 Task: Look for space in Jaisalmer, India from 2nd September, 2023 to 5th September, 2023 for 1 adult in price range Rs.5000 to Rs.10000. Place can be private room with 1  bedroom having 1 bed and 1 bathroom. Property type can be house, flat, guest house, hotel. Booking option can be shelf check-in. Required host language is English.
Action: Mouse moved to (558, 140)
Screenshot: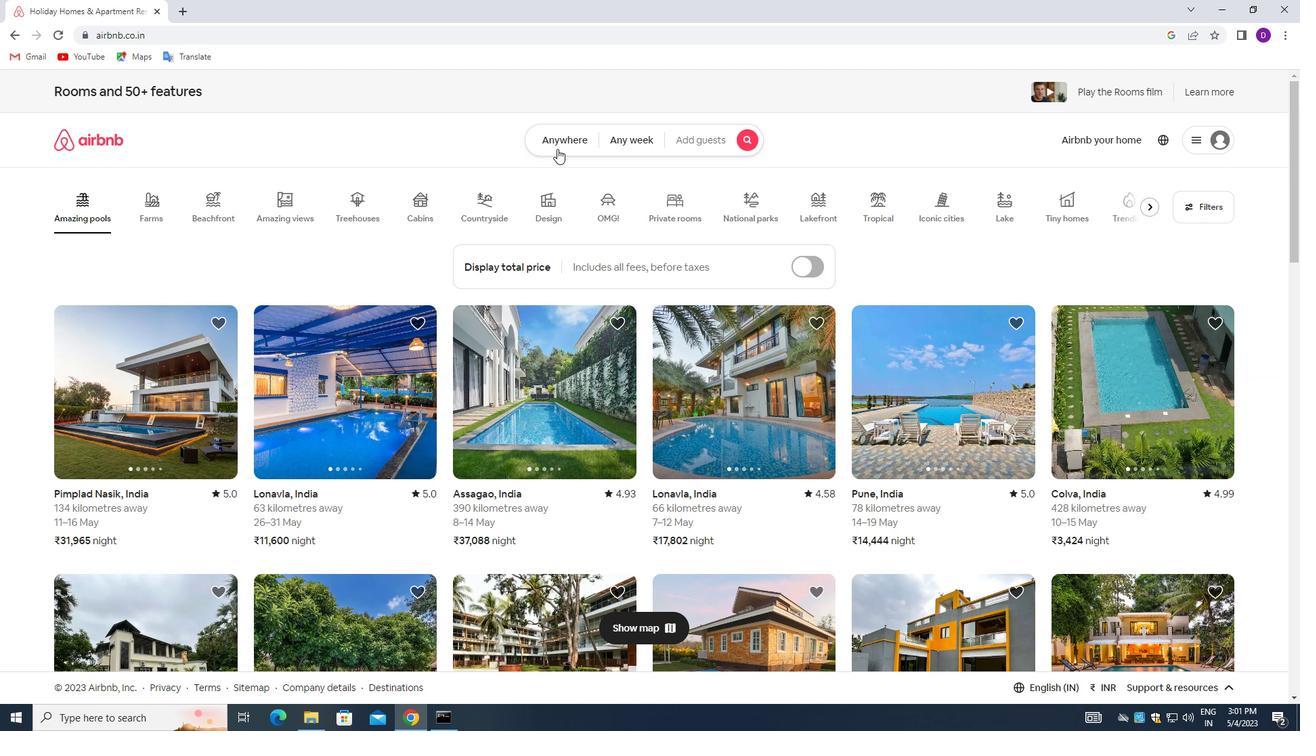 
Action: Mouse pressed left at (558, 140)
Screenshot: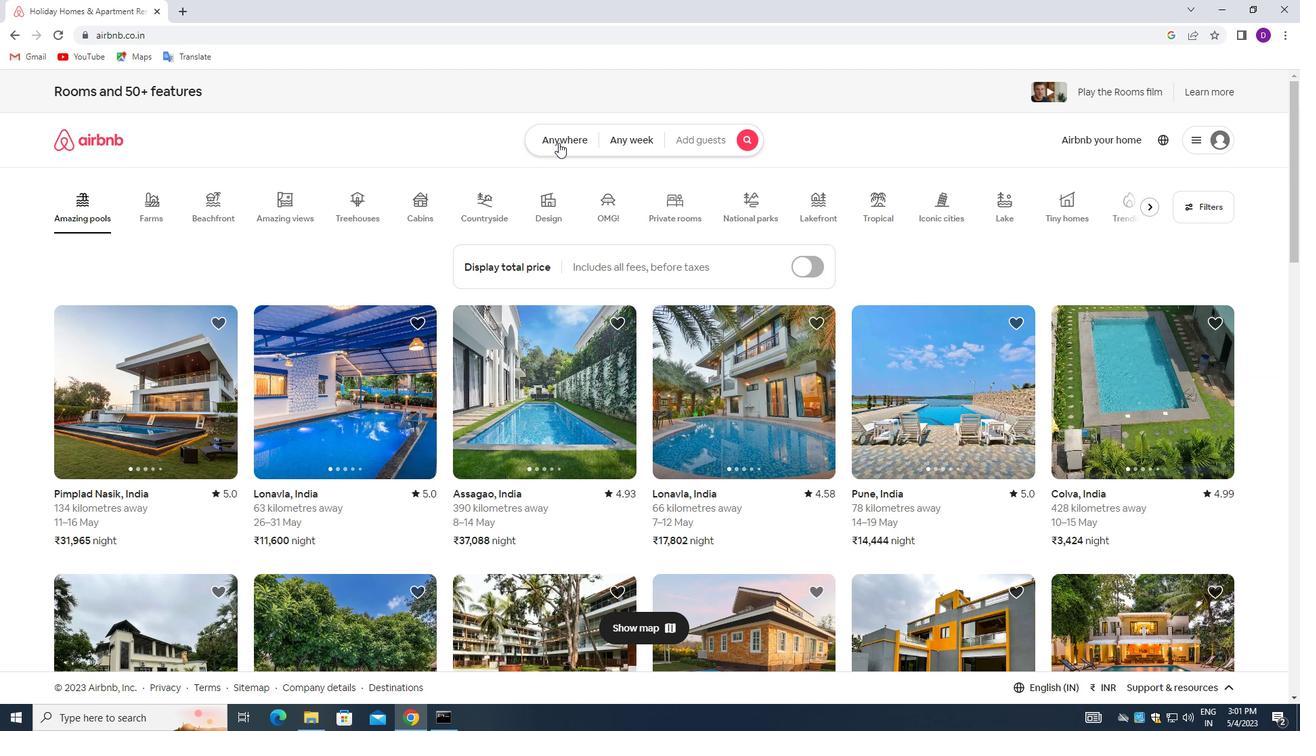 
Action: Mouse moved to (503, 192)
Screenshot: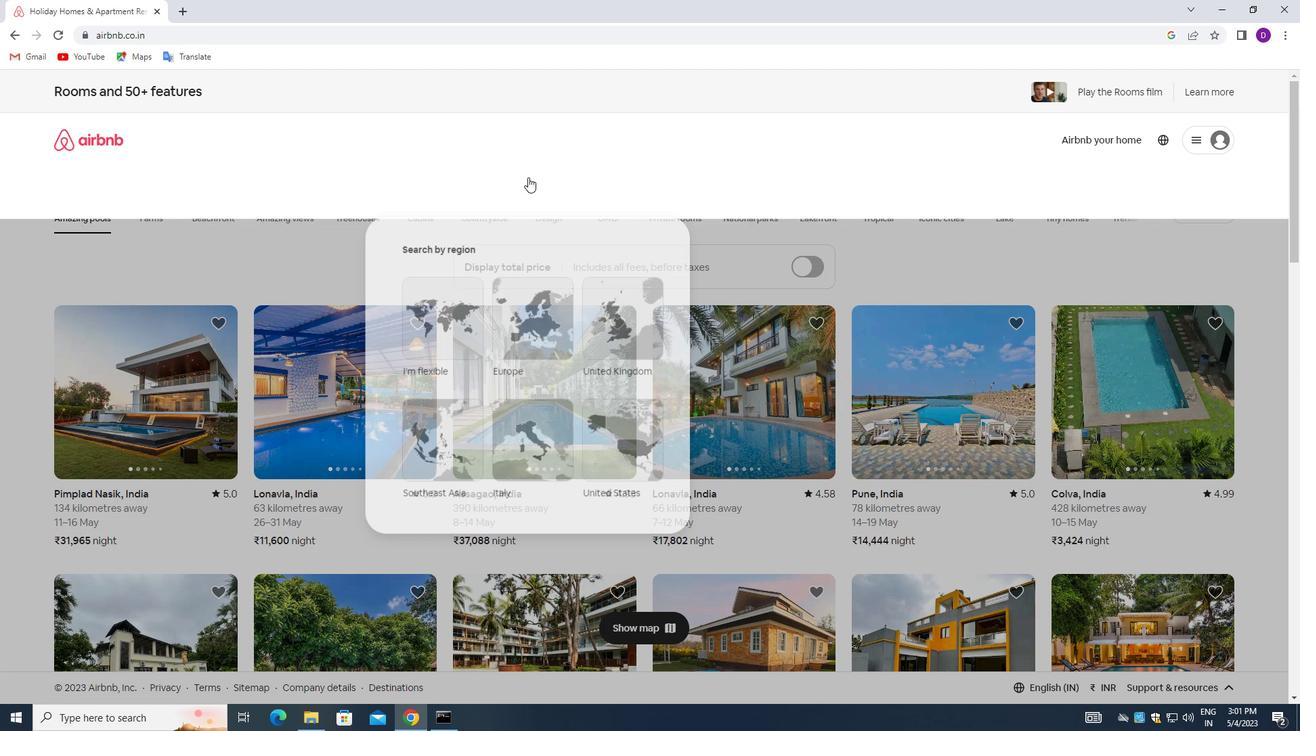 
Action: Mouse pressed left at (503, 192)
Screenshot: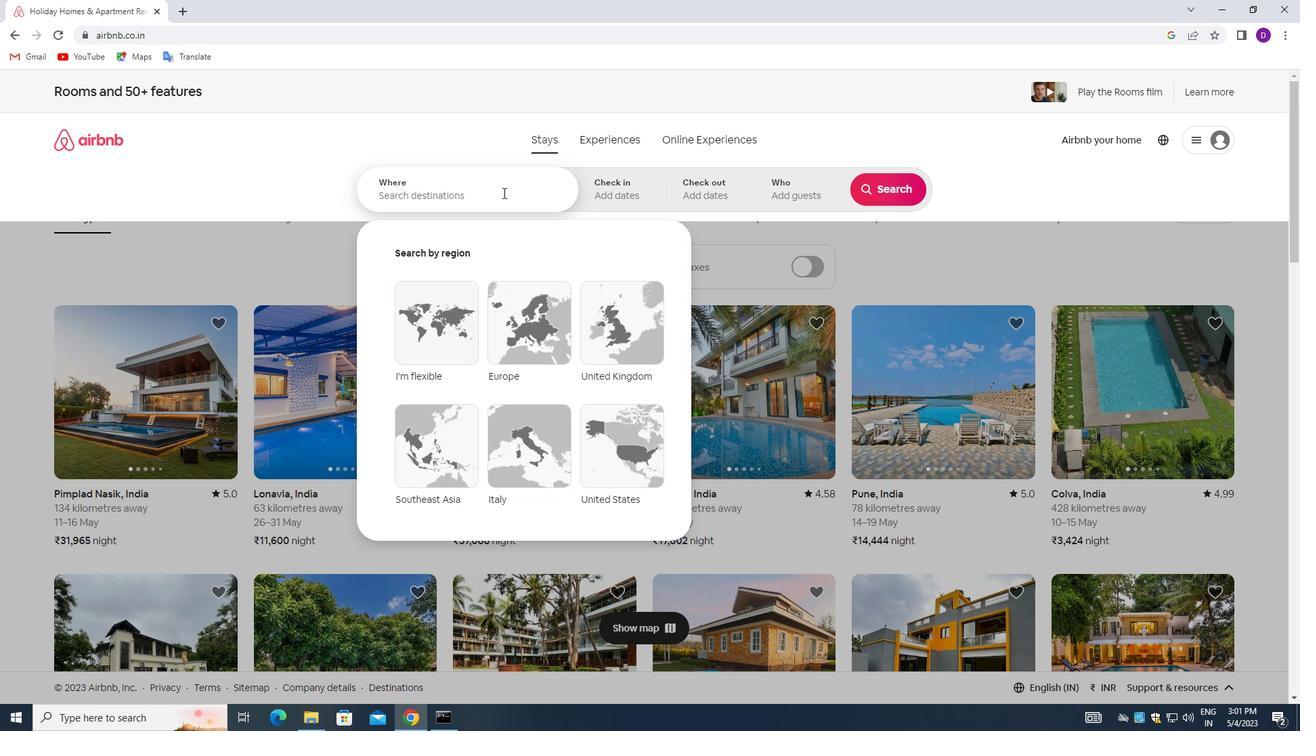 
Action: Mouse moved to (251, 159)
Screenshot: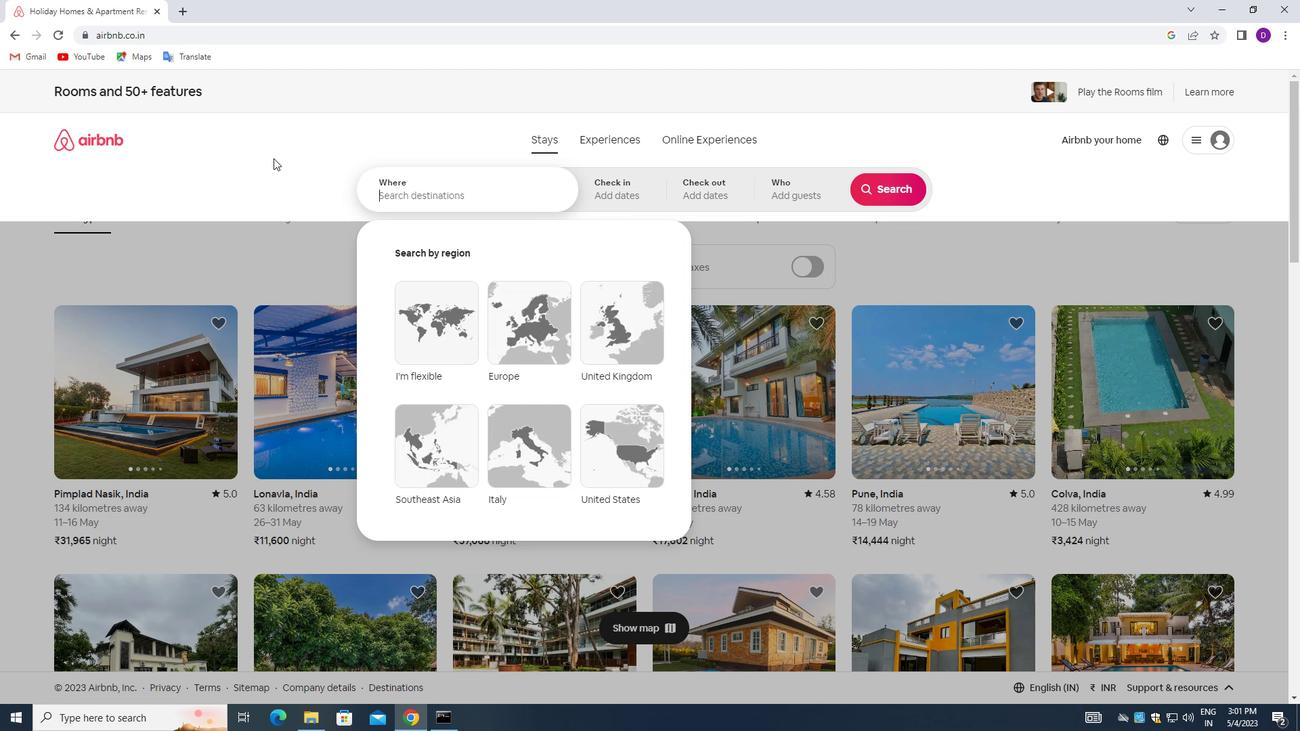 
Action: Key pressed <Key.shift>JAISALMER,<Key.space><Key.shift>INDIA<Key.enter>
Screenshot: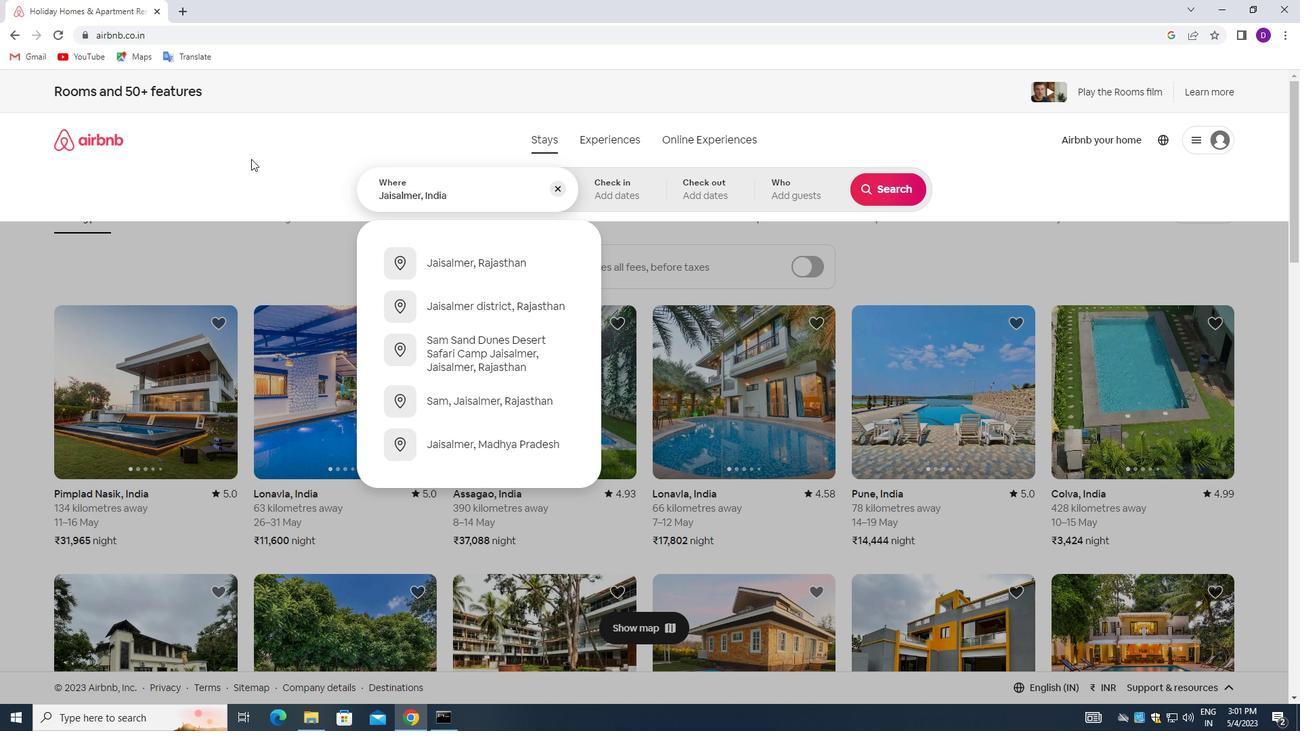 
Action: Mouse moved to (882, 295)
Screenshot: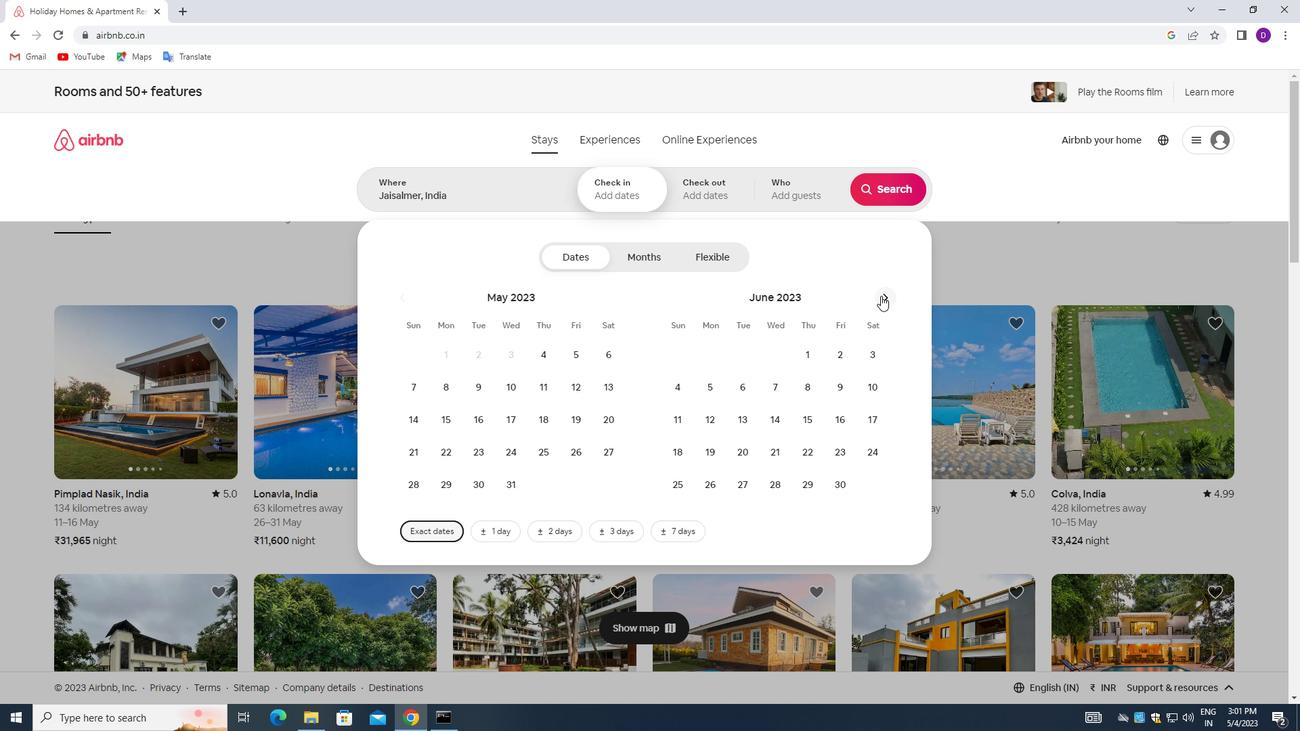 
Action: Mouse pressed left at (882, 295)
Screenshot: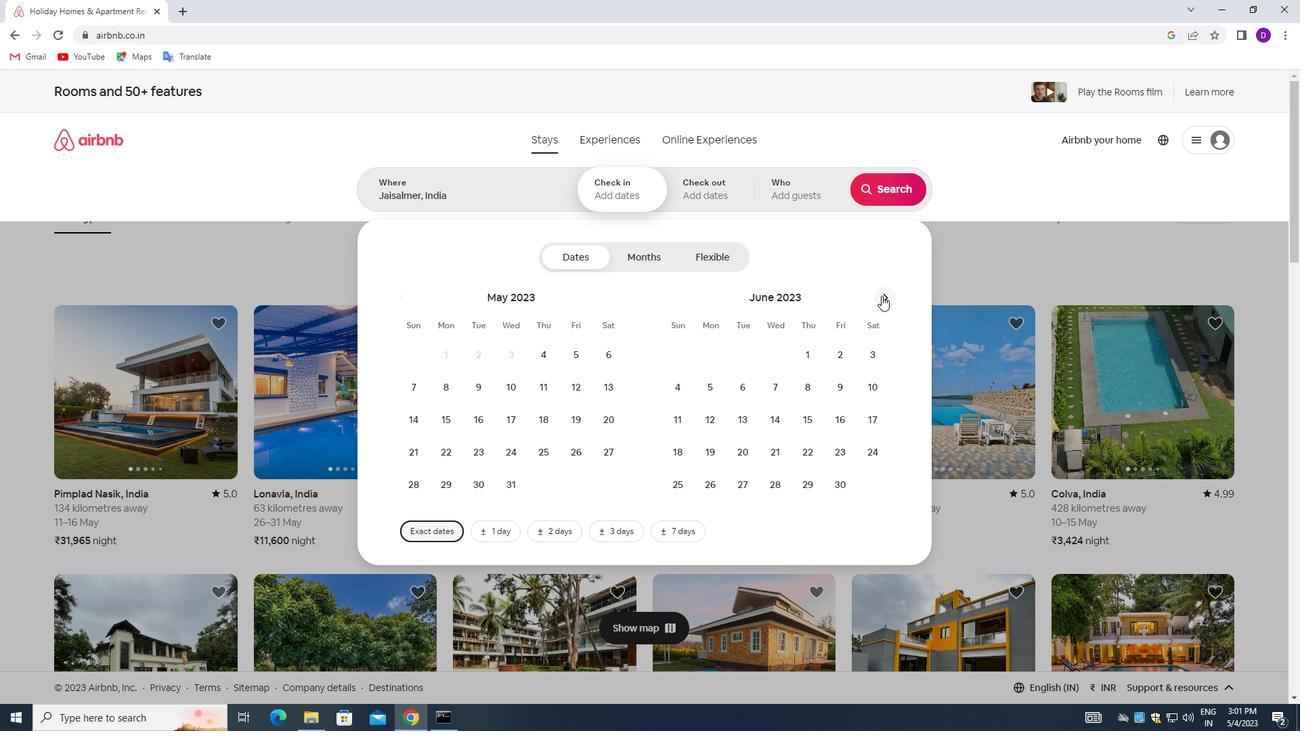 
Action: Mouse pressed left at (882, 295)
Screenshot: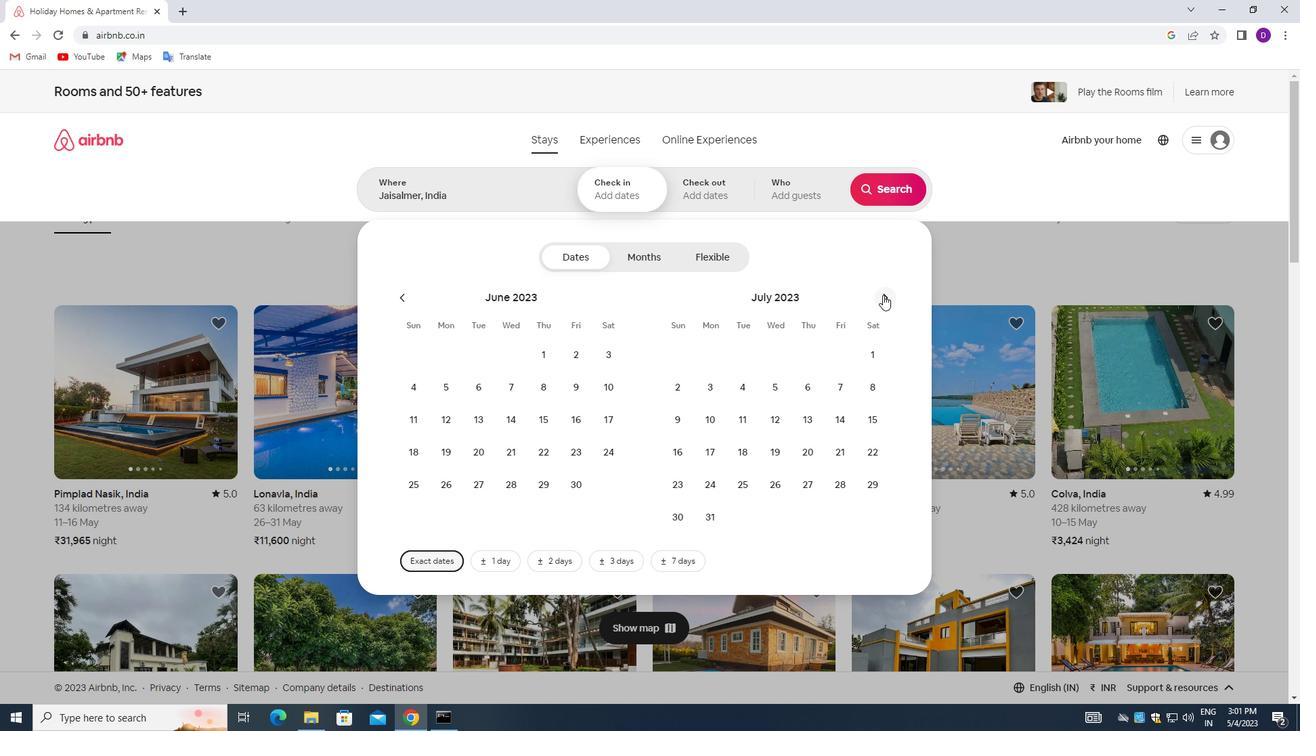 
Action: Mouse pressed left at (882, 295)
Screenshot: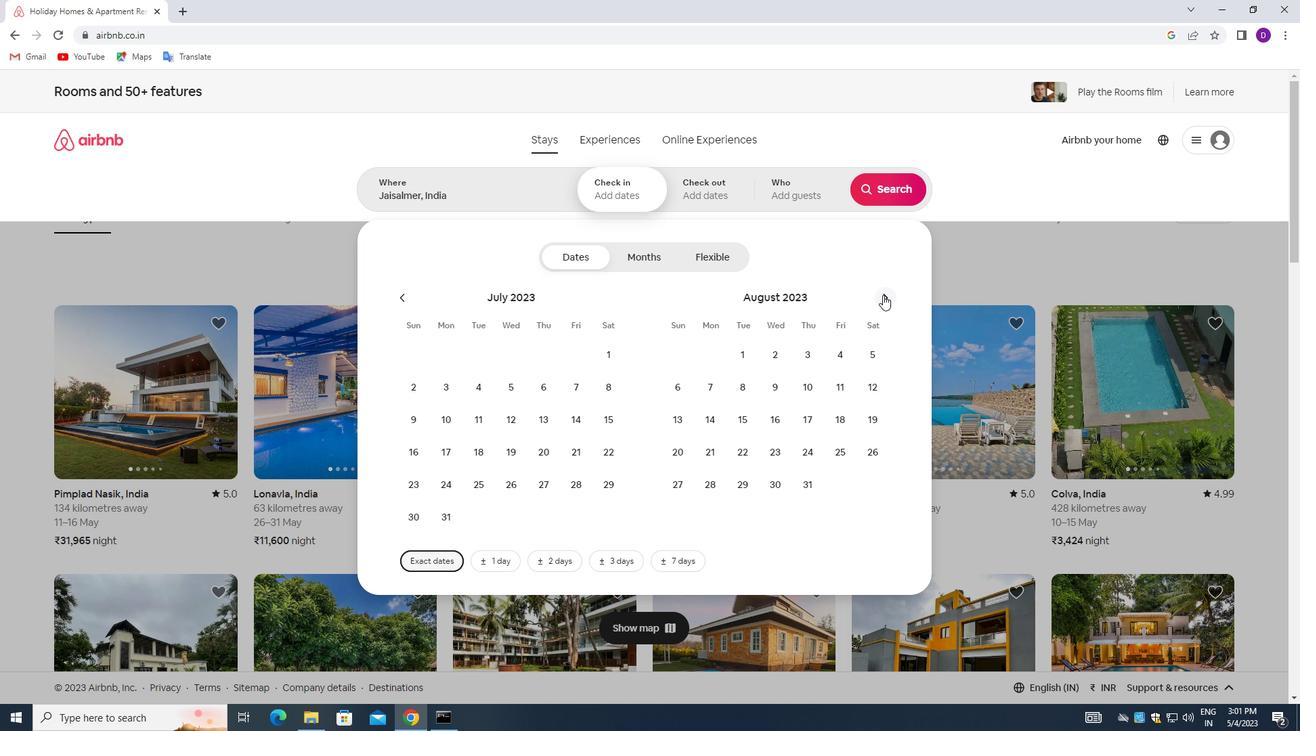 
Action: Mouse moved to (878, 348)
Screenshot: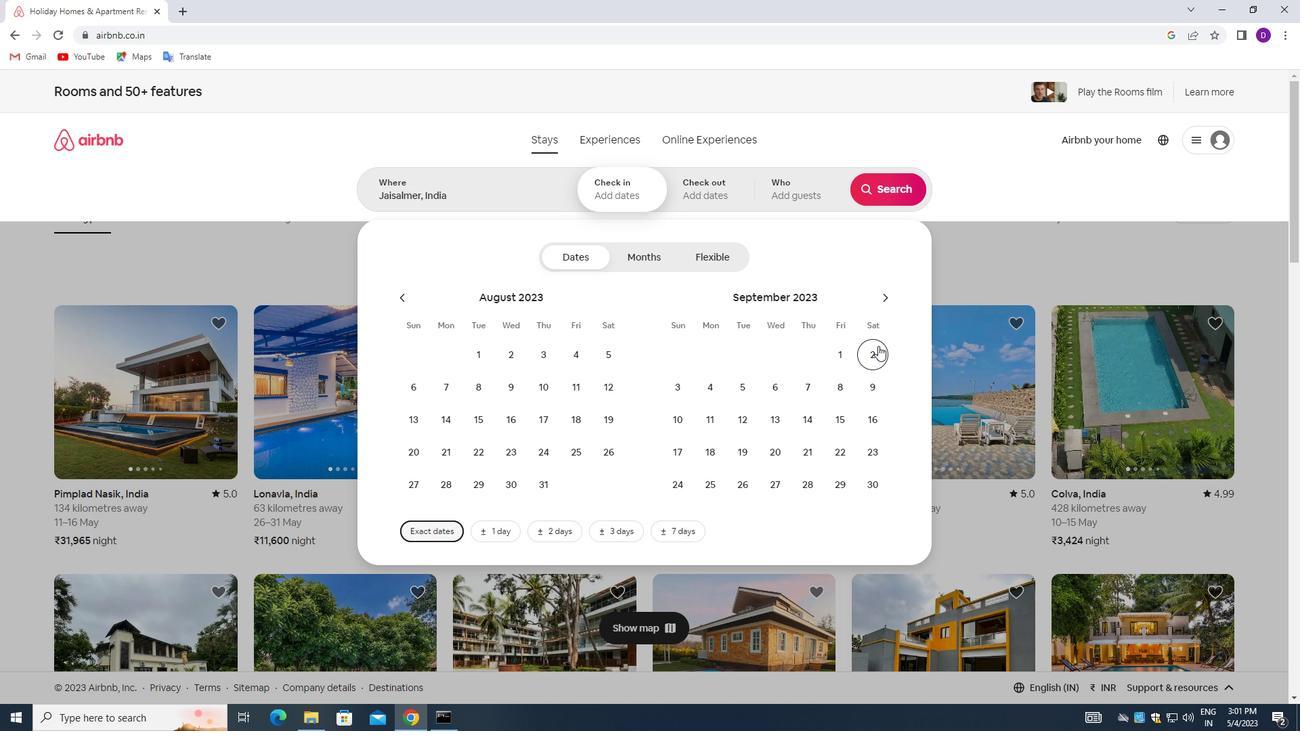 
Action: Mouse pressed left at (878, 348)
Screenshot: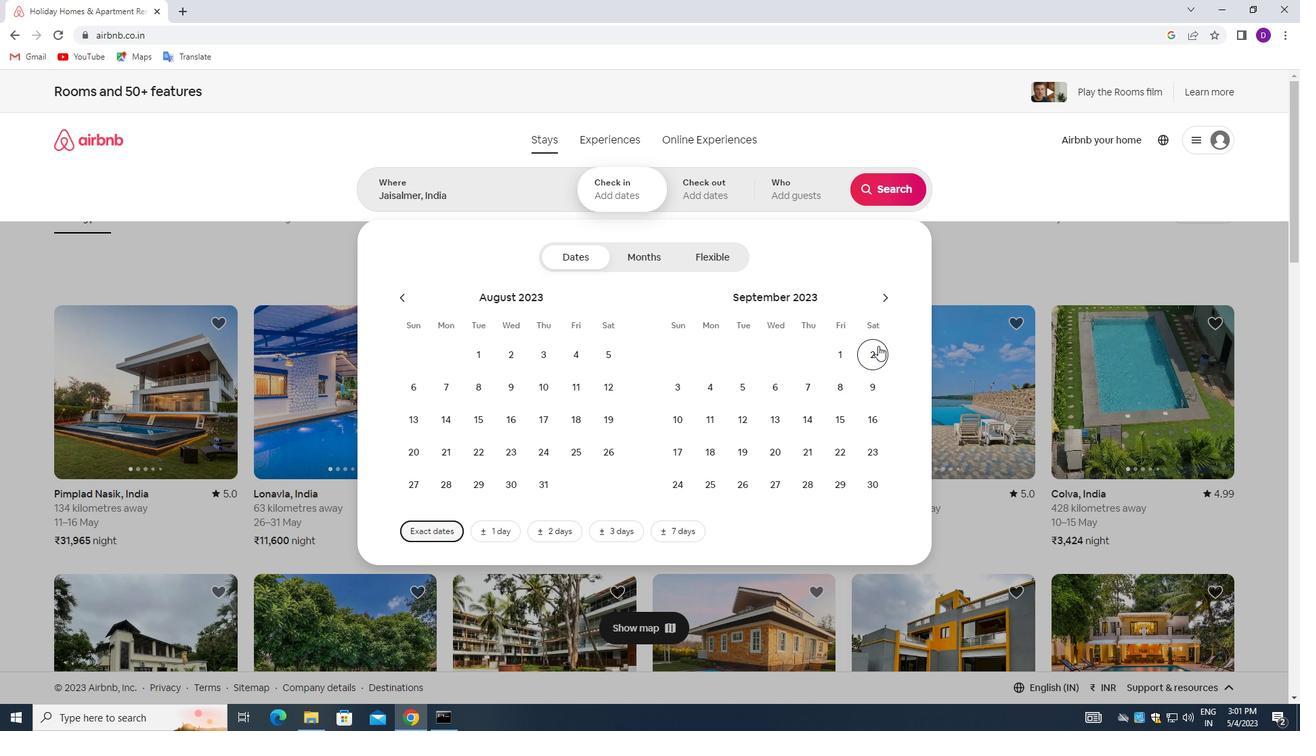 
Action: Mouse moved to (749, 383)
Screenshot: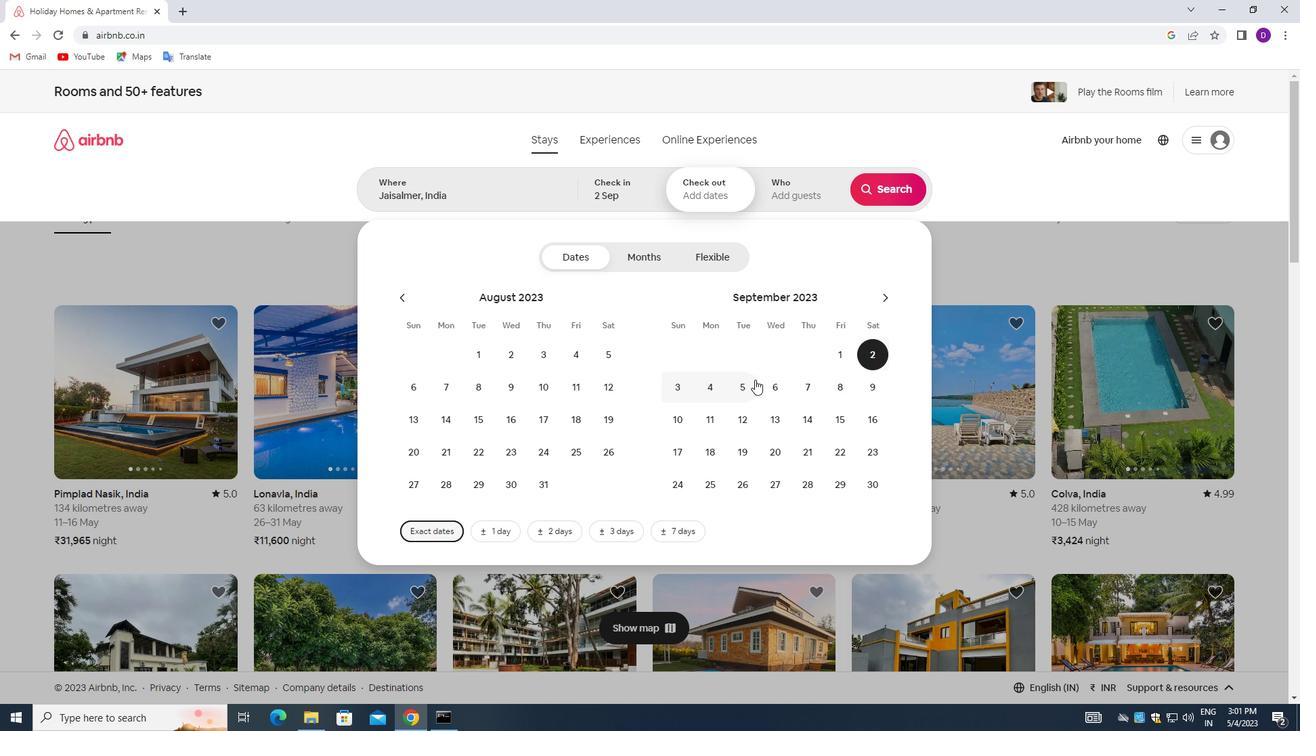 
Action: Mouse pressed left at (749, 383)
Screenshot: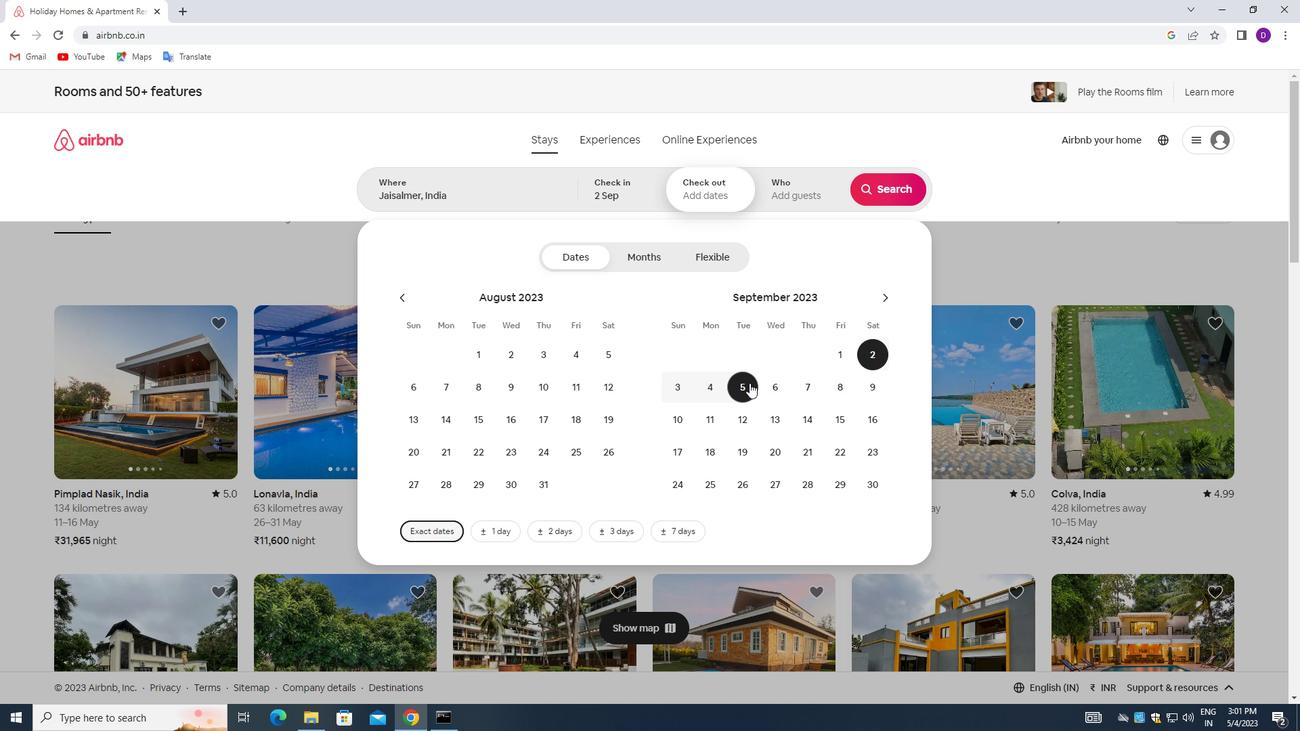 
Action: Mouse moved to (796, 185)
Screenshot: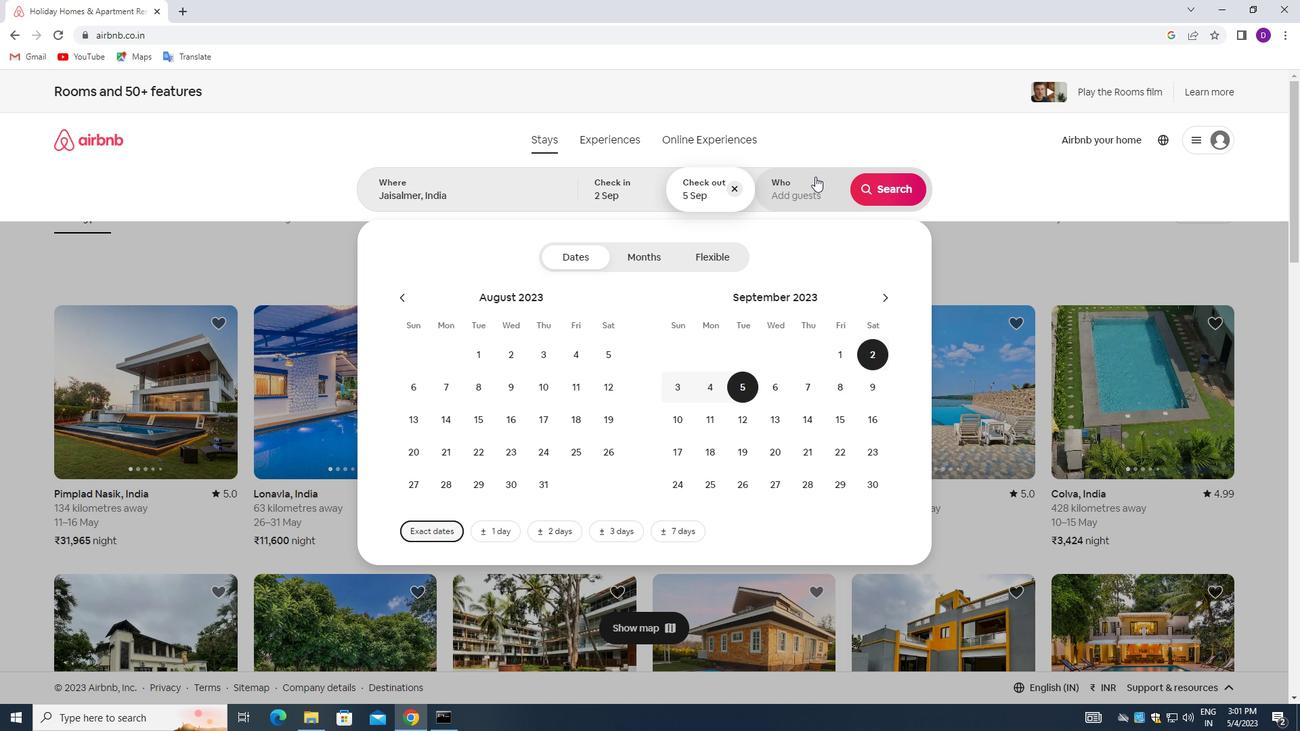 
Action: Mouse pressed left at (796, 185)
Screenshot: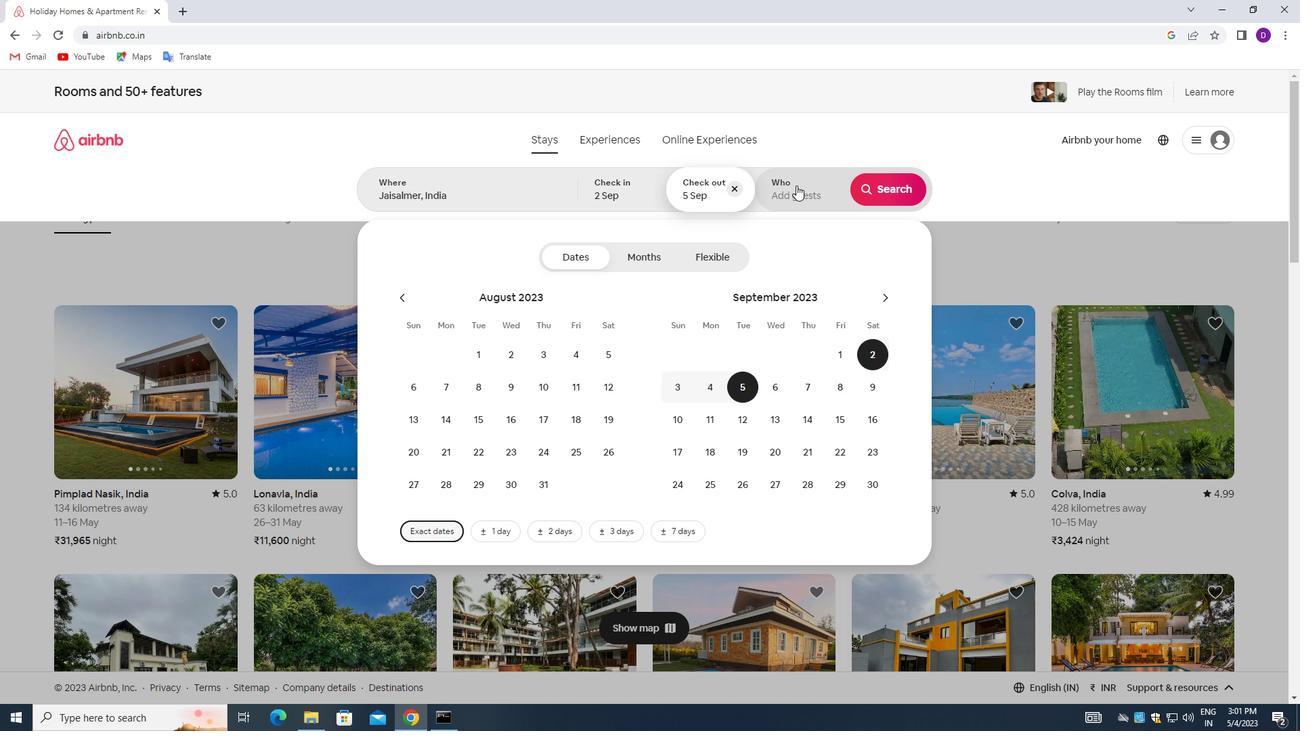 
Action: Mouse moved to (885, 261)
Screenshot: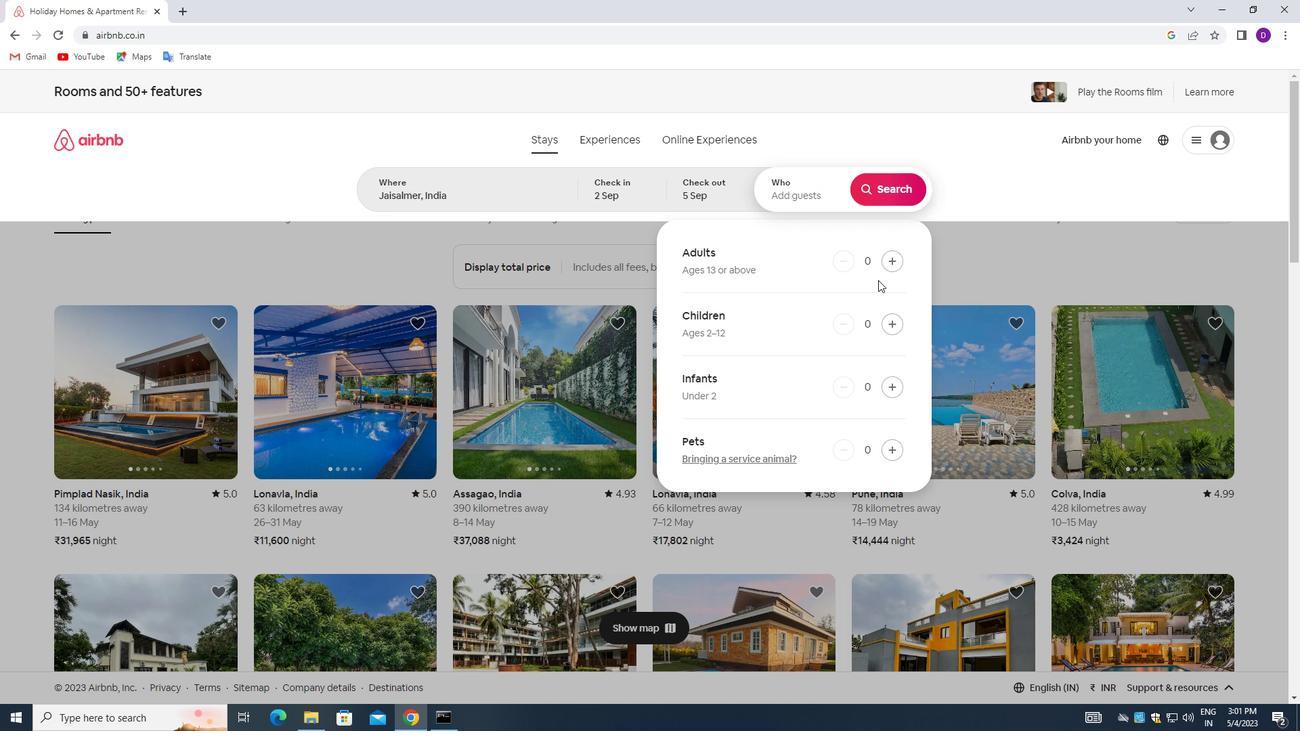 
Action: Mouse pressed left at (885, 261)
Screenshot: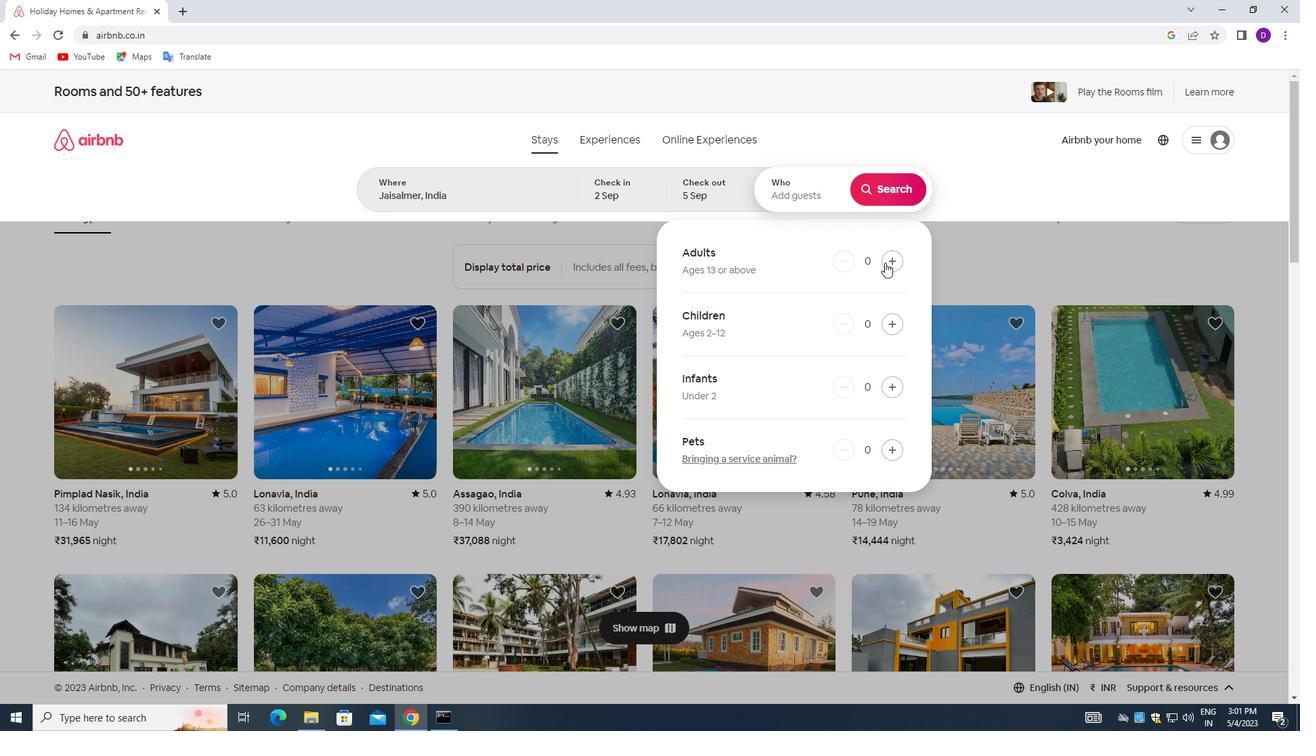 
Action: Mouse moved to (882, 186)
Screenshot: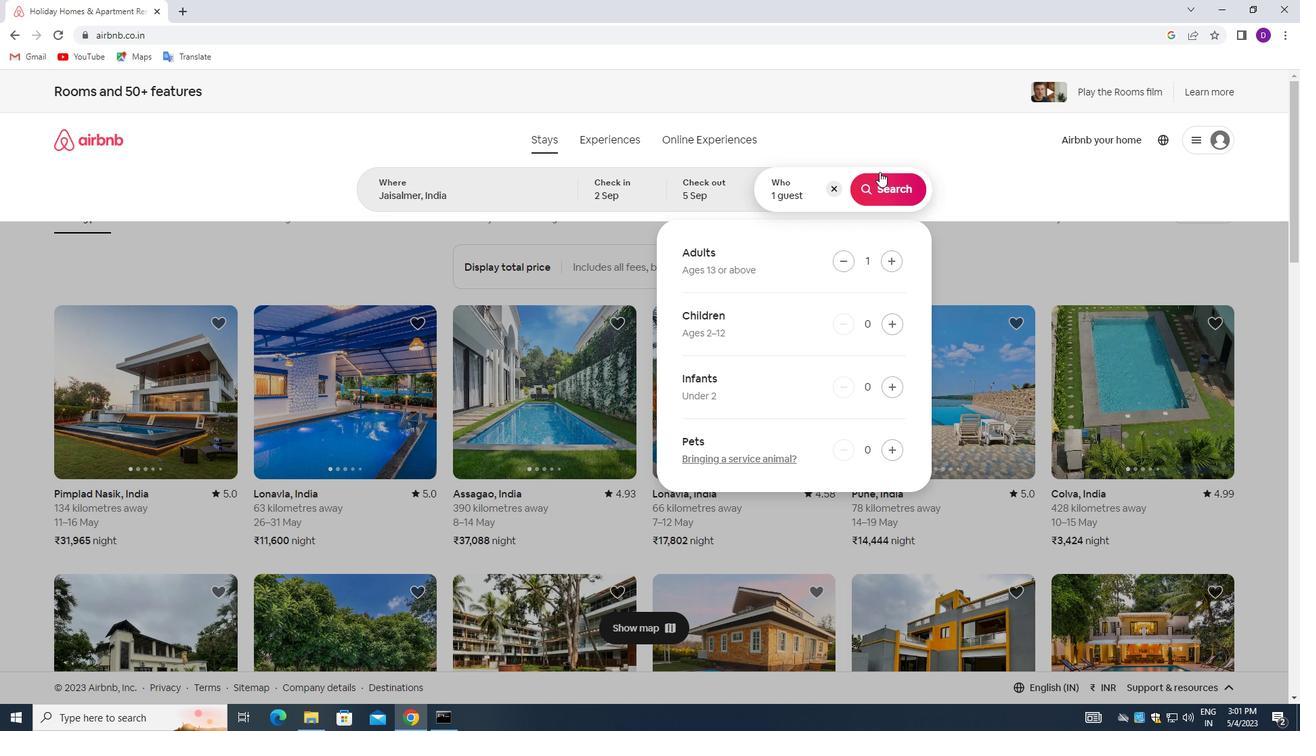 
Action: Mouse pressed left at (882, 186)
Screenshot: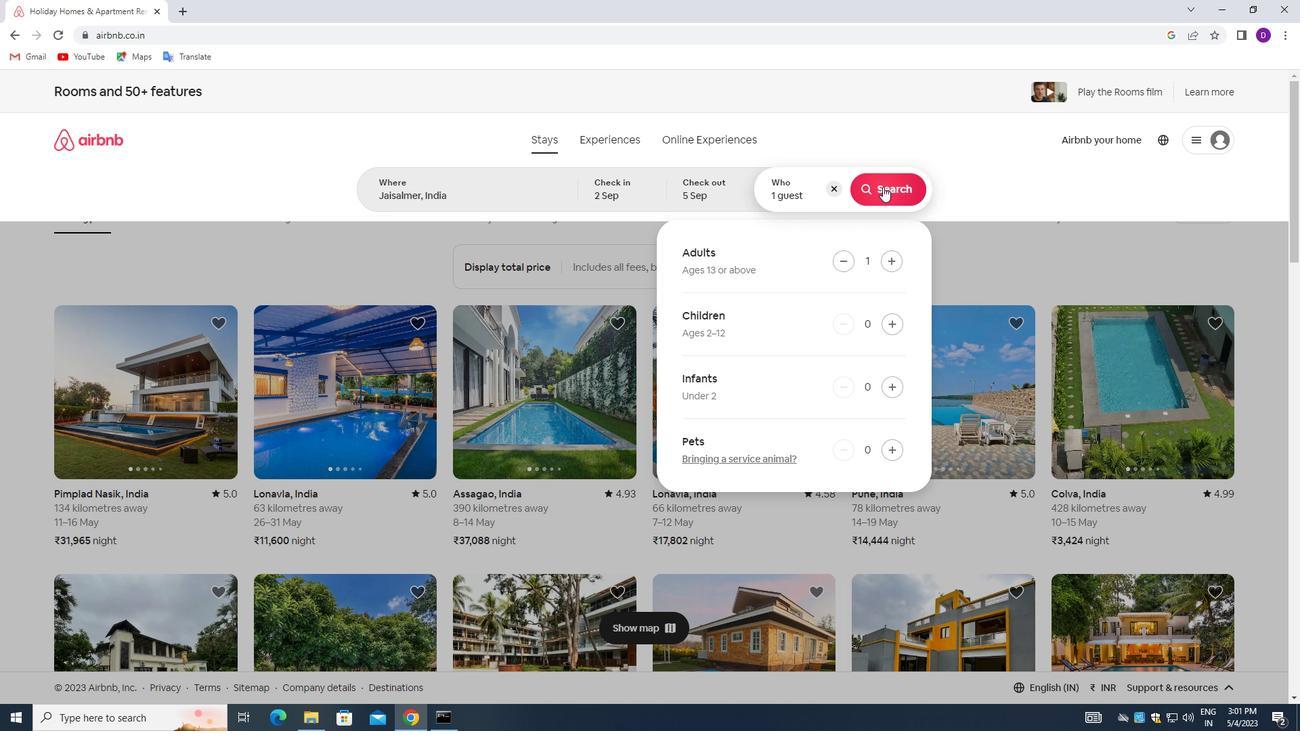
Action: Mouse moved to (1224, 146)
Screenshot: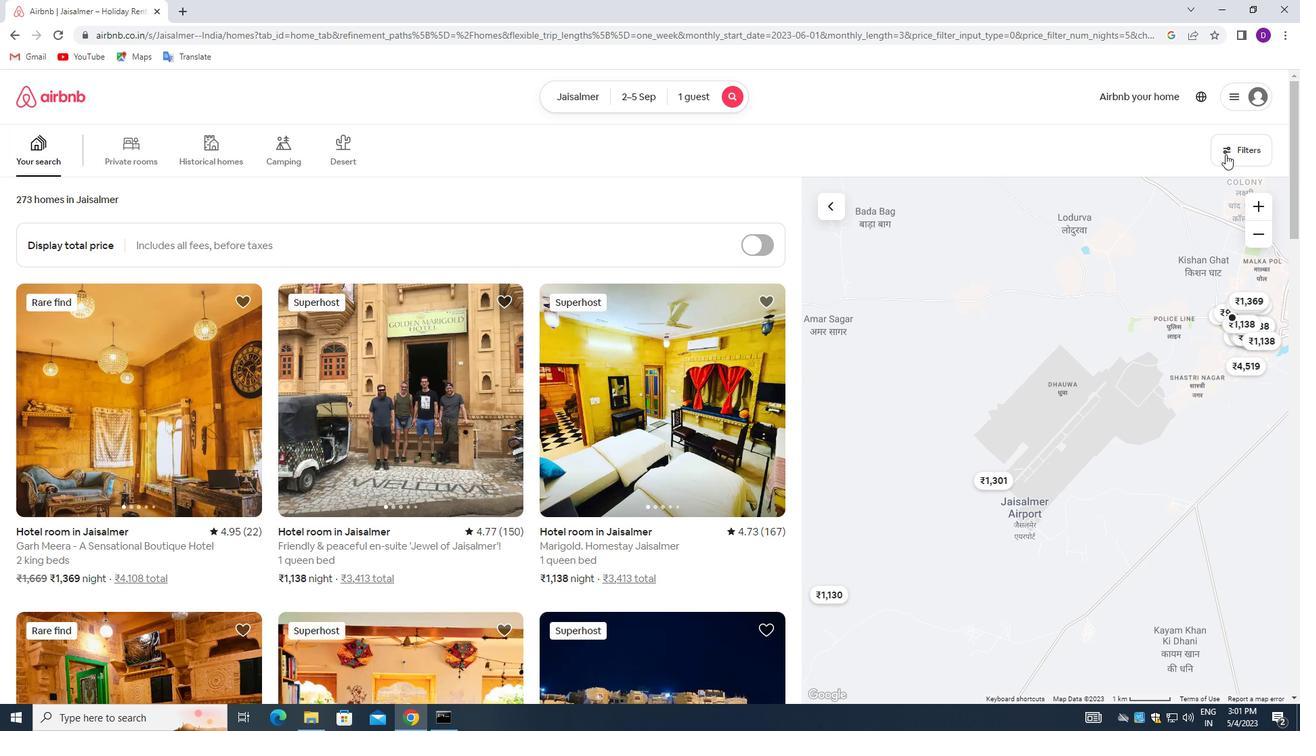 
Action: Mouse pressed left at (1224, 146)
Screenshot: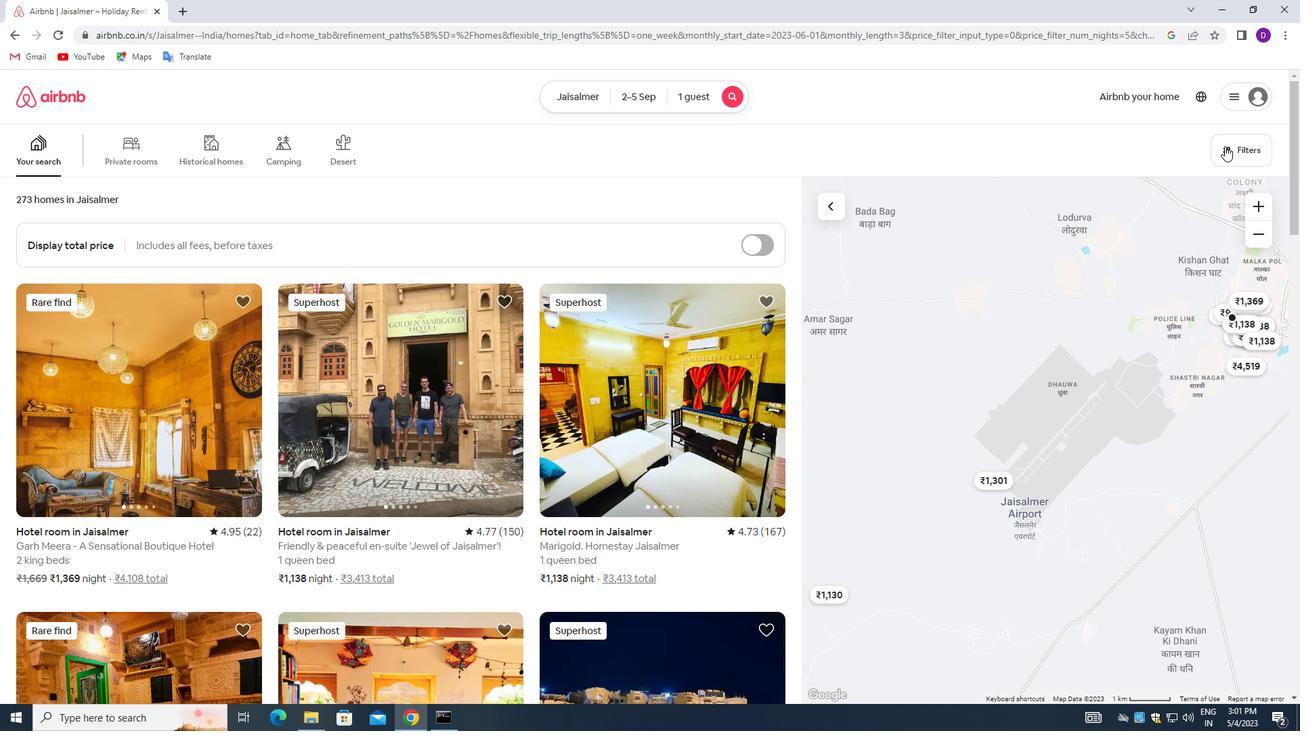 
Action: Mouse moved to (469, 320)
Screenshot: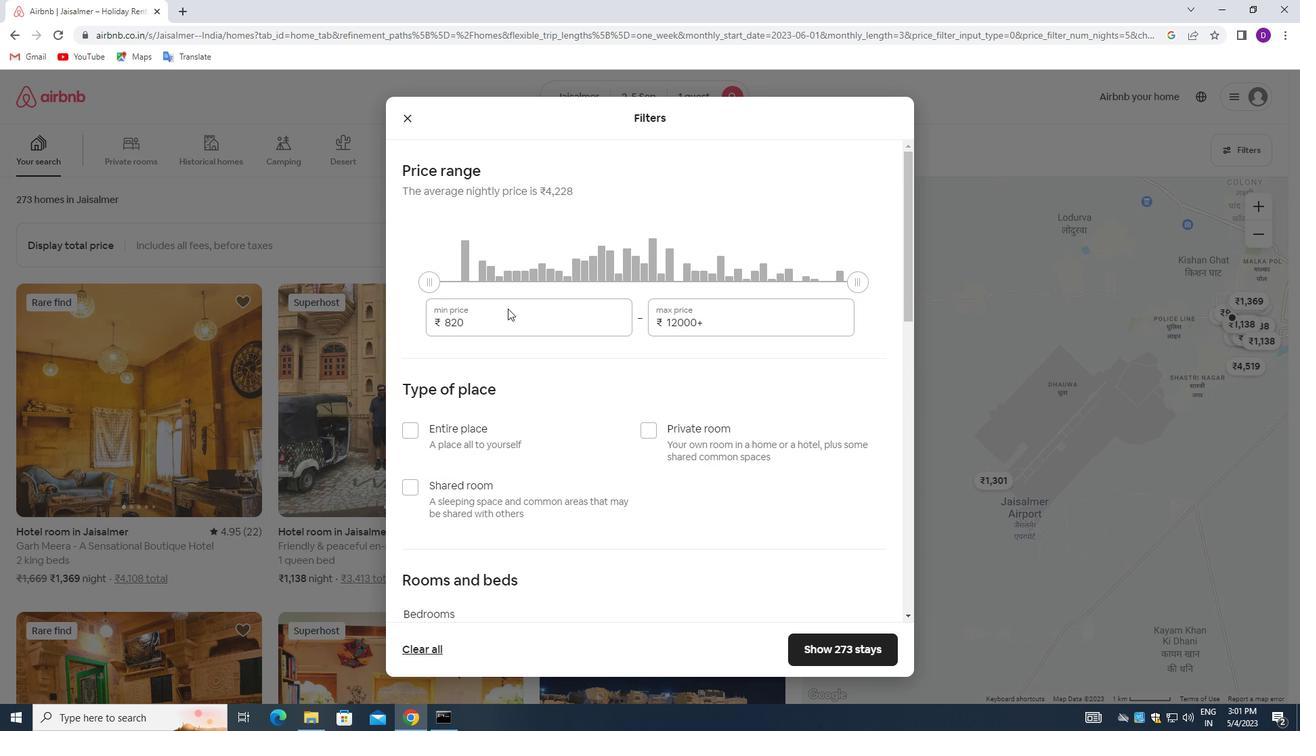 
Action: Mouse pressed left at (469, 320)
Screenshot: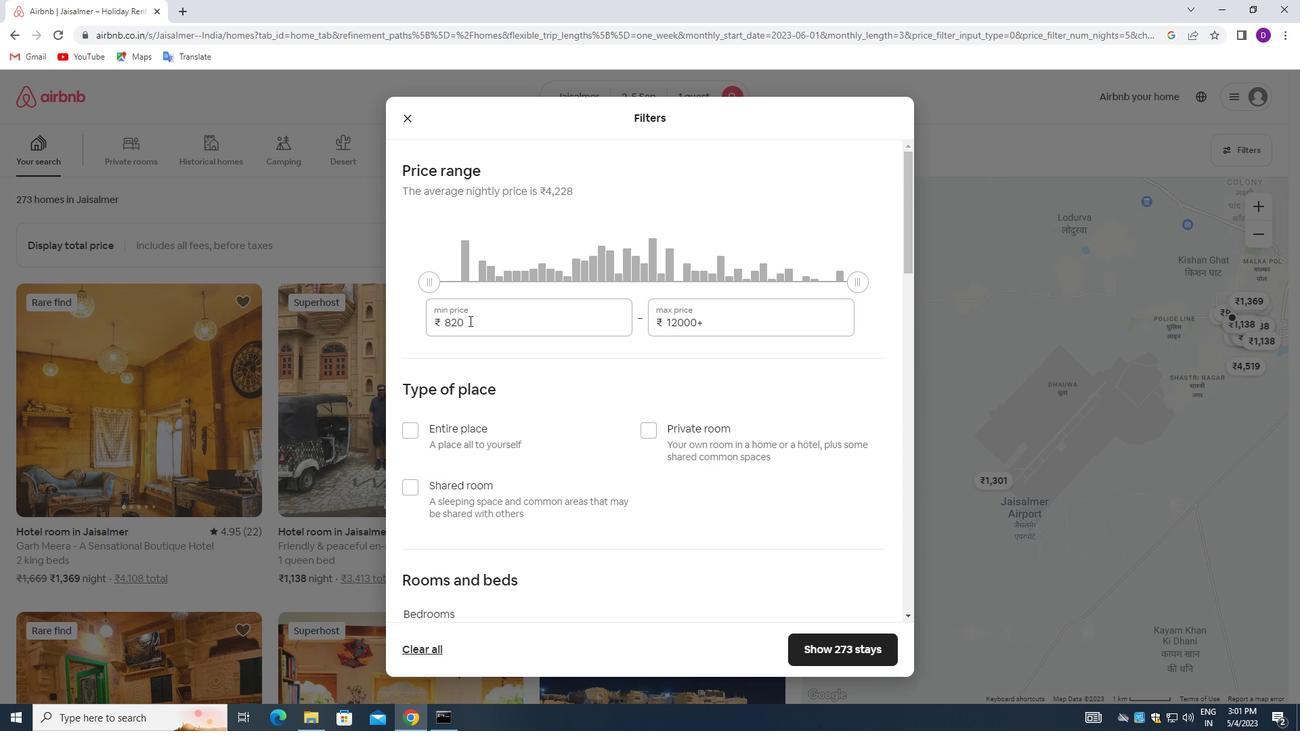 
Action: Mouse pressed left at (469, 320)
Screenshot: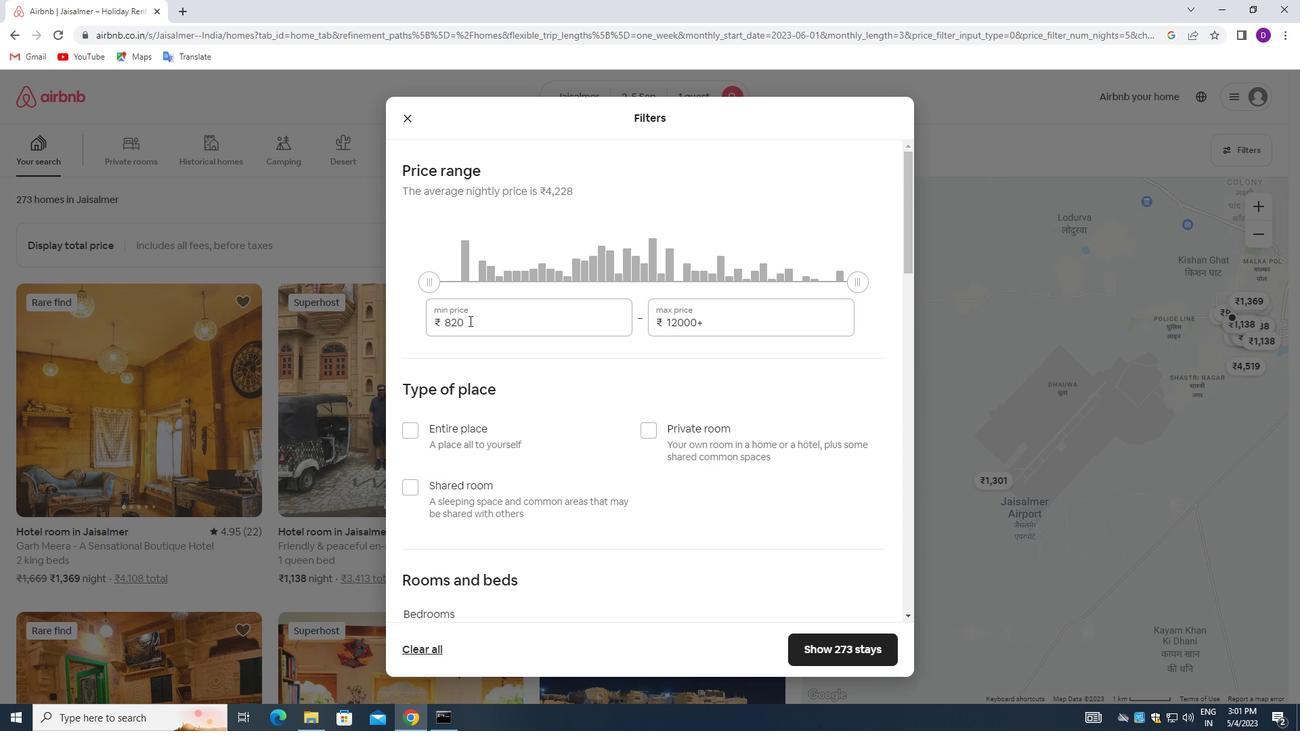 
Action: Mouse moved to (468, 322)
Screenshot: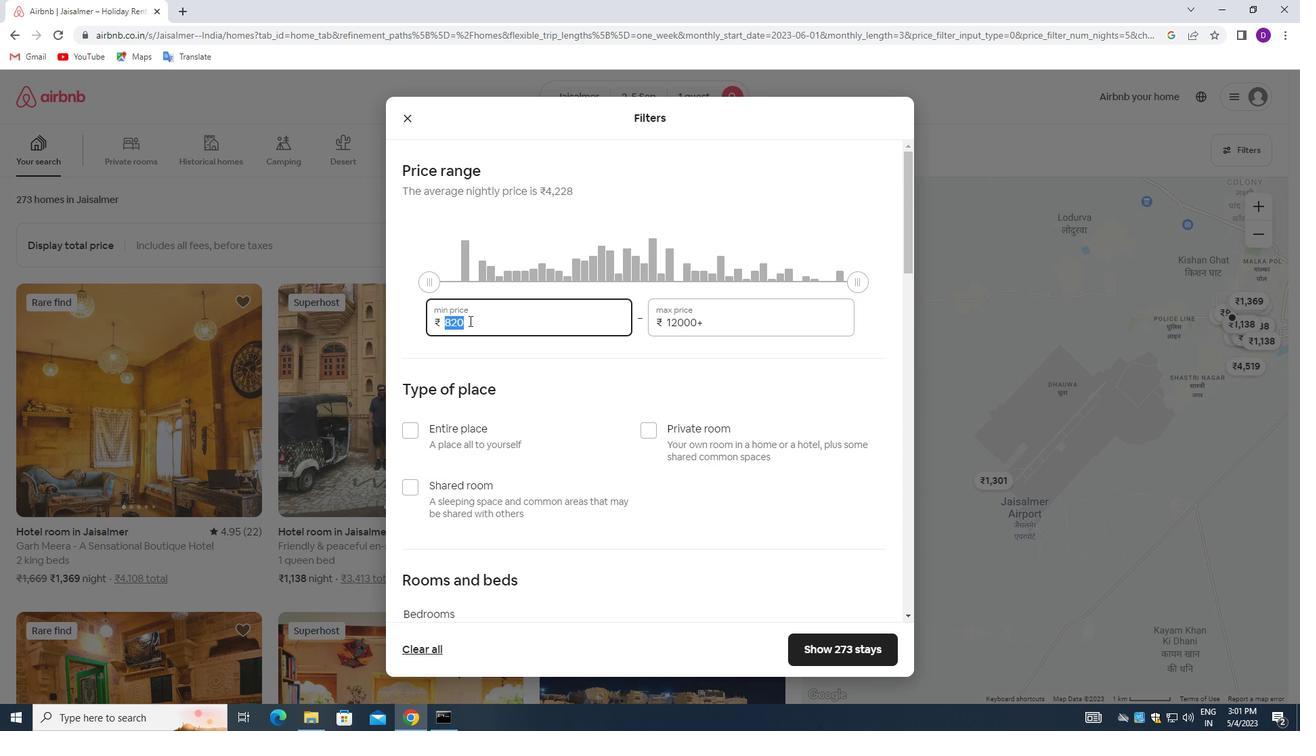 
Action: Key pressed 5000<Key.tab>10000
Screenshot: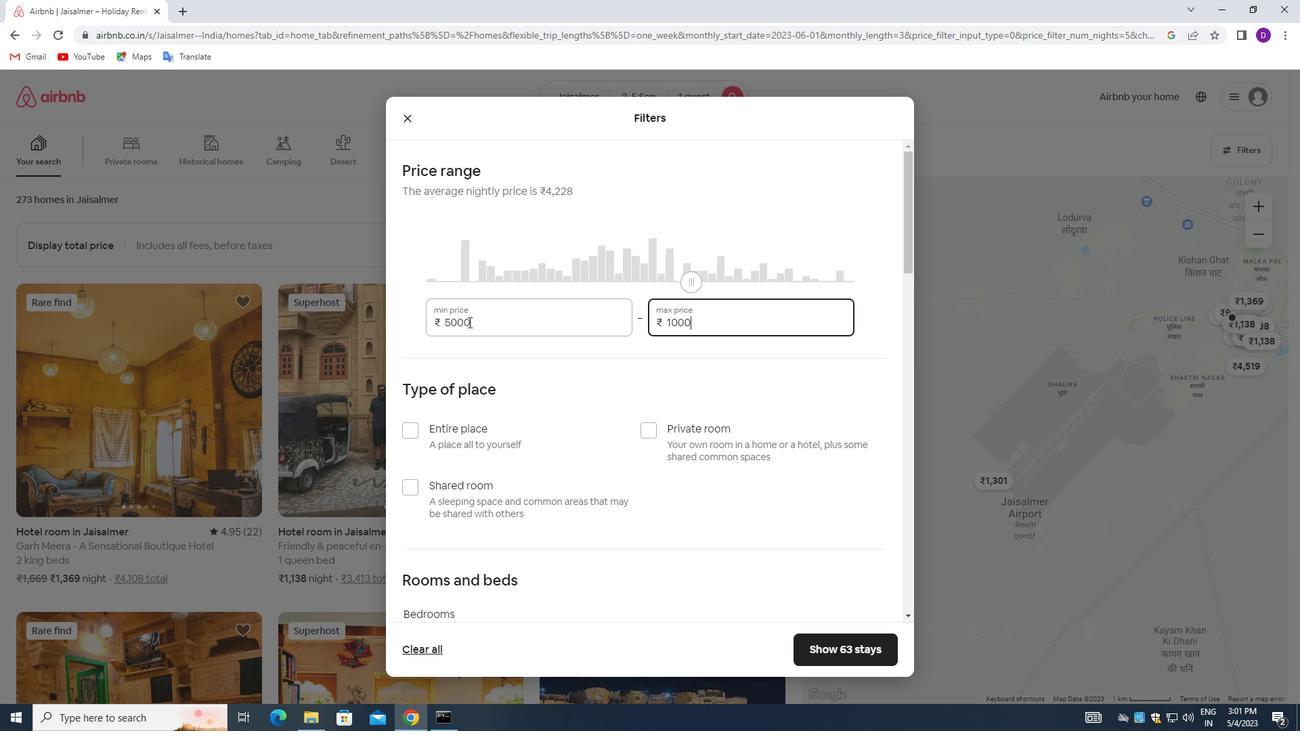 
Action: Mouse moved to (648, 432)
Screenshot: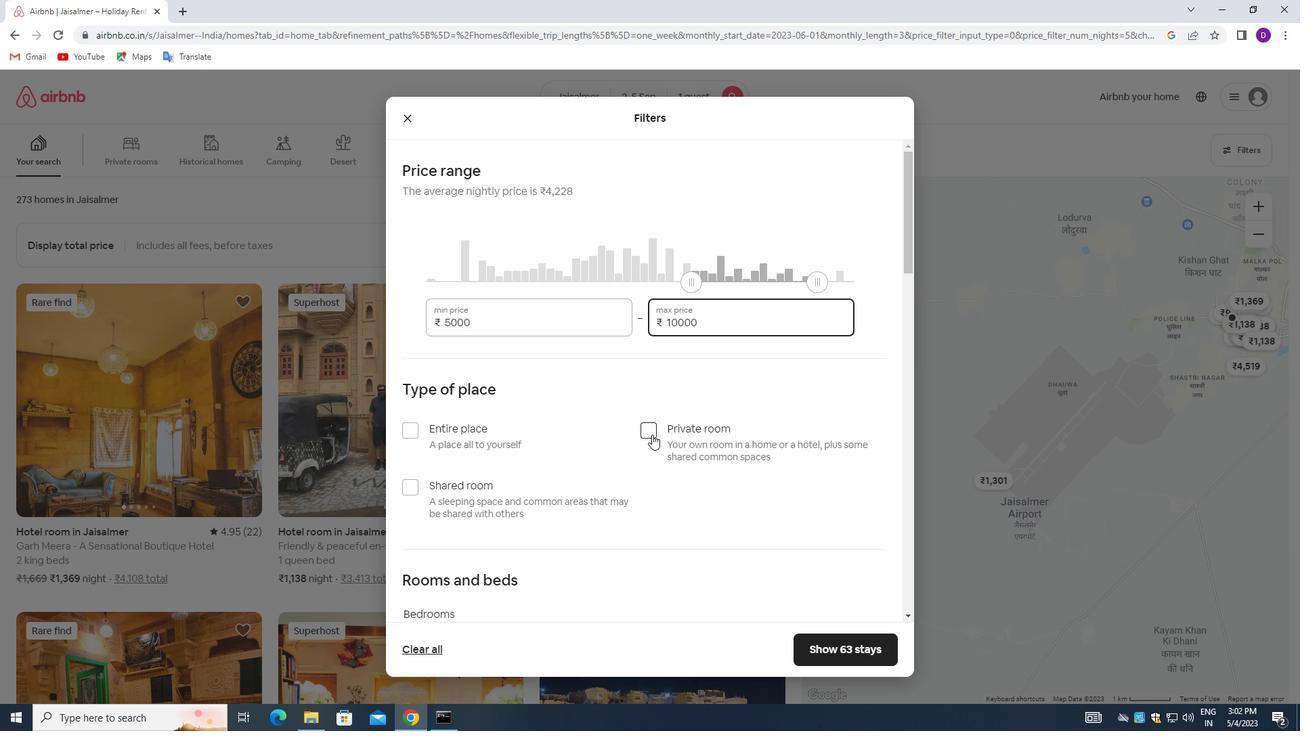 
Action: Mouse pressed left at (648, 432)
Screenshot: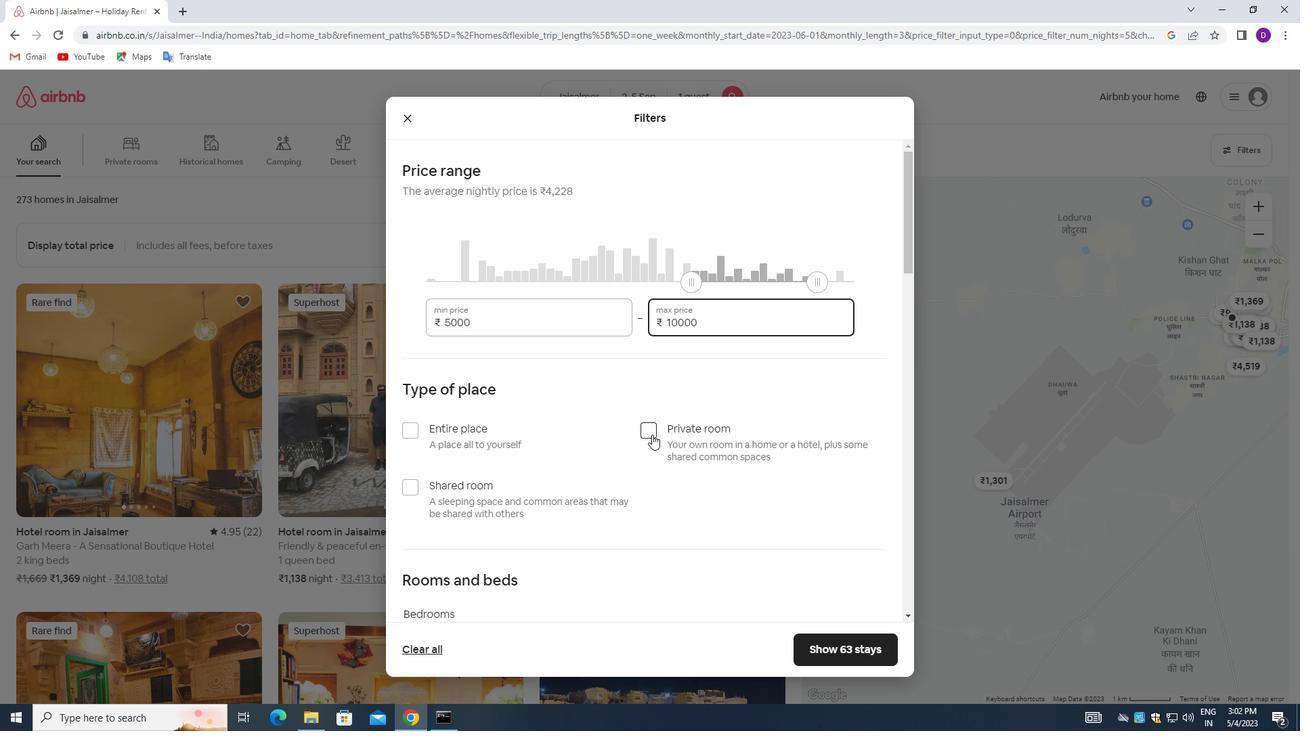 
Action: Mouse moved to (654, 433)
Screenshot: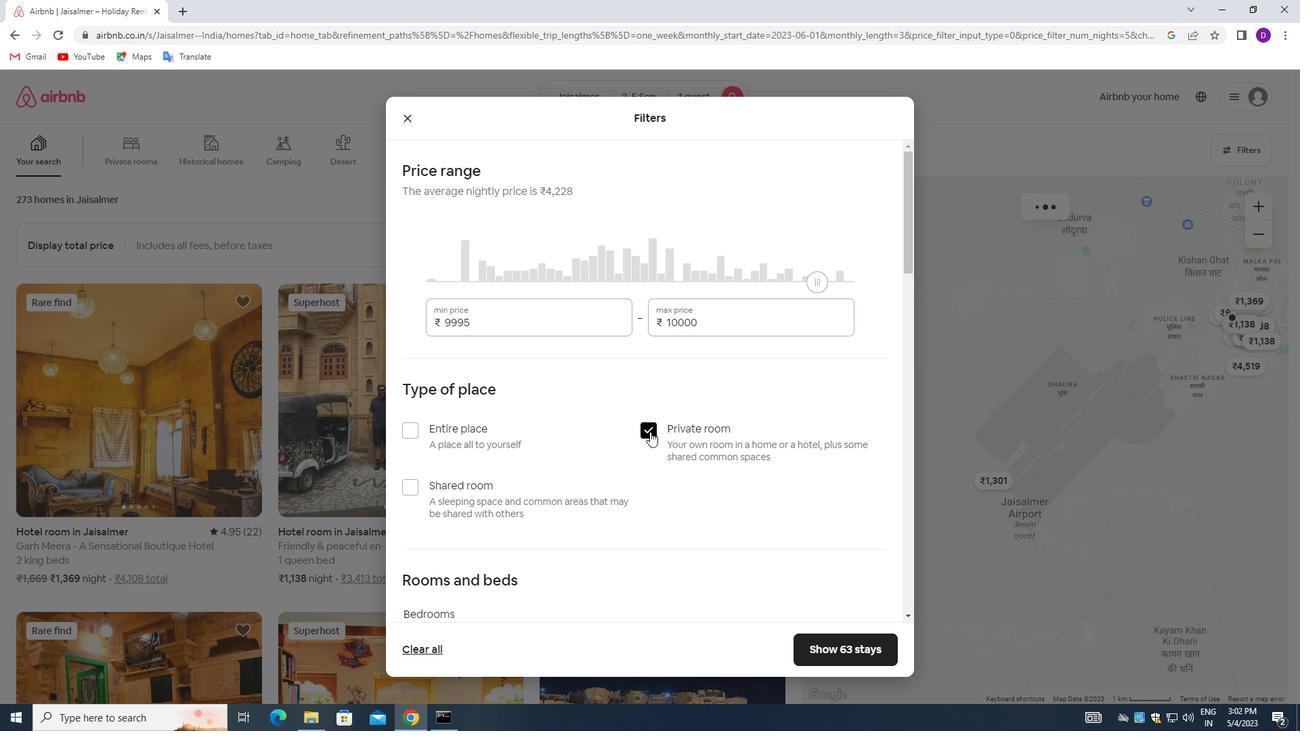 
Action: Mouse scrolled (654, 432) with delta (0, 0)
Screenshot: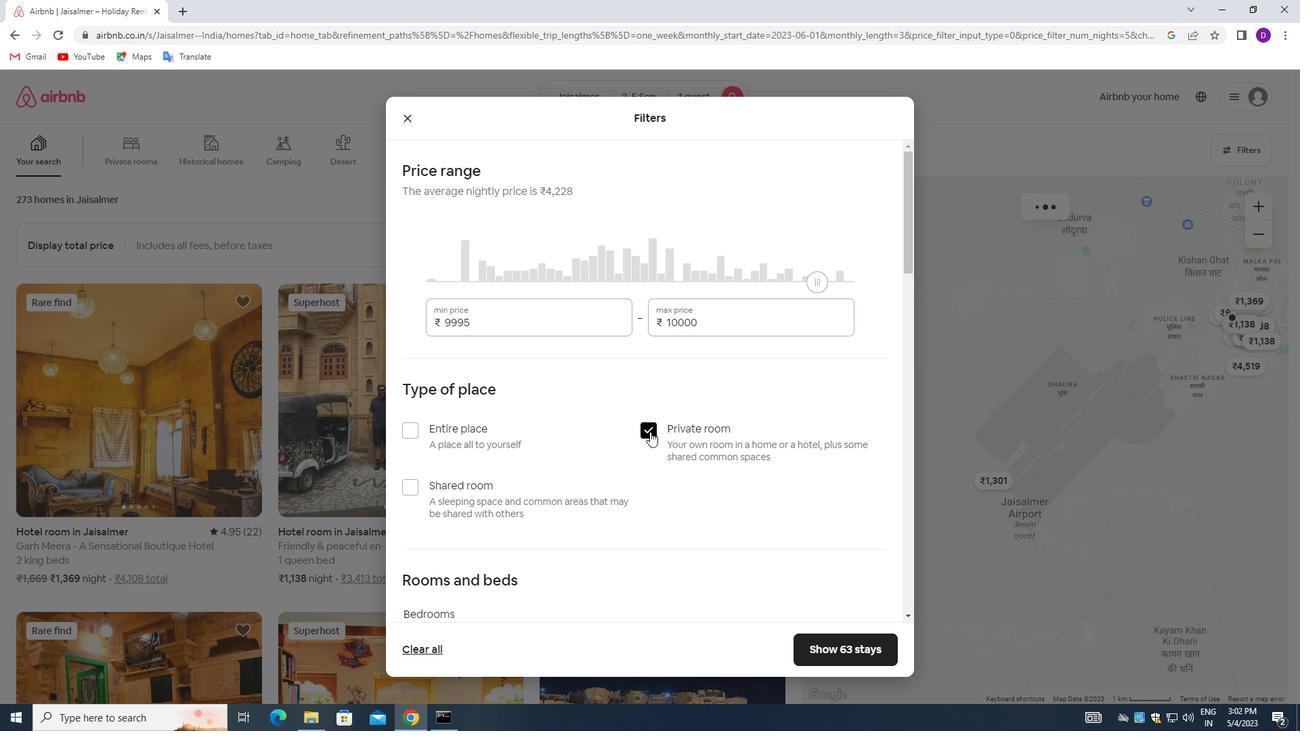 
Action: Mouse scrolled (654, 432) with delta (0, 0)
Screenshot: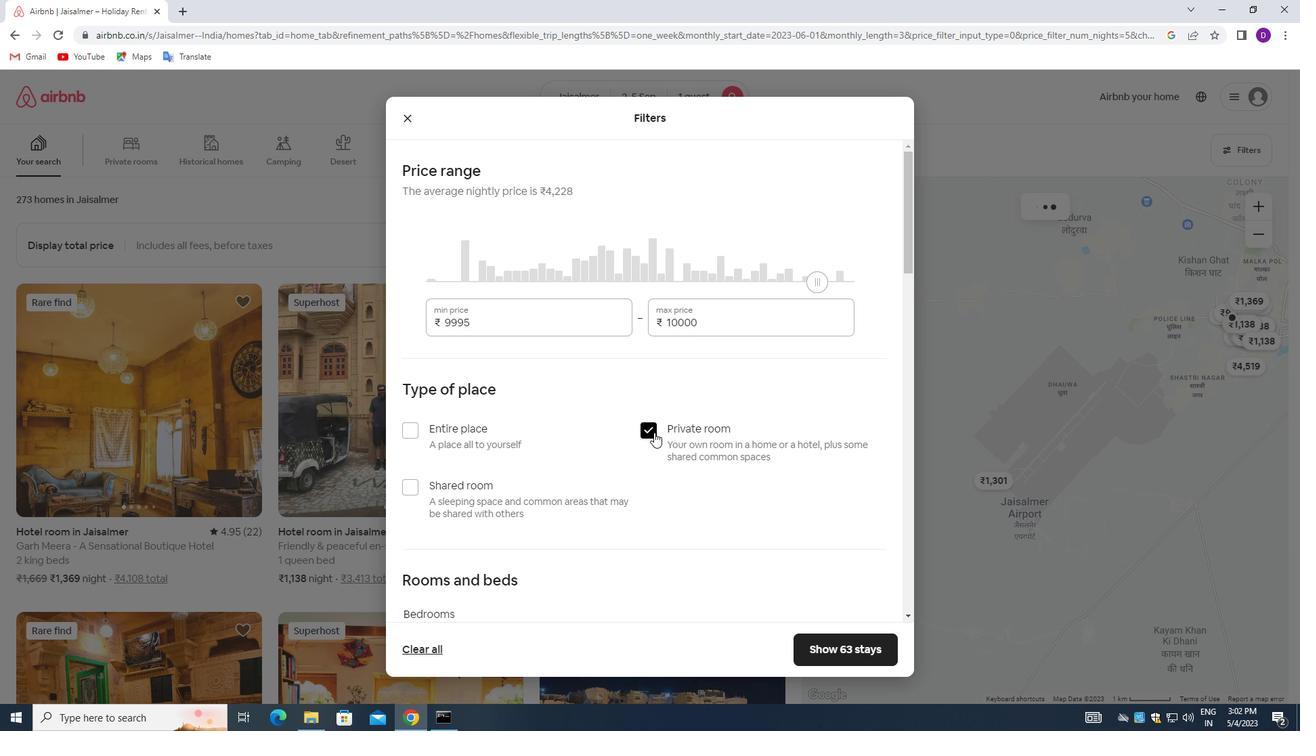 
Action: Mouse moved to (654, 433)
Screenshot: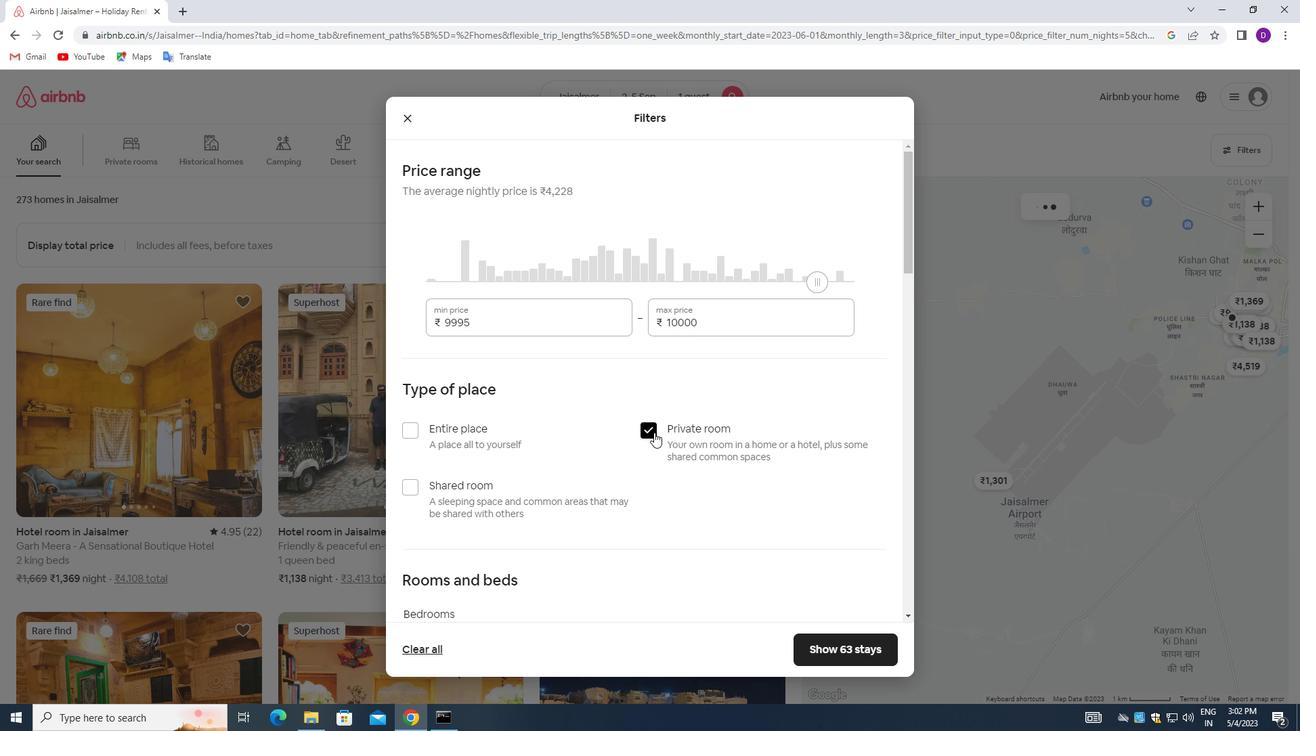 
Action: Mouse scrolled (654, 432) with delta (0, 0)
Screenshot: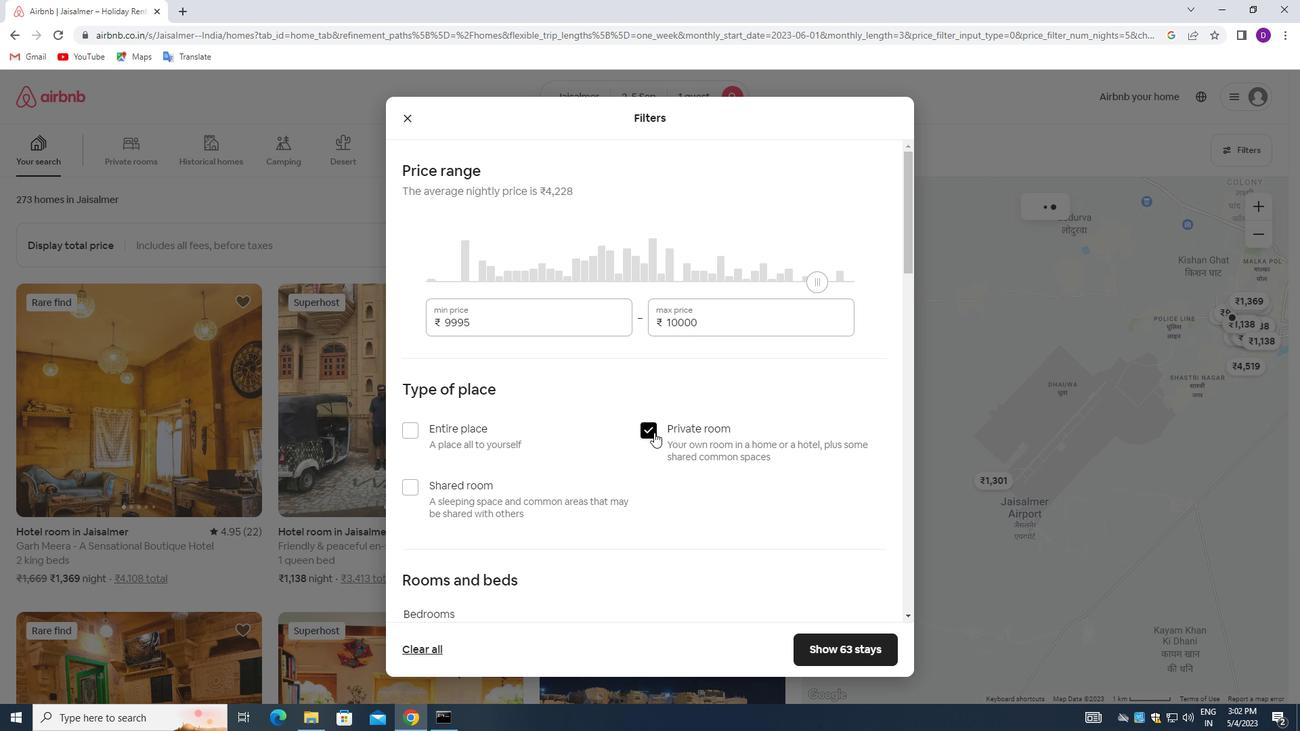 
Action: Mouse scrolled (654, 432) with delta (0, 0)
Screenshot: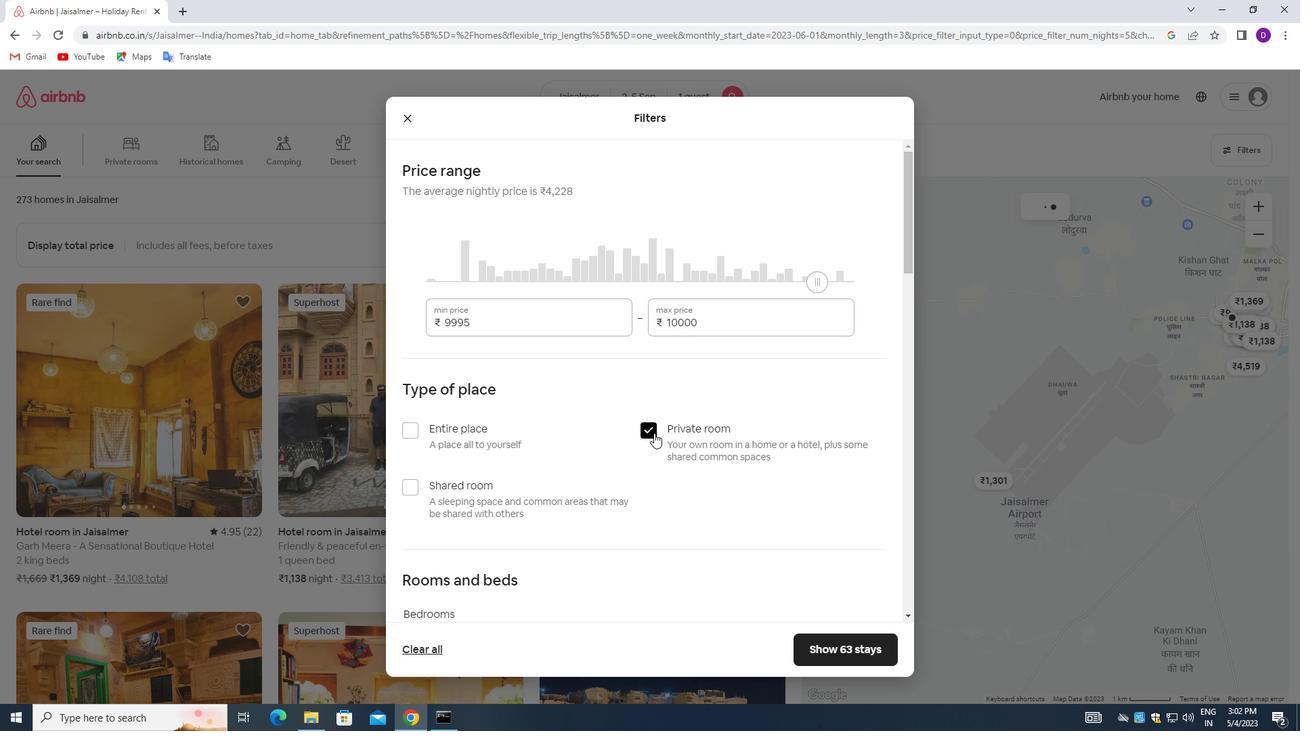 
Action: Mouse scrolled (654, 432) with delta (0, 0)
Screenshot: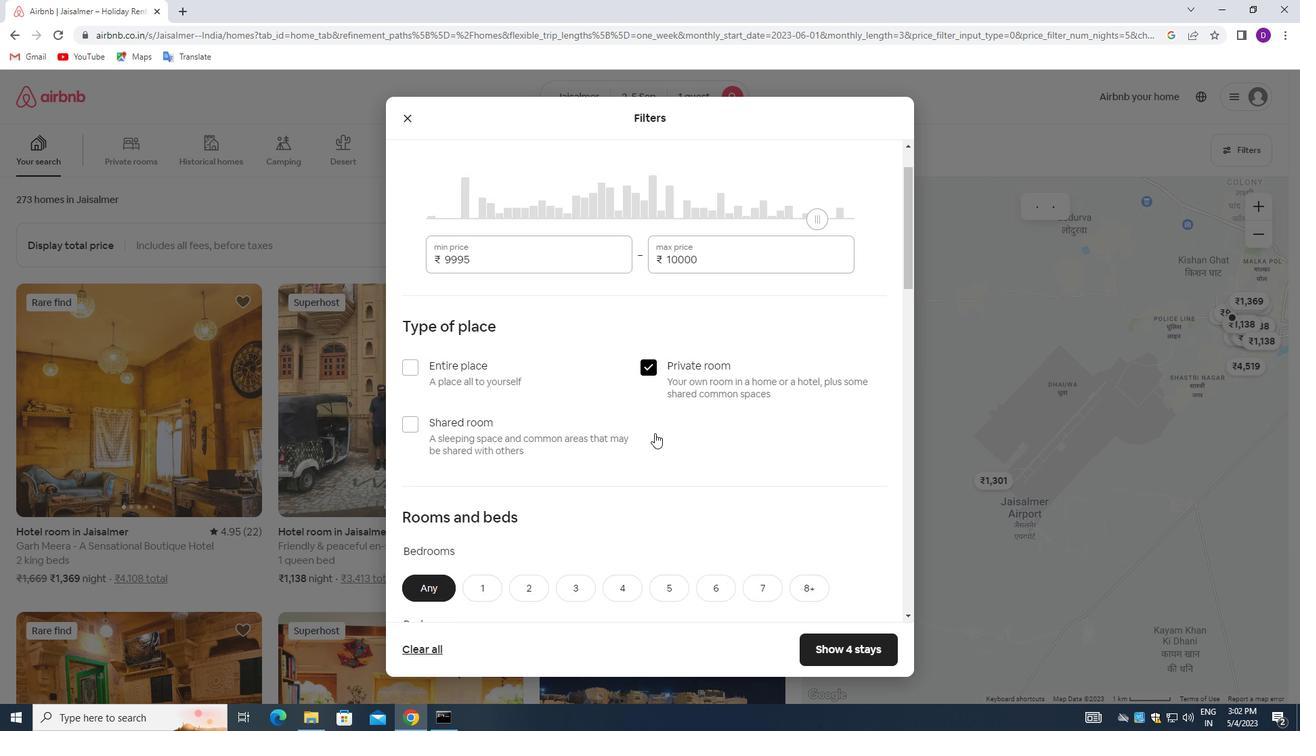 
Action: Mouse moved to (469, 312)
Screenshot: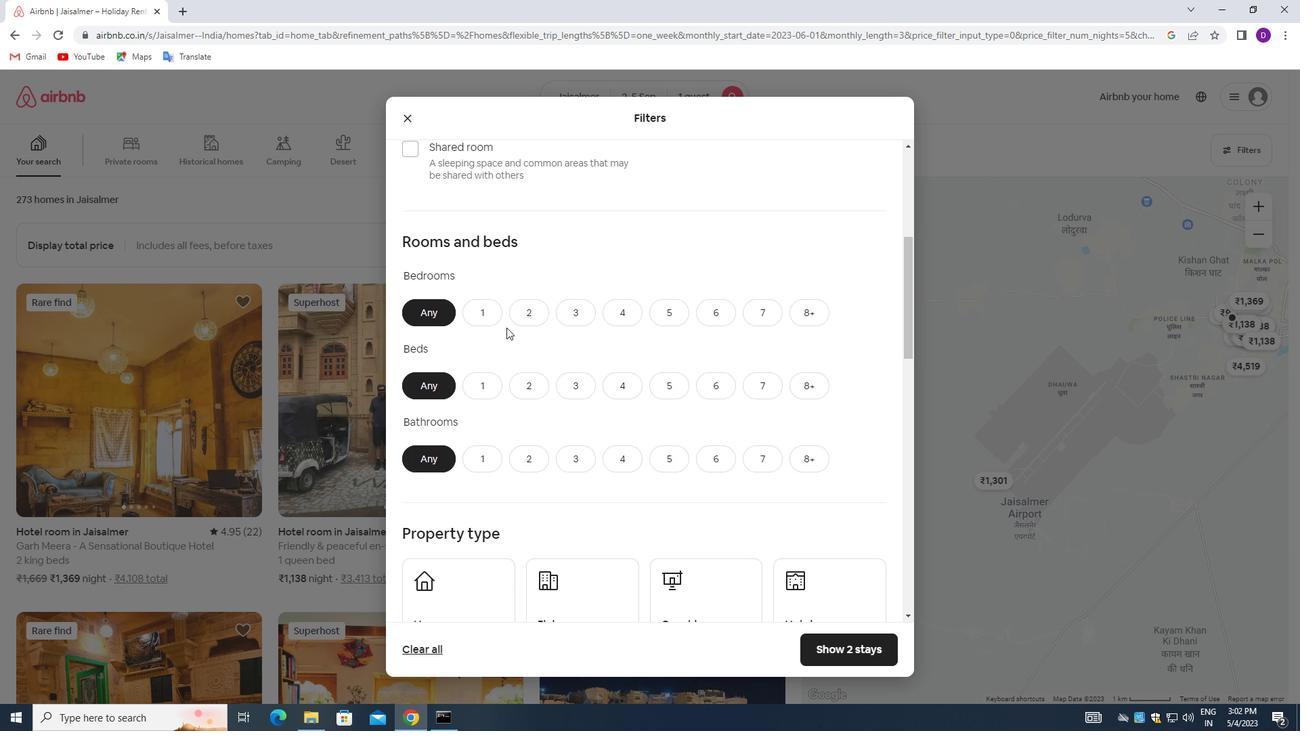
Action: Mouse pressed left at (469, 312)
Screenshot: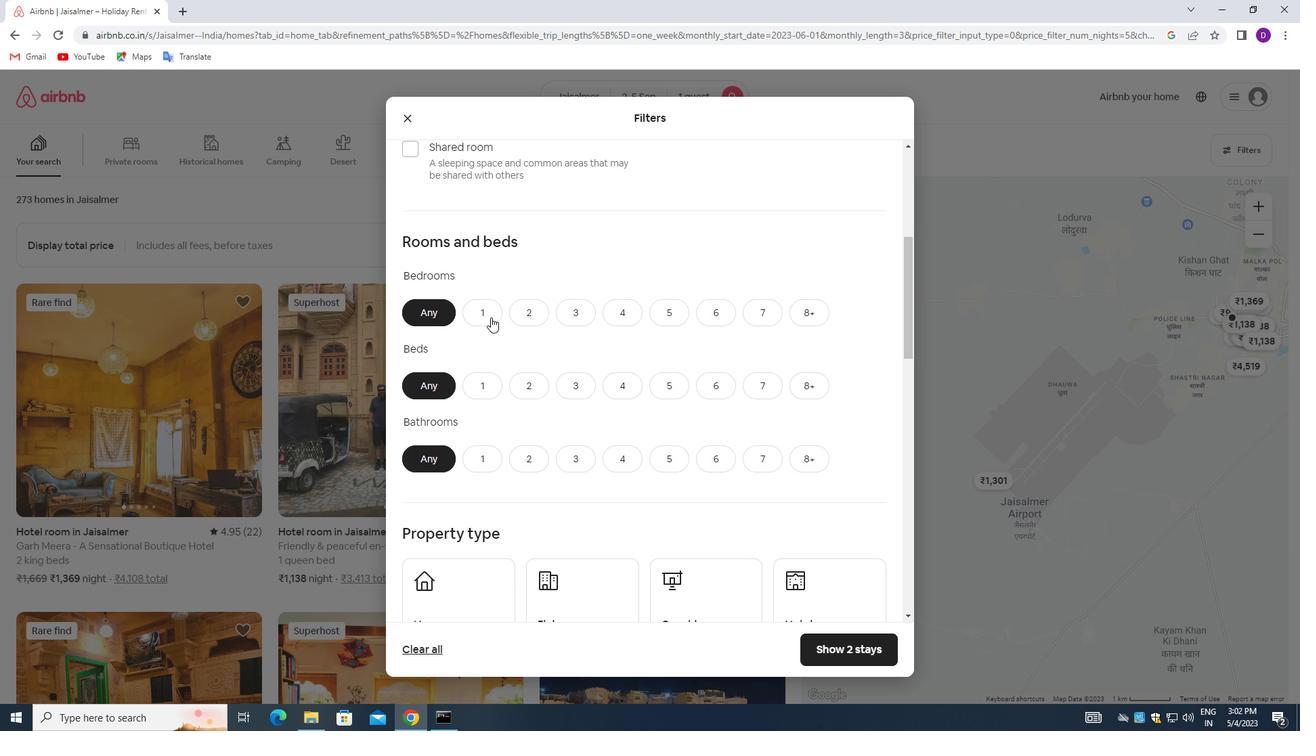 
Action: Mouse moved to (480, 380)
Screenshot: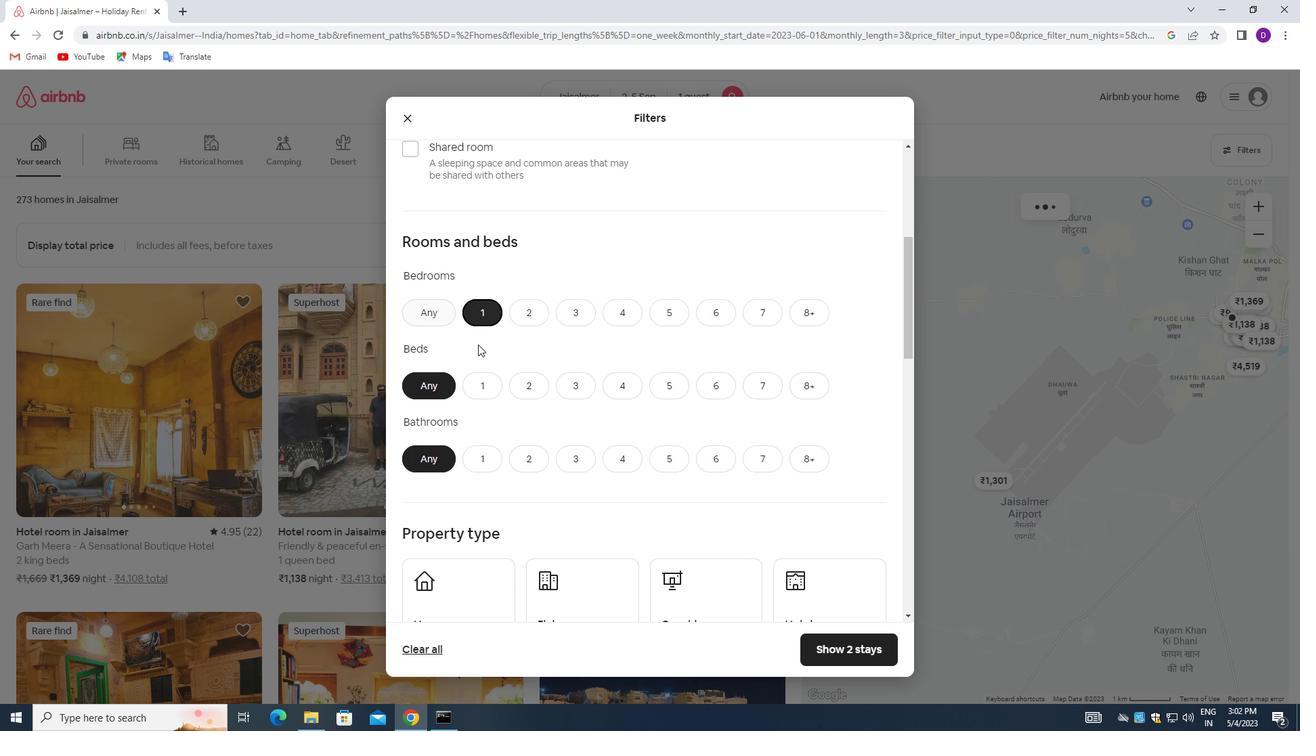 
Action: Mouse pressed left at (480, 380)
Screenshot: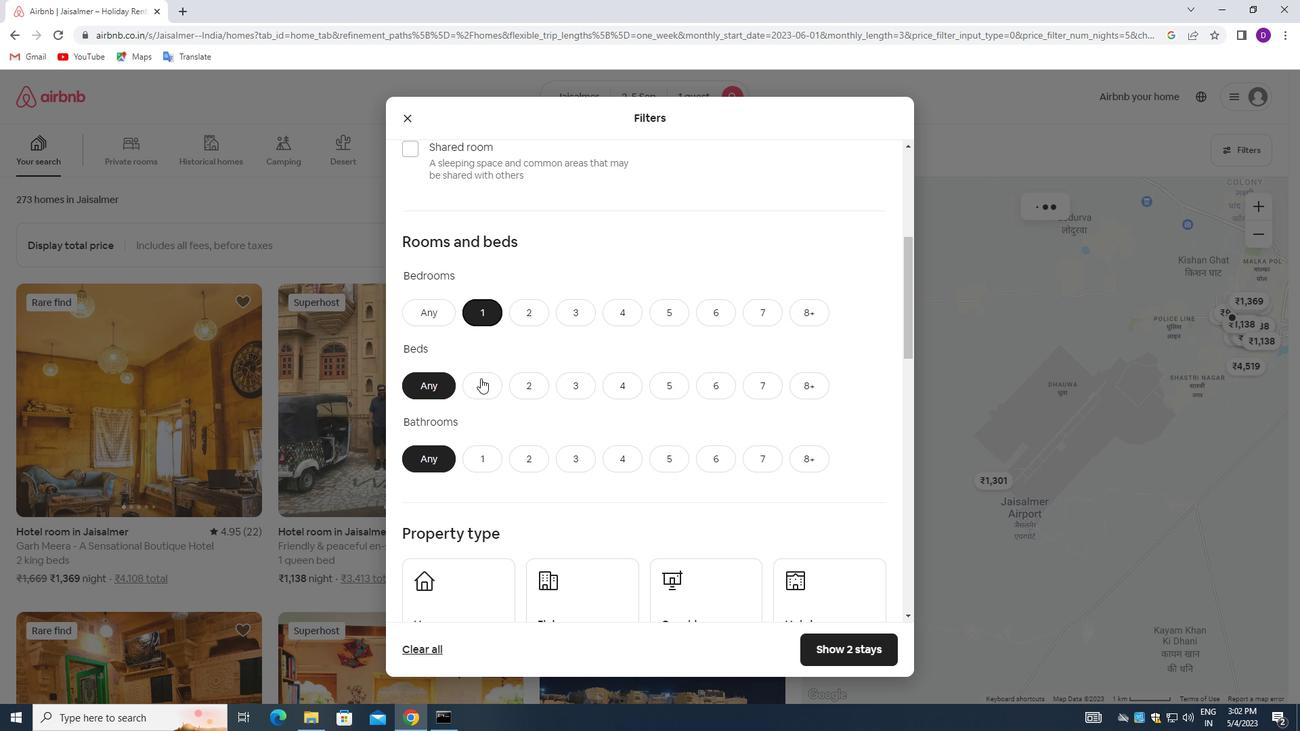
Action: Mouse moved to (486, 465)
Screenshot: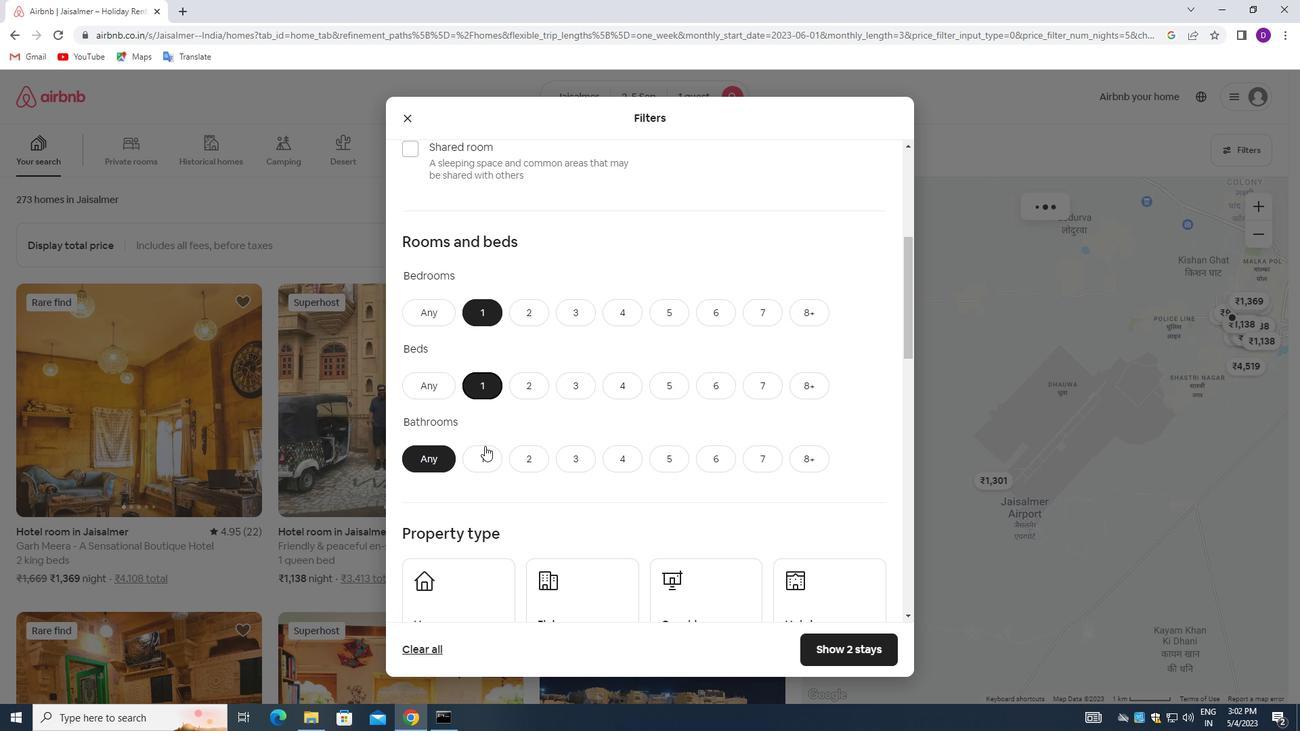 
Action: Mouse pressed left at (486, 465)
Screenshot: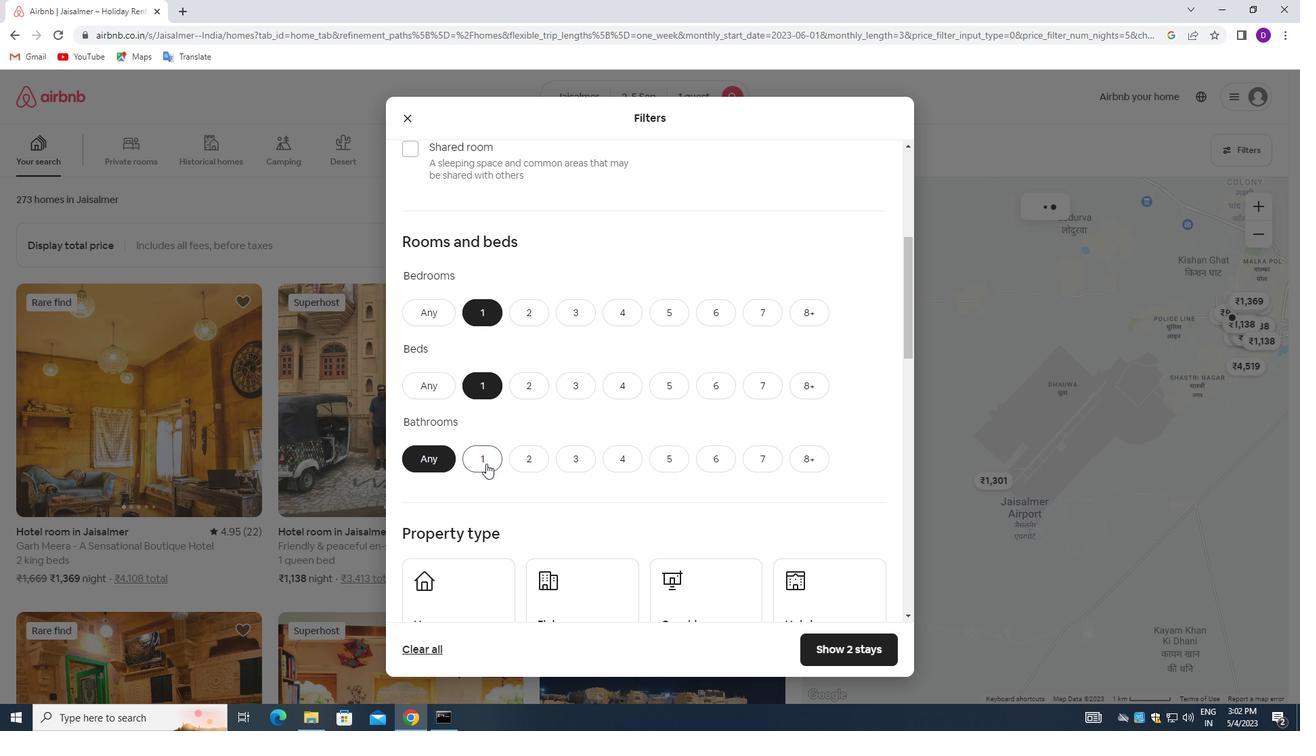 
Action: Mouse moved to (538, 386)
Screenshot: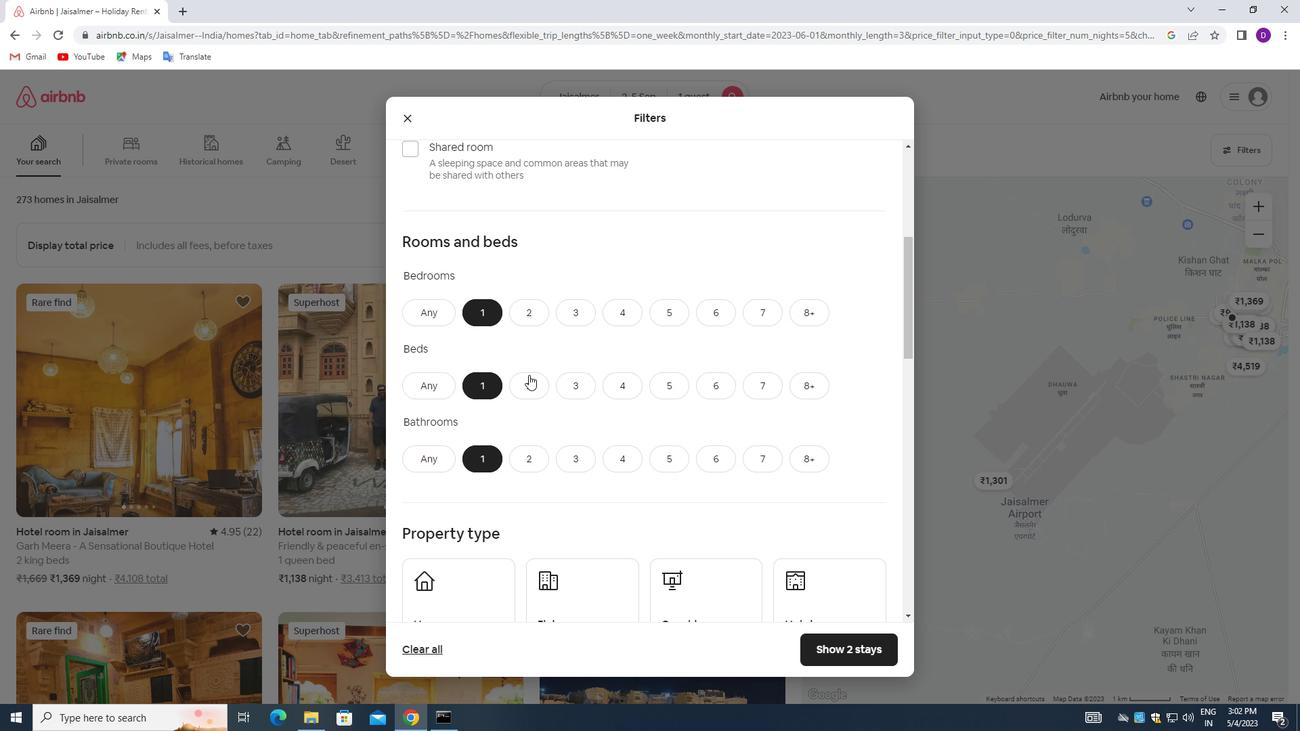 
Action: Mouse scrolled (538, 385) with delta (0, 0)
Screenshot: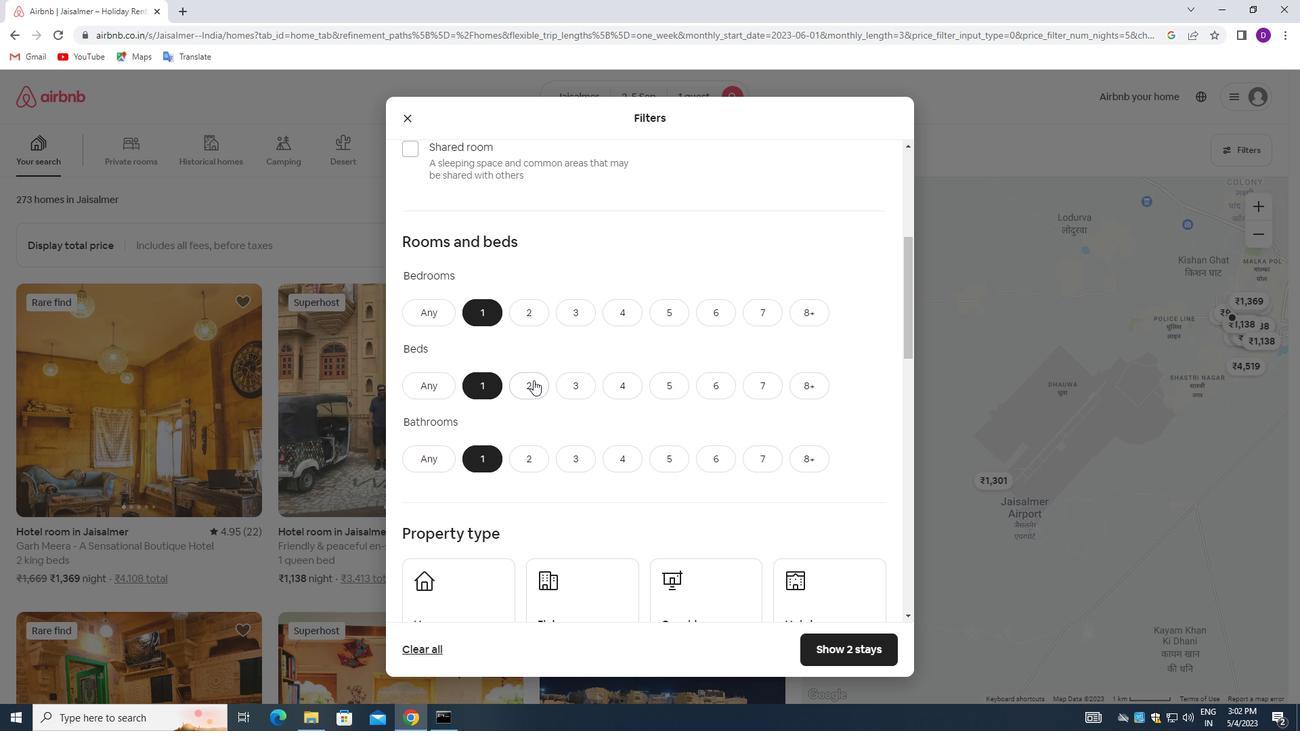 
Action: Mouse moved to (539, 388)
Screenshot: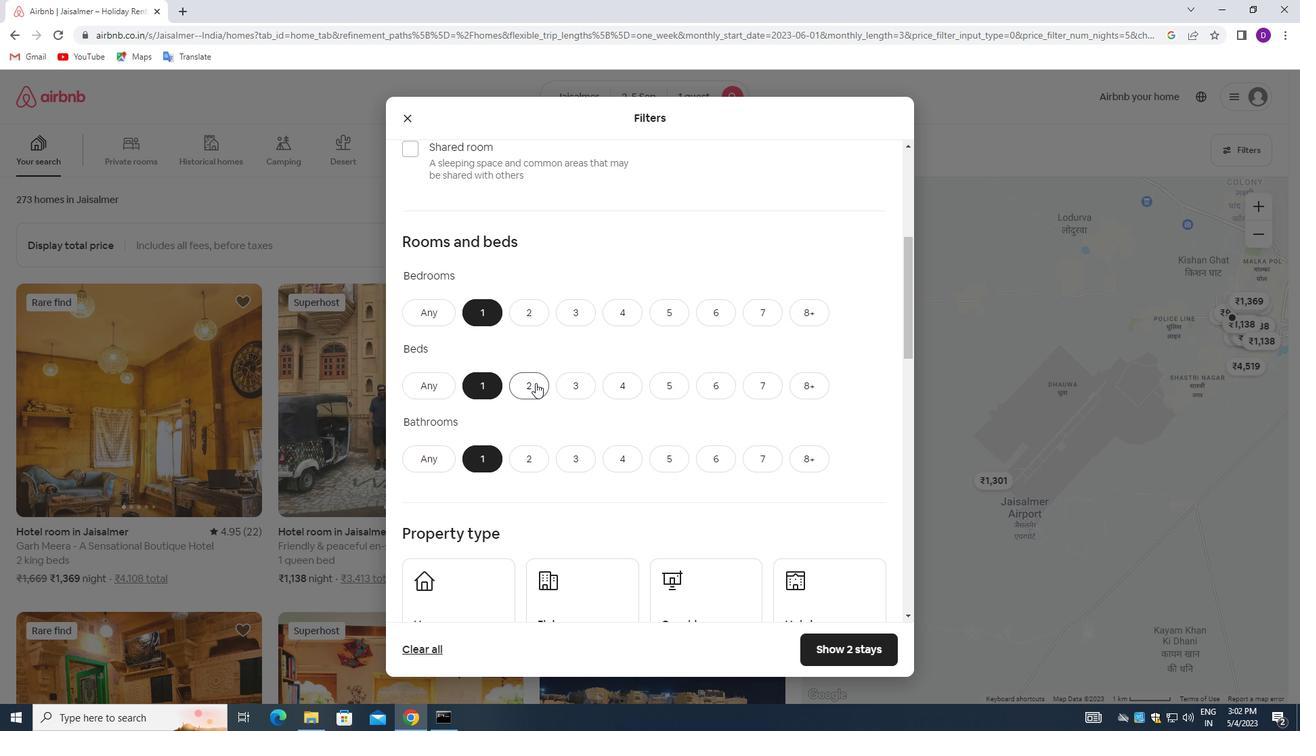 
Action: Mouse scrolled (539, 388) with delta (0, 0)
Screenshot: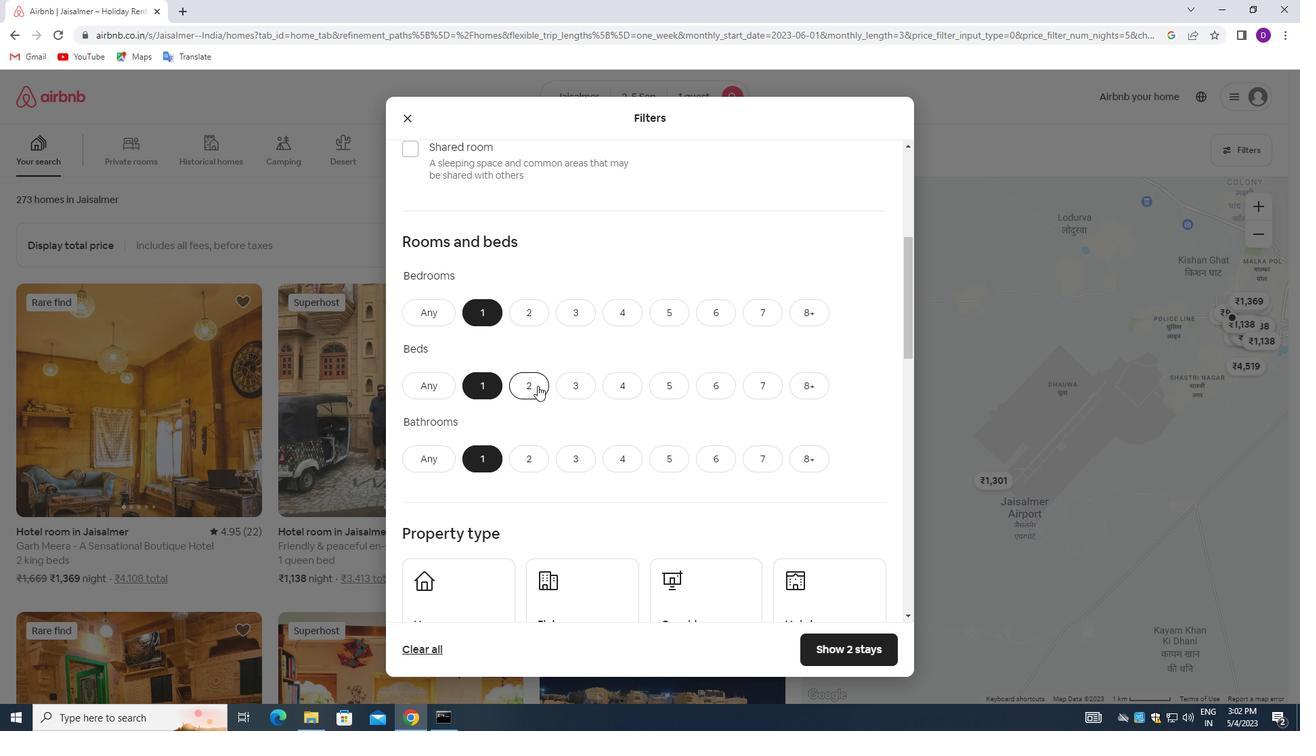 
Action: Mouse moved to (540, 389)
Screenshot: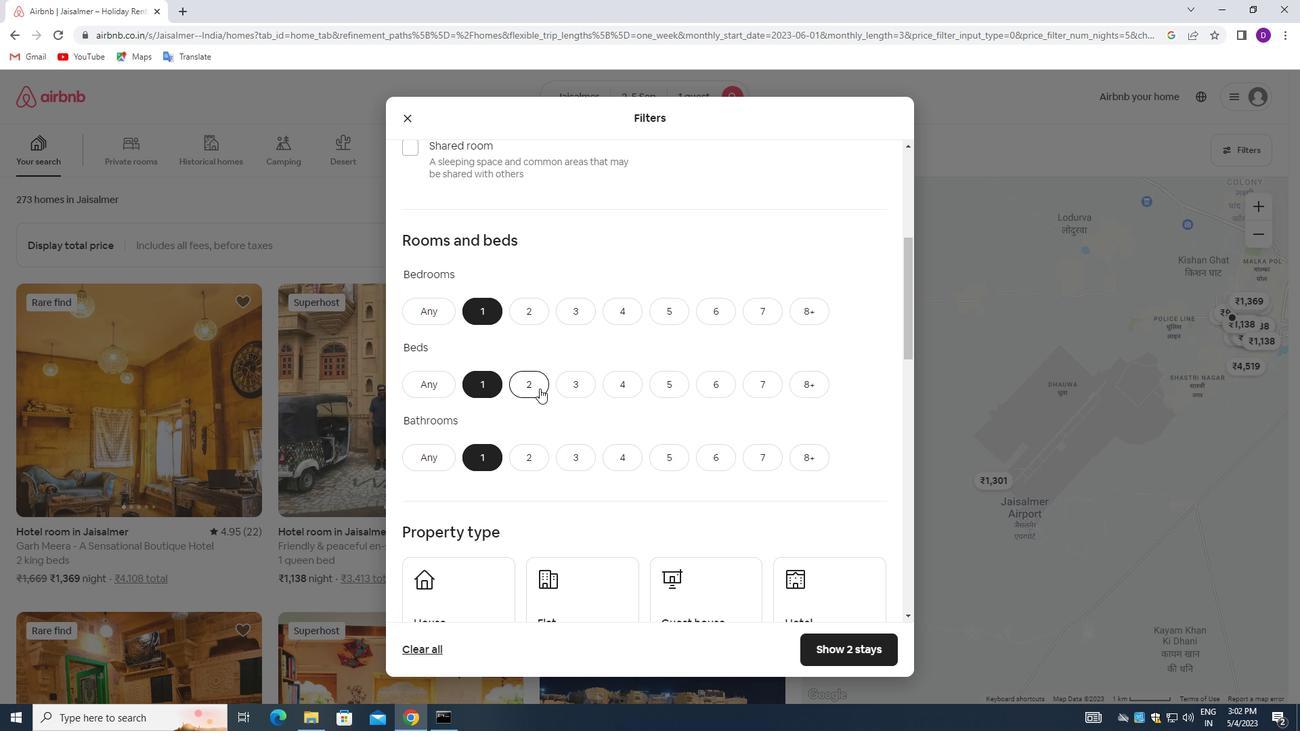 
Action: Mouse scrolled (540, 388) with delta (0, 0)
Screenshot: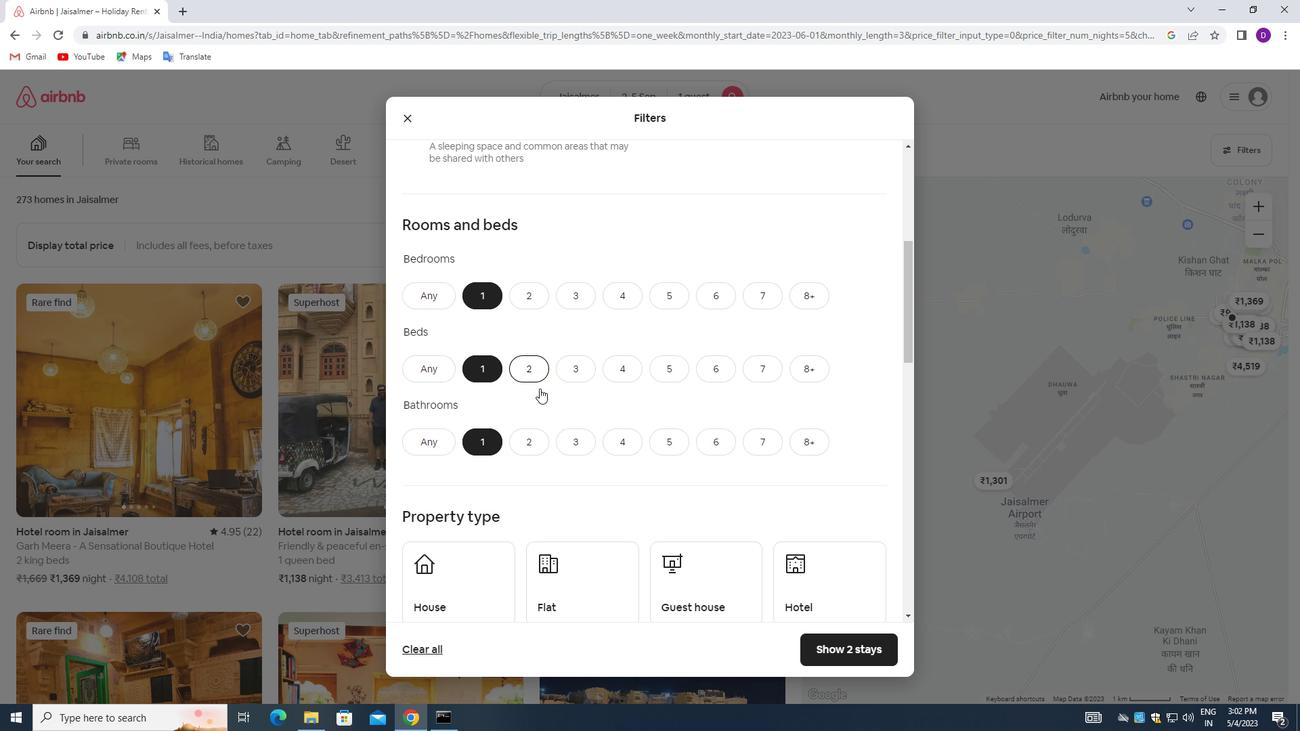 
Action: Mouse moved to (470, 392)
Screenshot: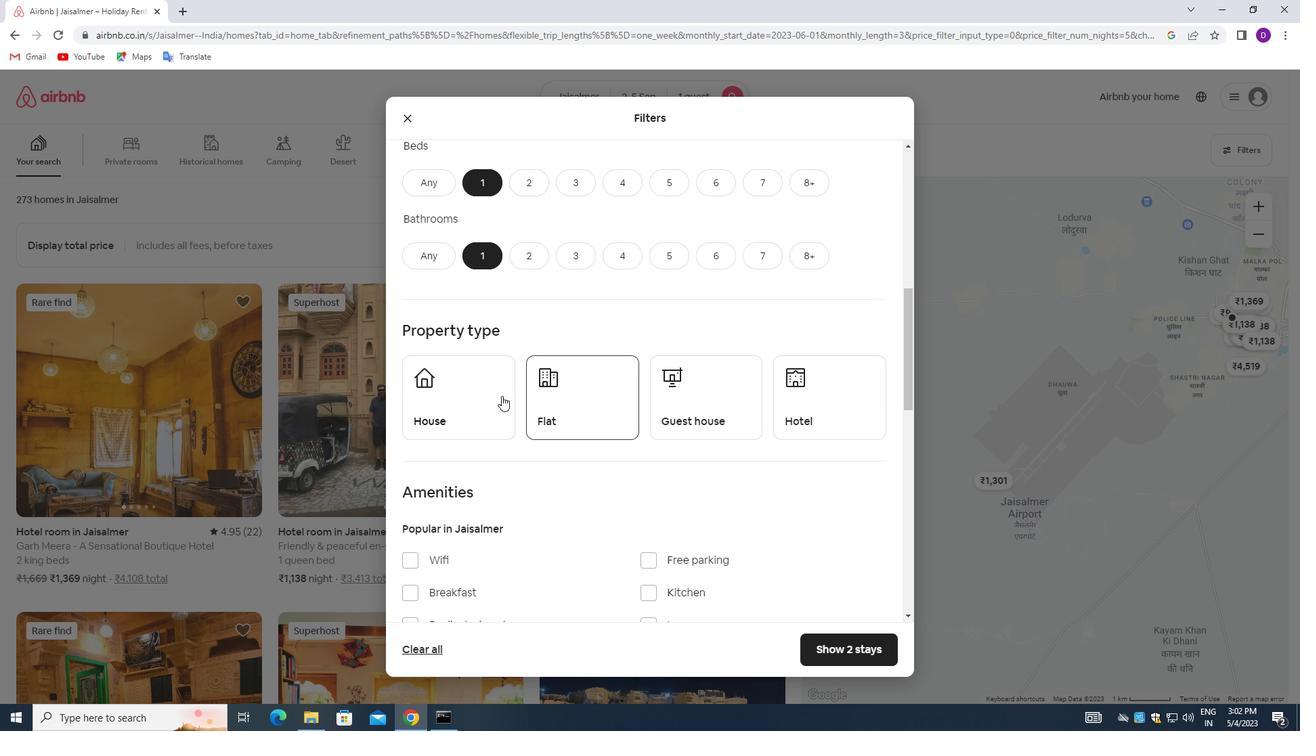 
Action: Mouse pressed left at (470, 392)
Screenshot: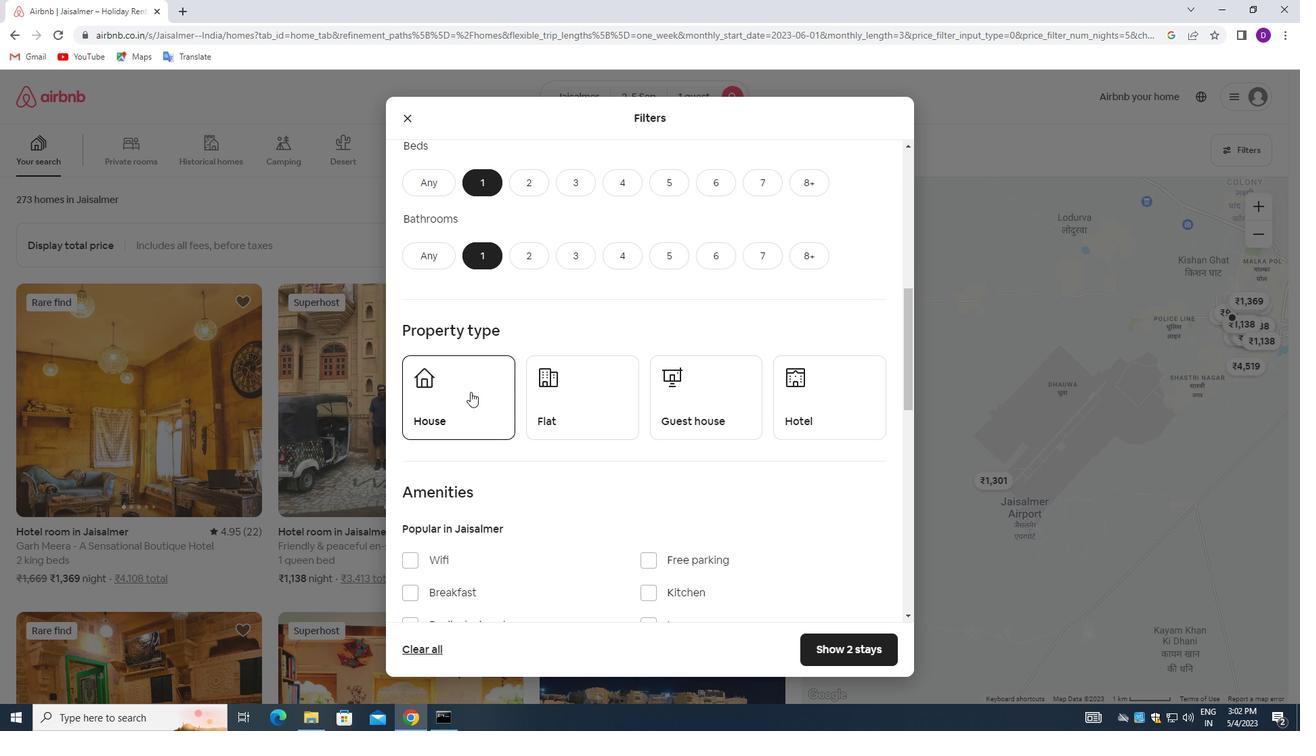 
Action: Mouse moved to (589, 390)
Screenshot: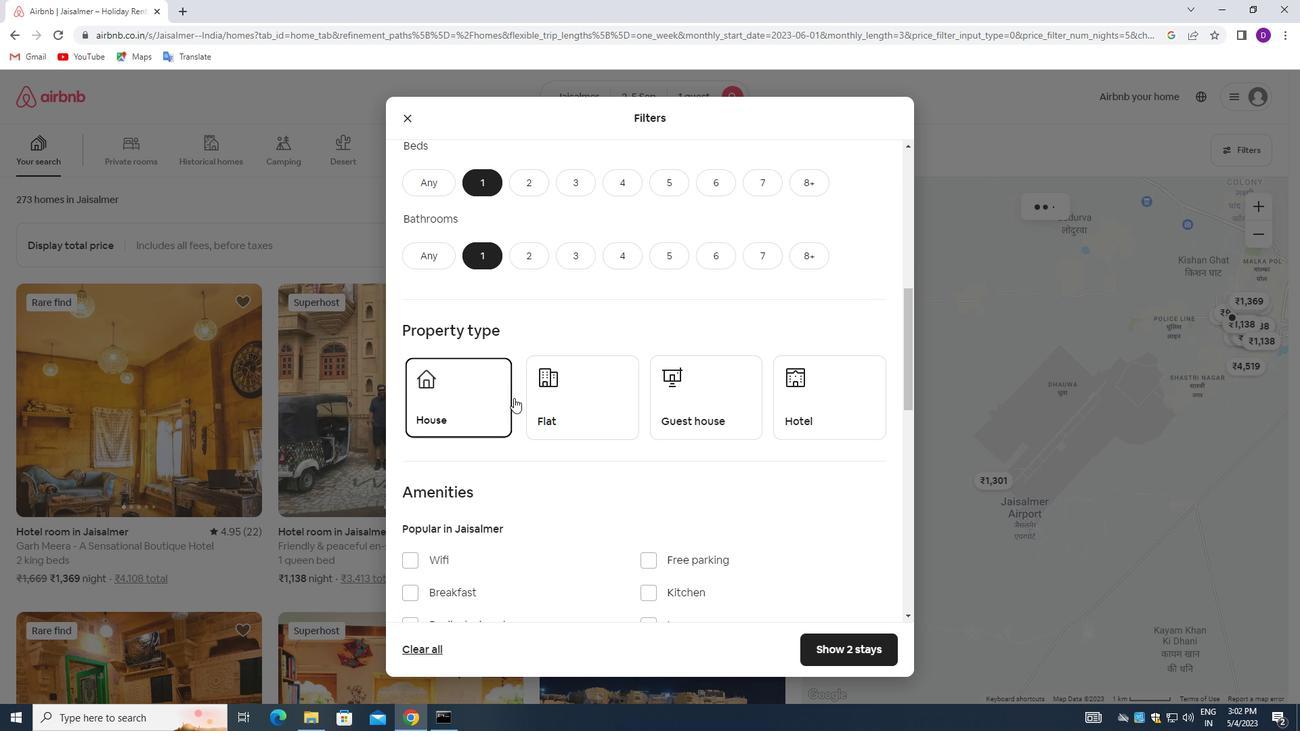 
Action: Mouse pressed left at (589, 390)
Screenshot: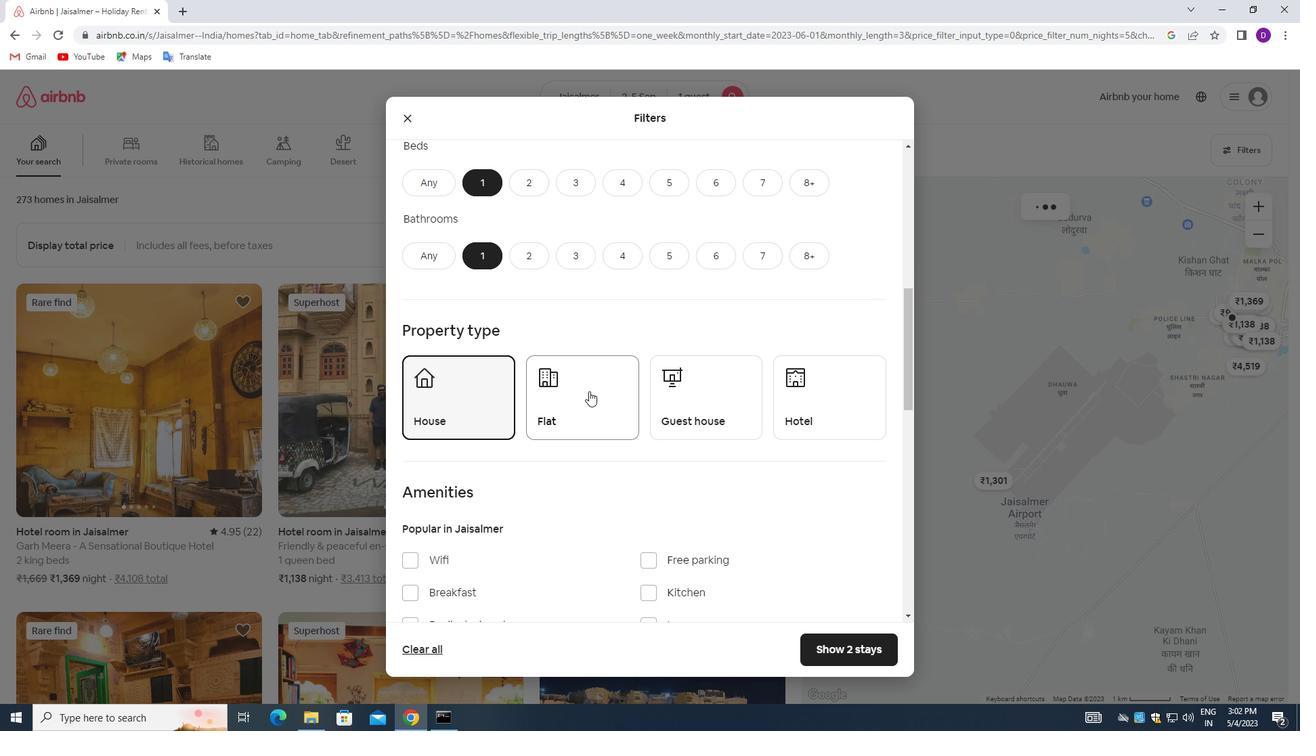 
Action: Mouse moved to (692, 389)
Screenshot: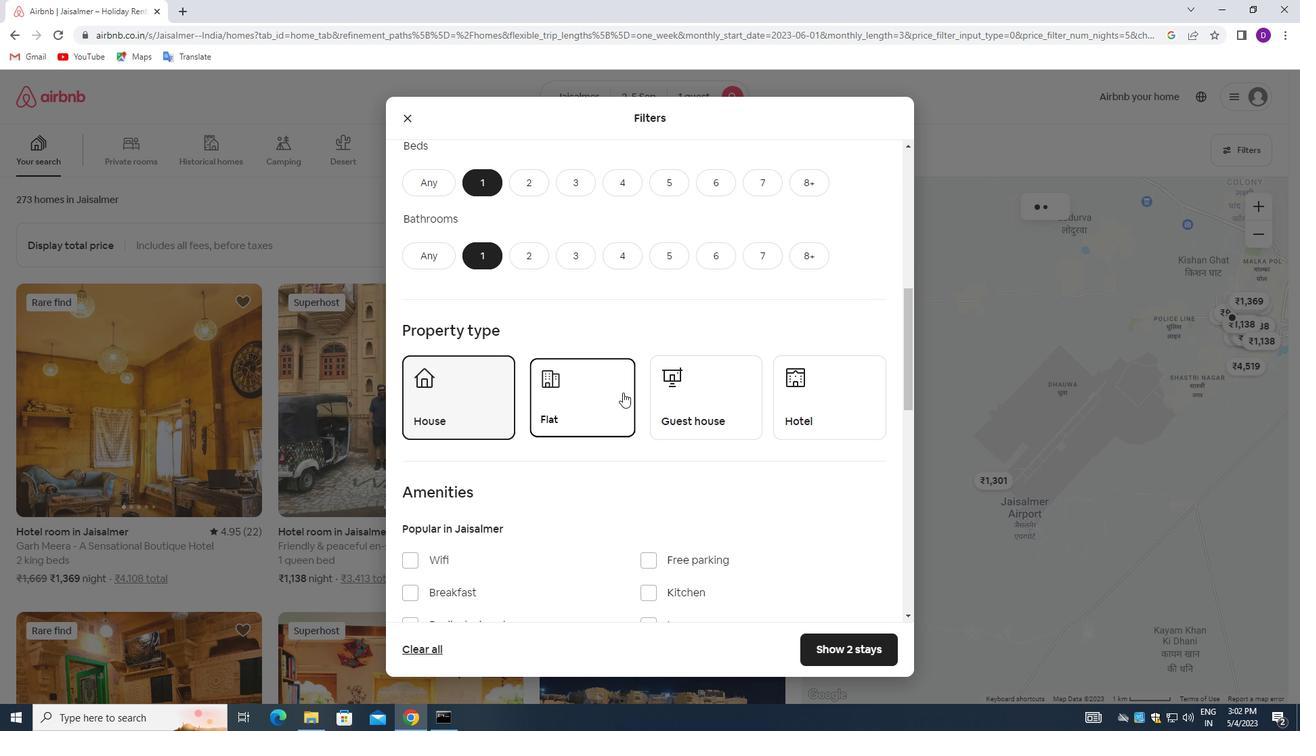 
Action: Mouse pressed left at (692, 389)
Screenshot: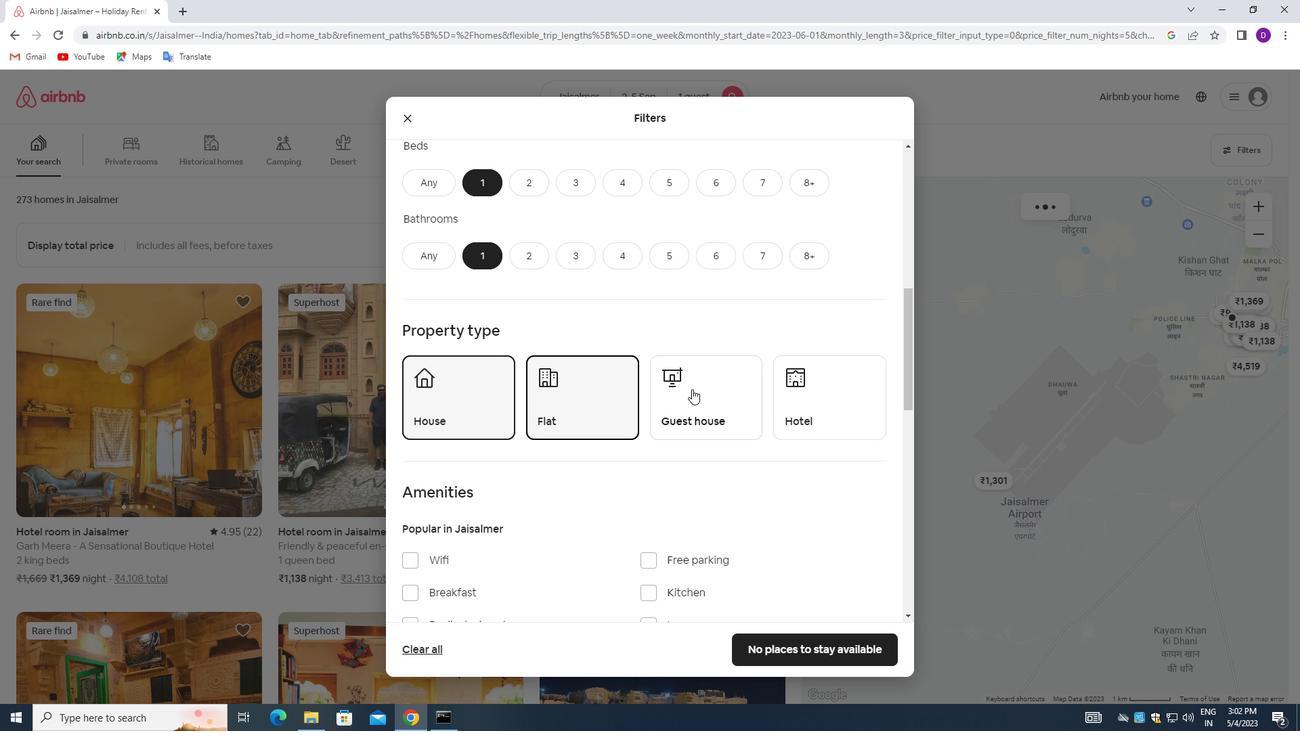 
Action: Mouse moved to (803, 383)
Screenshot: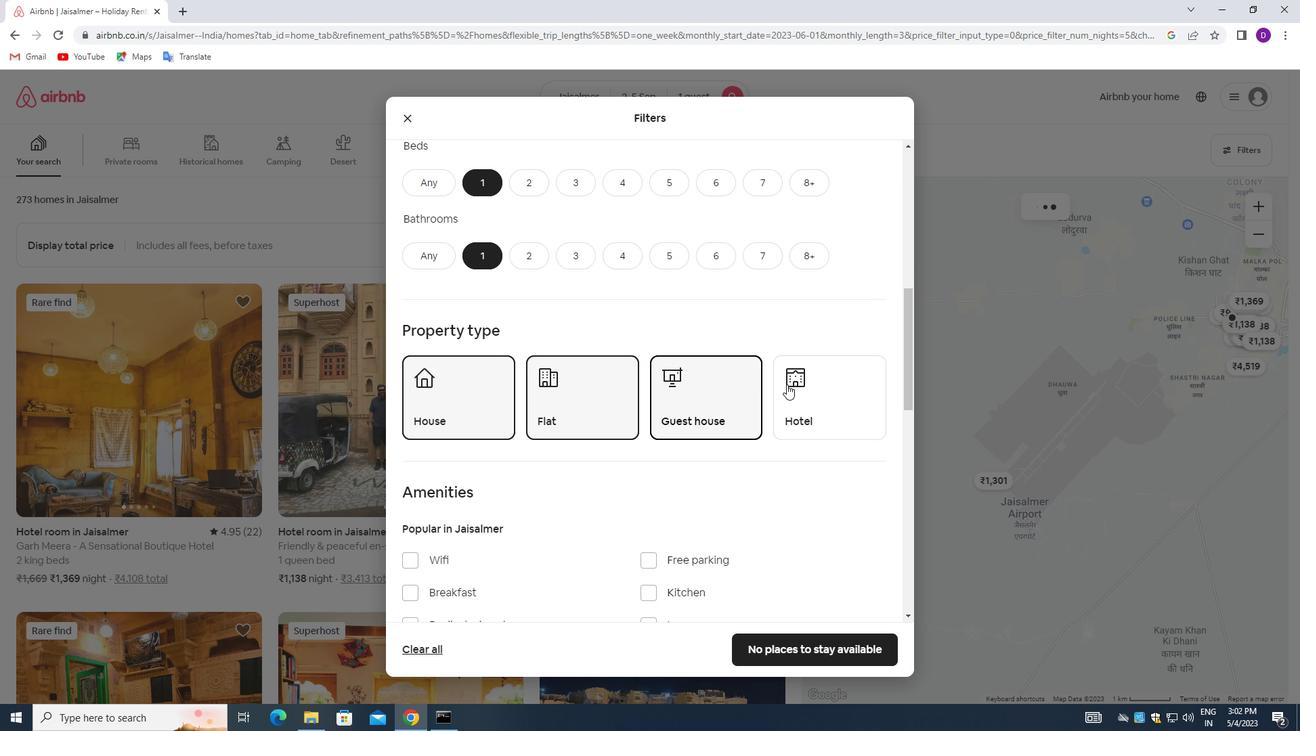
Action: Mouse pressed left at (803, 383)
Screenshot: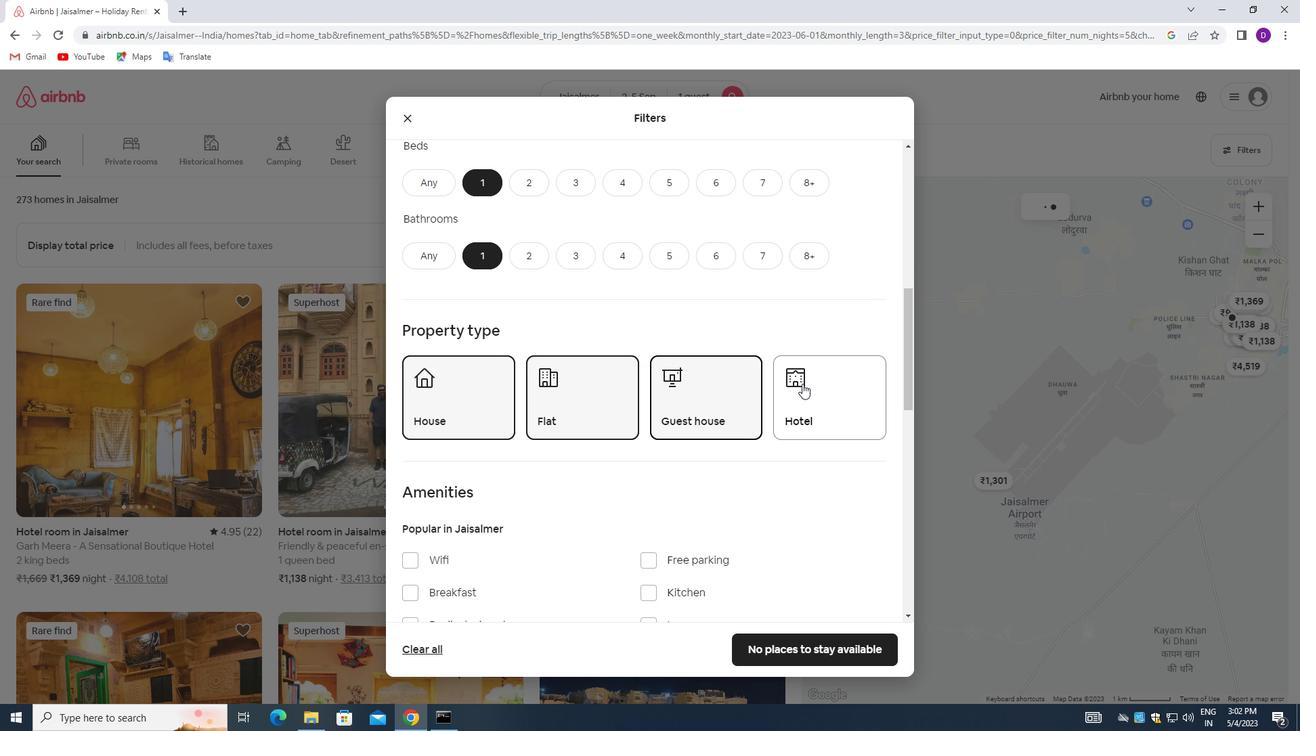 
Action: Mouse moved to (710, 456)
Screenshot: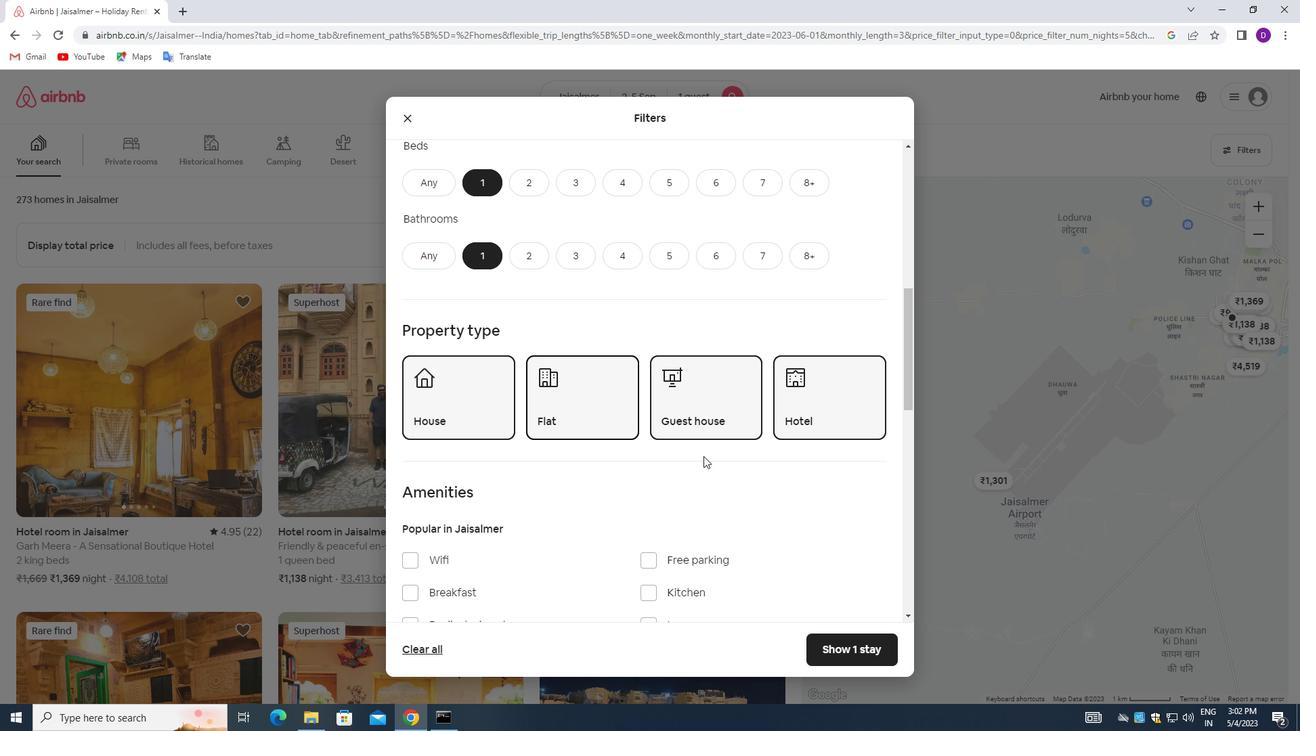 
Action: Mouse scrolled (710, 455) with delta (0, 0)
Screenshot: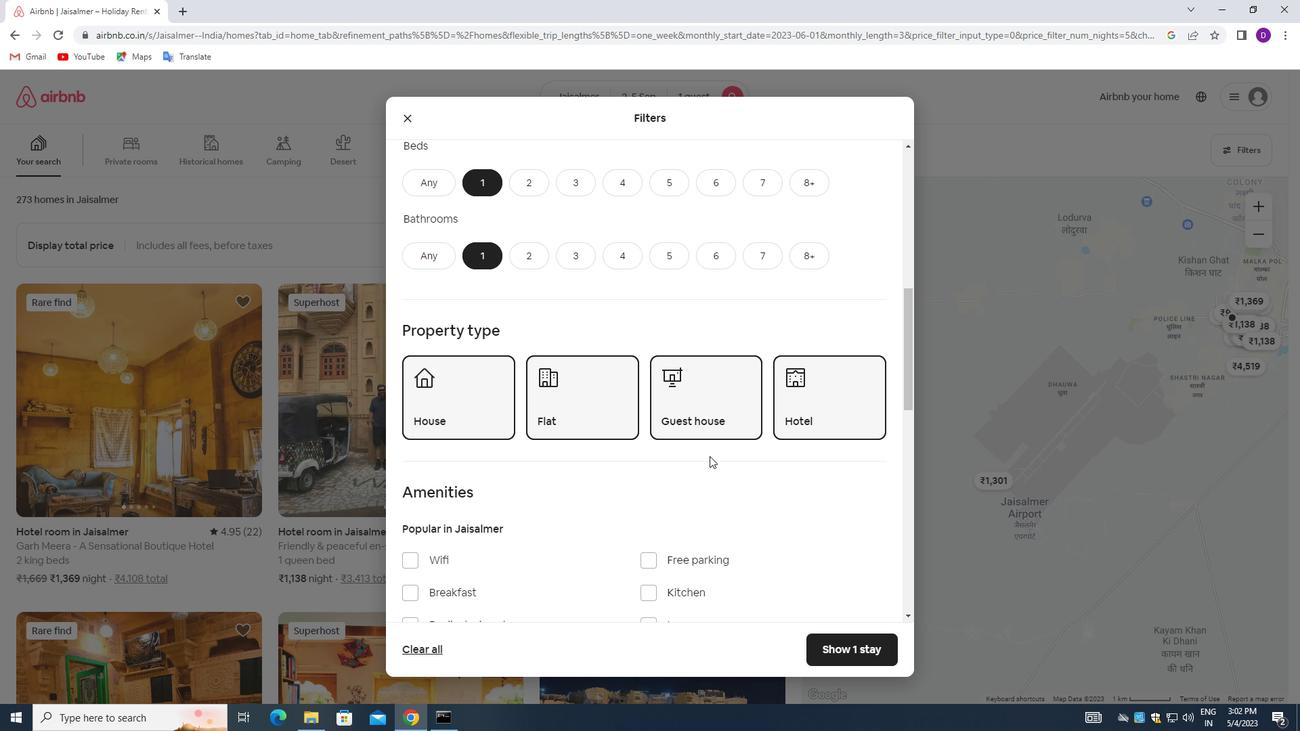 
Action: Mouse scrolled (710, 455) with delta (0, 0)
Screenshot: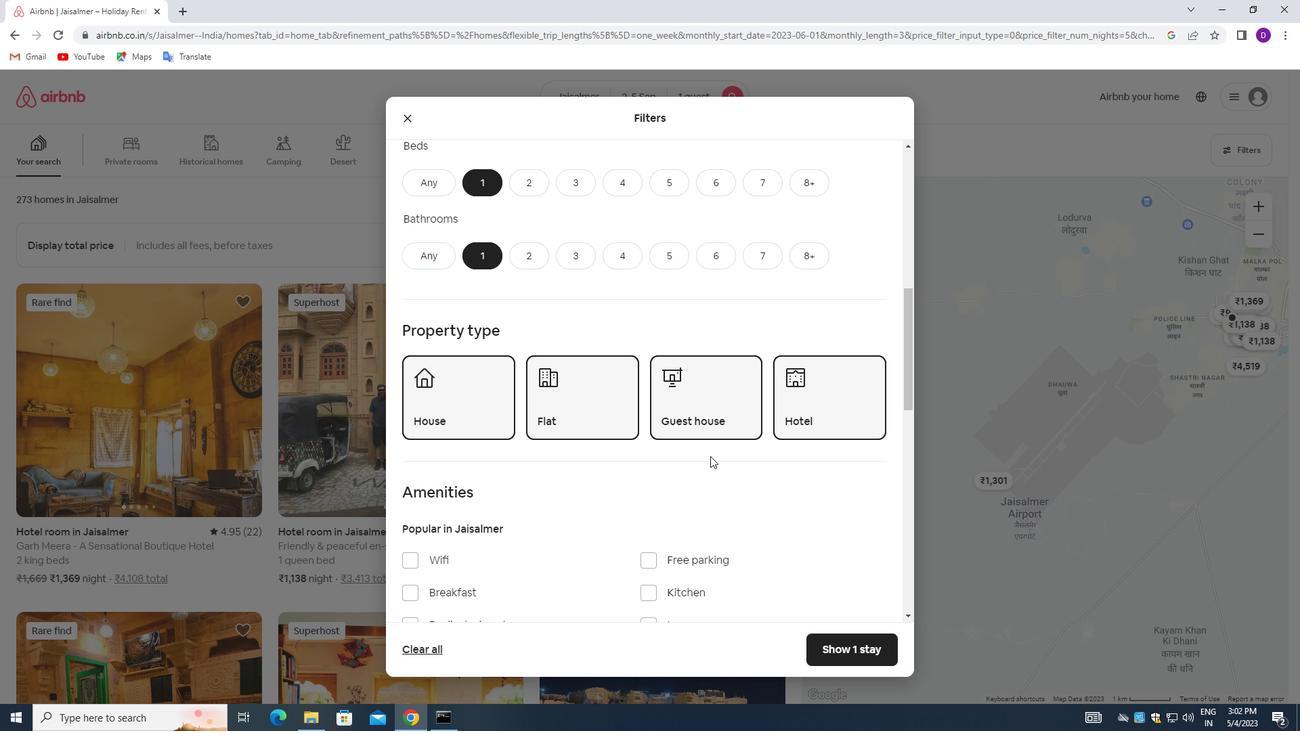 
Action: Mouse moved to (711, 456)
Screenshot: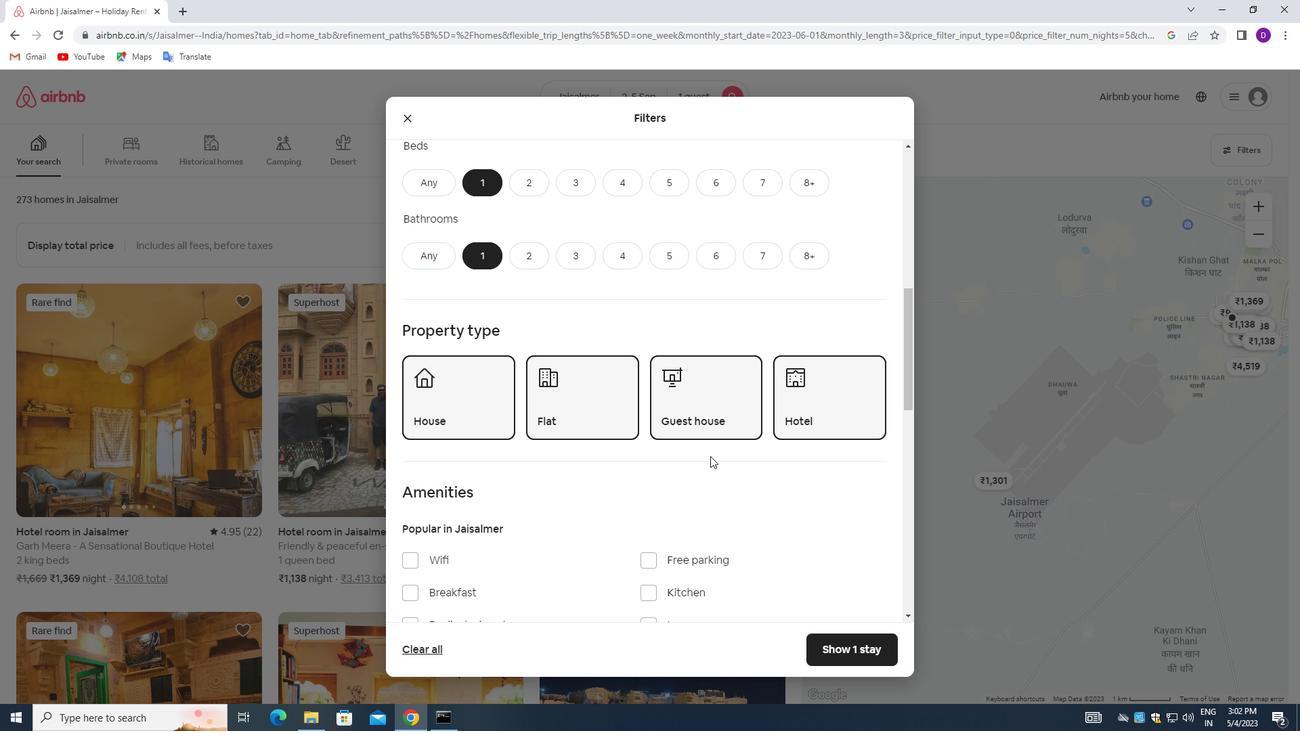 
Action: Mouse scrolled (711, 455) with delta (0, 0)
Screenshot: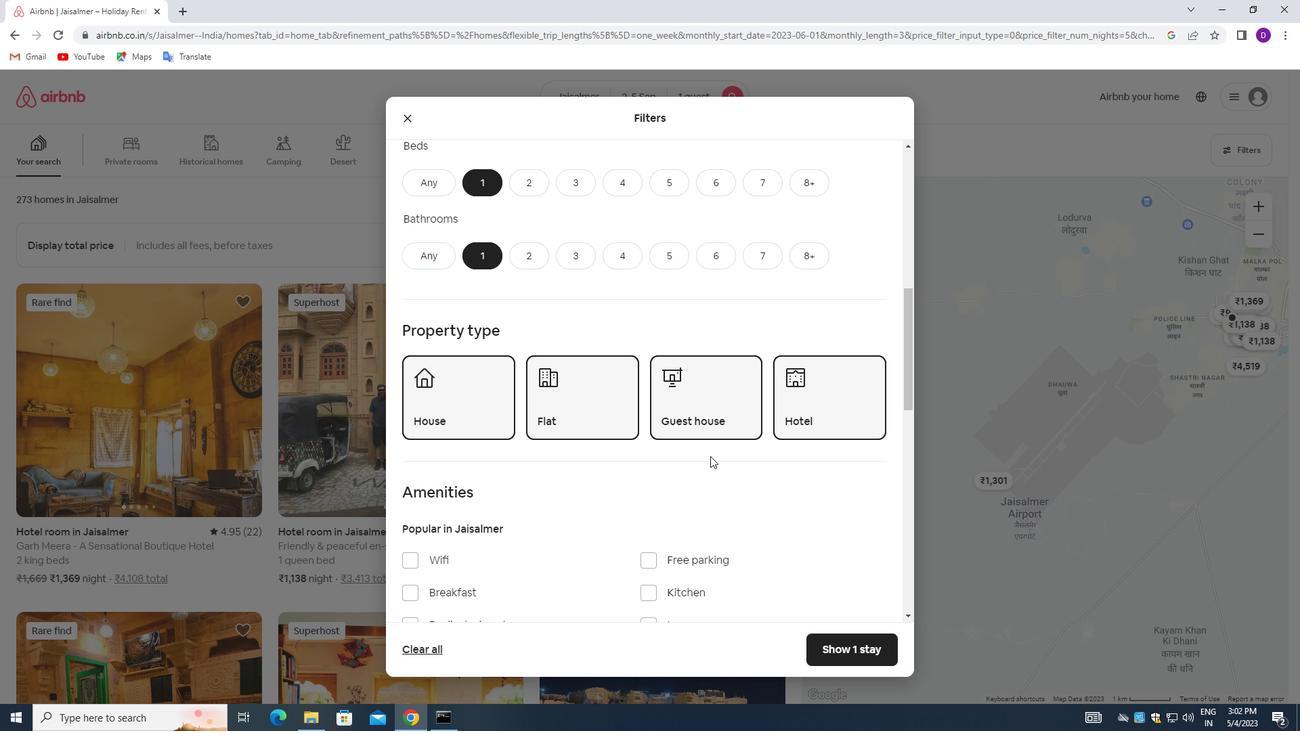 
Action: Mouse scrolled (711, 455) with delta (0, 0)
Screenshot: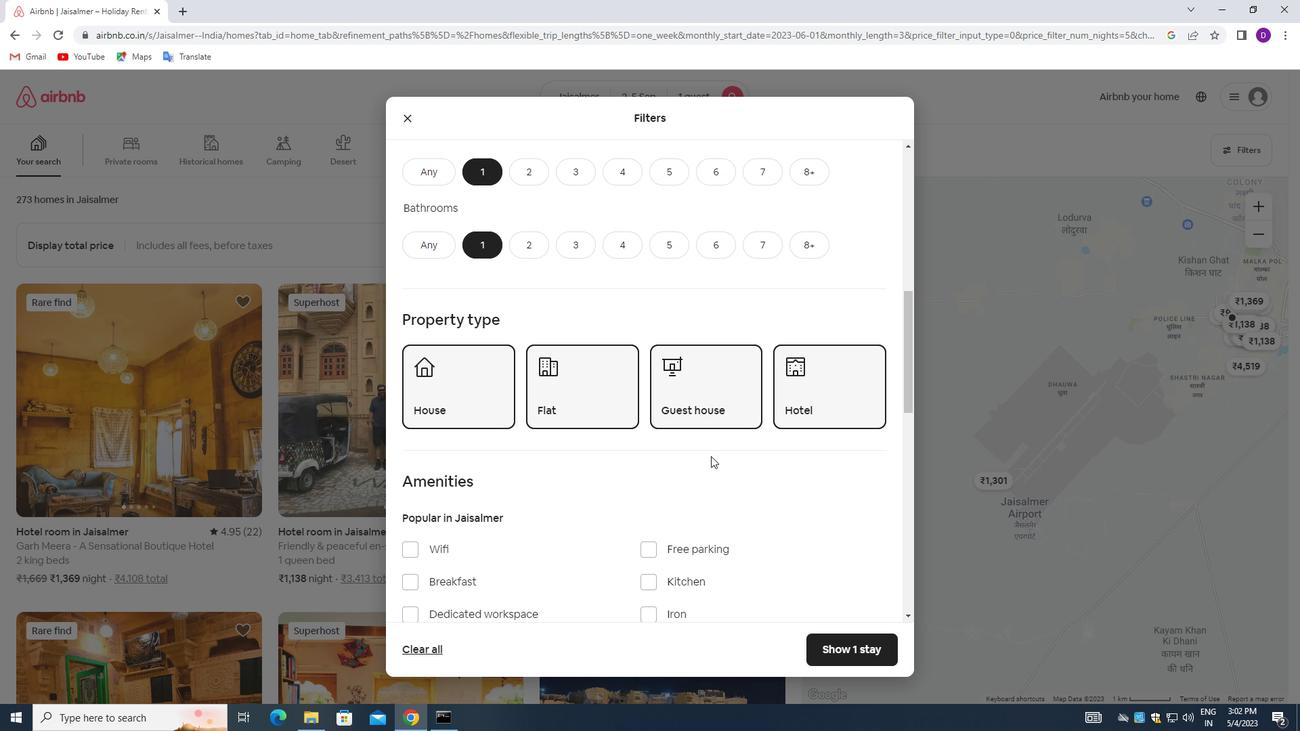 
Action: Mouse moved to (711, 456)
Screenshot: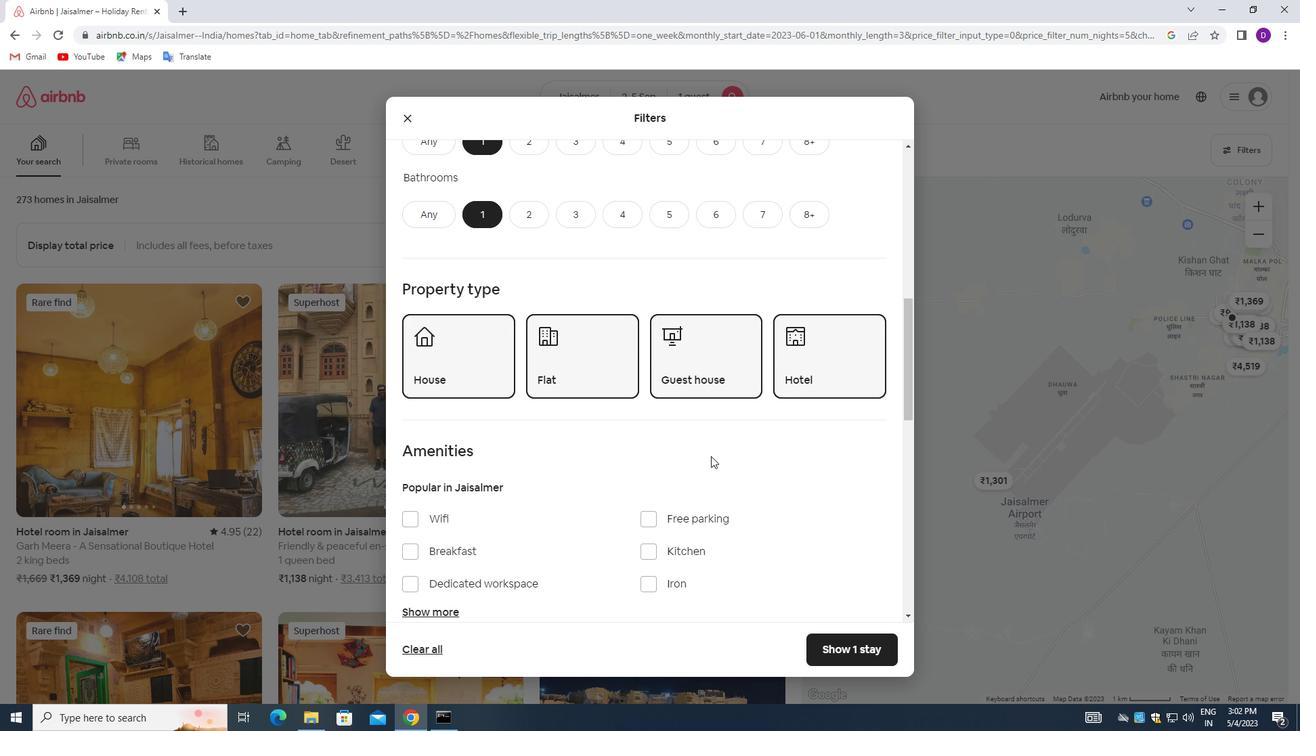 
Action: Mouse scrolled (711, 455) with delta (0, 0)
Screenshot: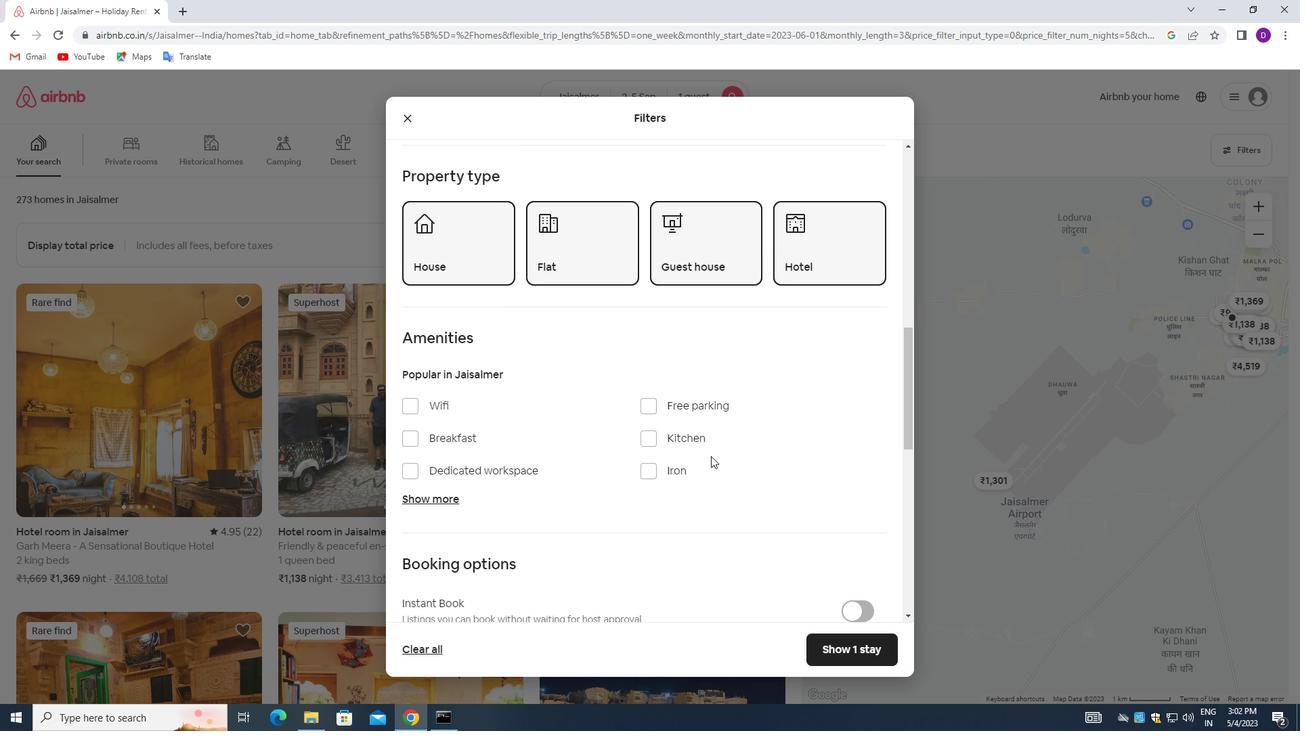 
Action: Mouse moved to (847, 474)
Screenshot: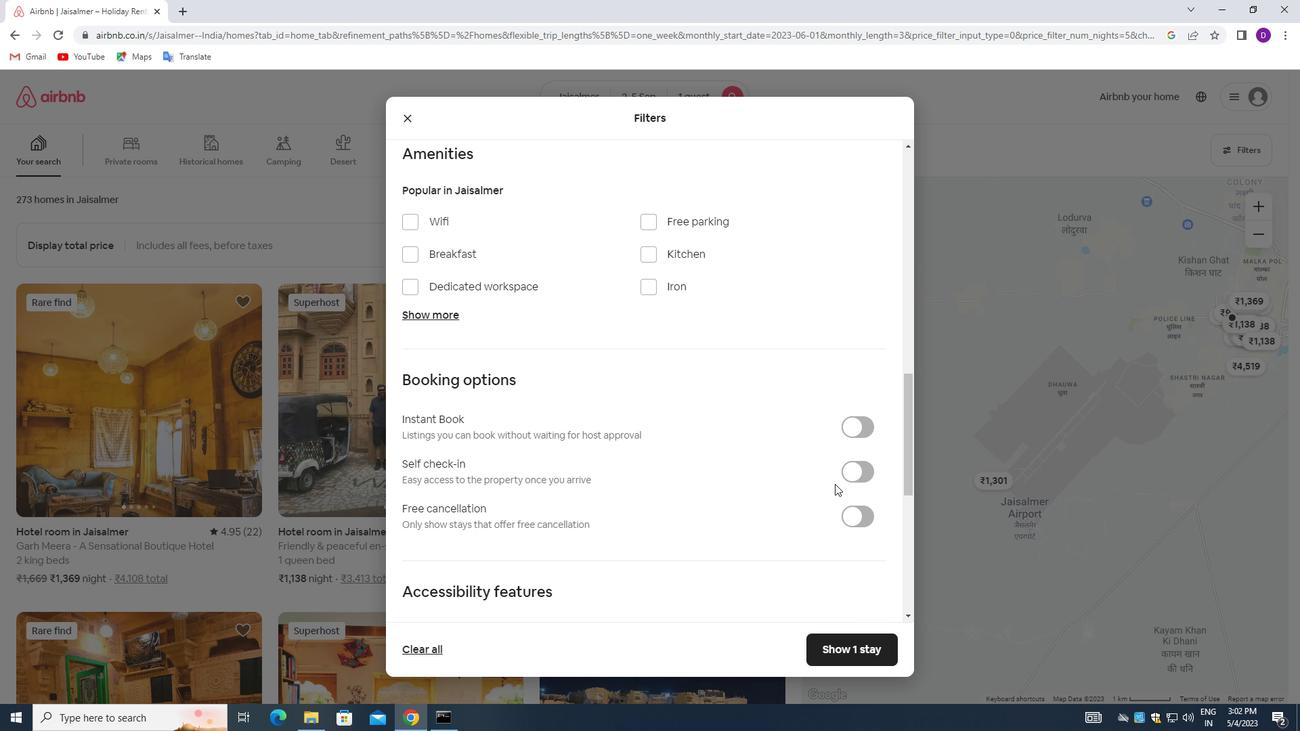 
Action: Mouse pressed left at (847, 474)
Screenshot: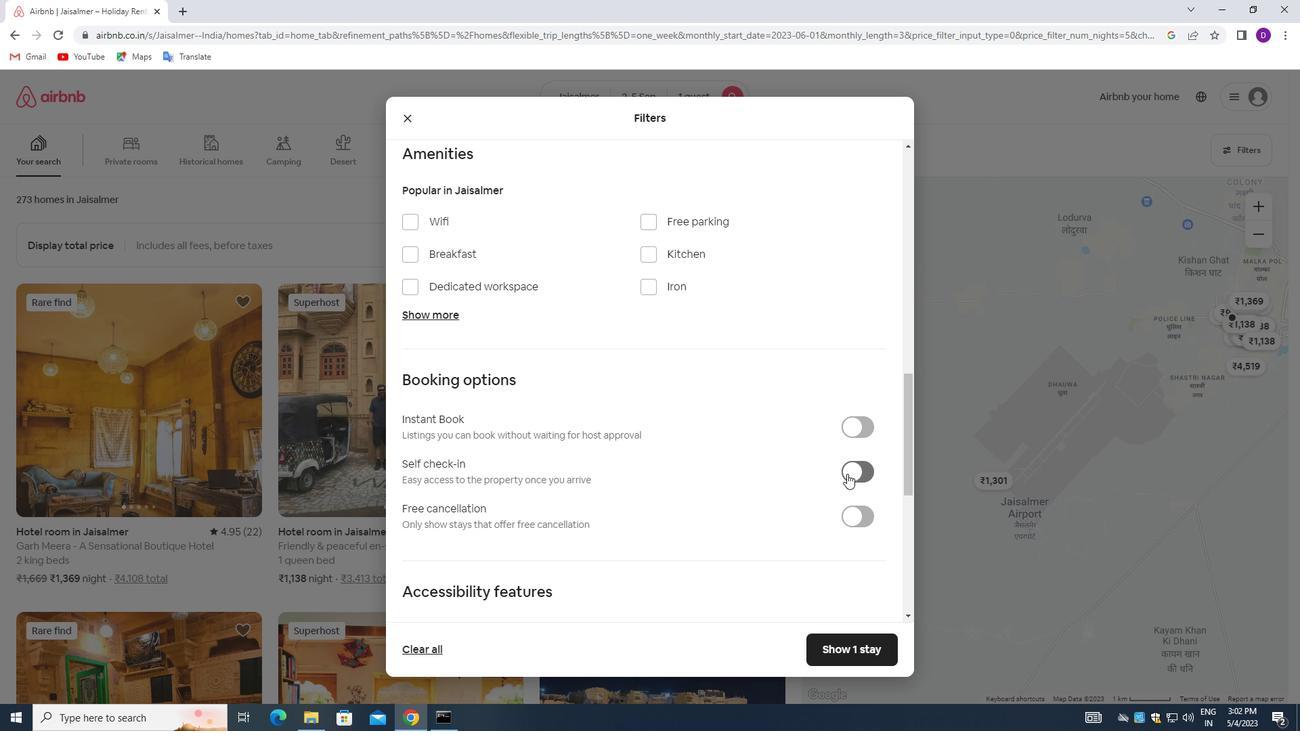 
Action: Mouse moved to (509, 486)
Screenshot: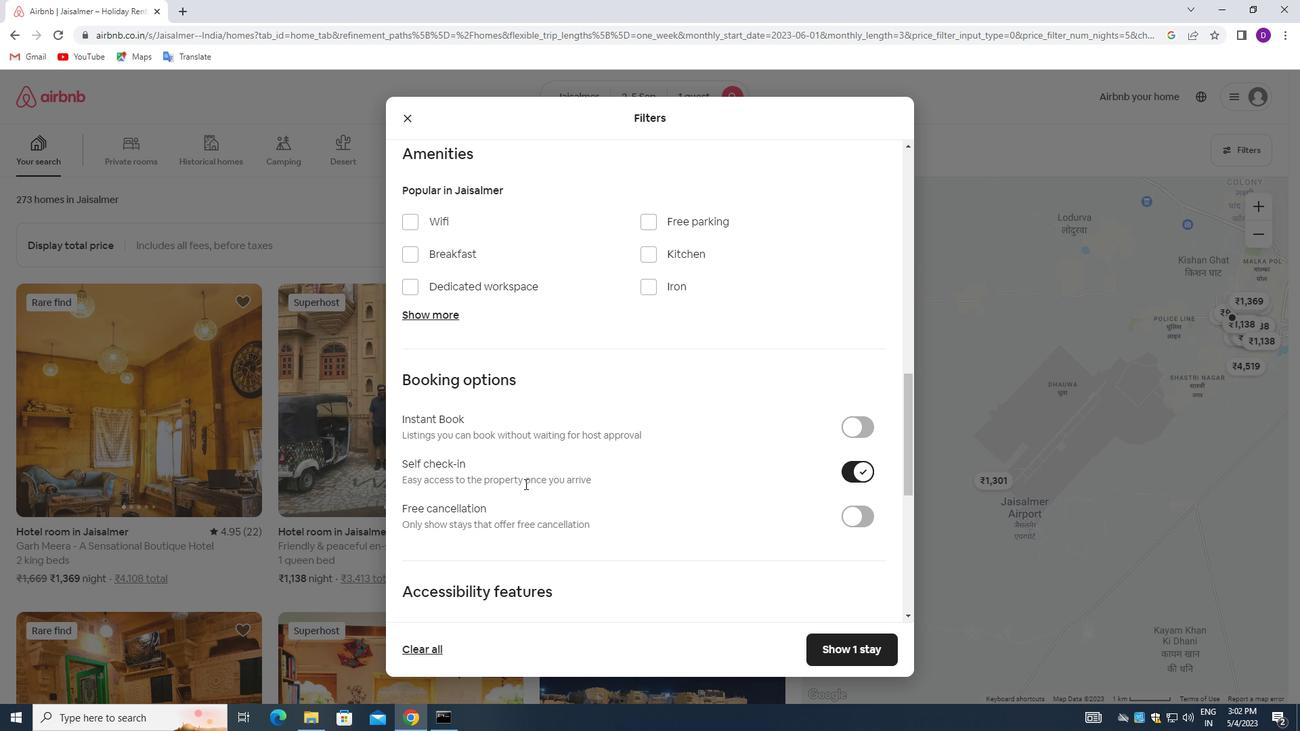 
Action: Mouse scrolled (509, 485) with delta (0, 0)
Screenshot: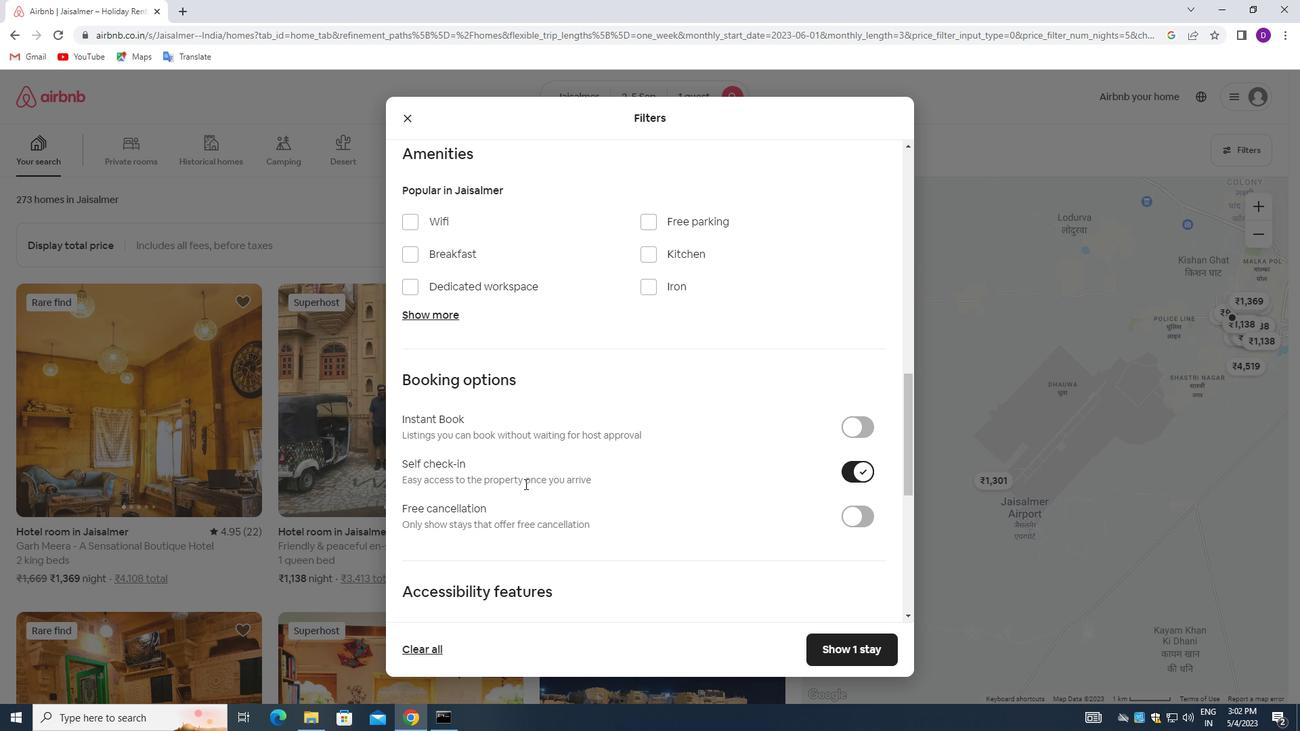 
Action: Mouse moved to (509, 486)
Screenshot: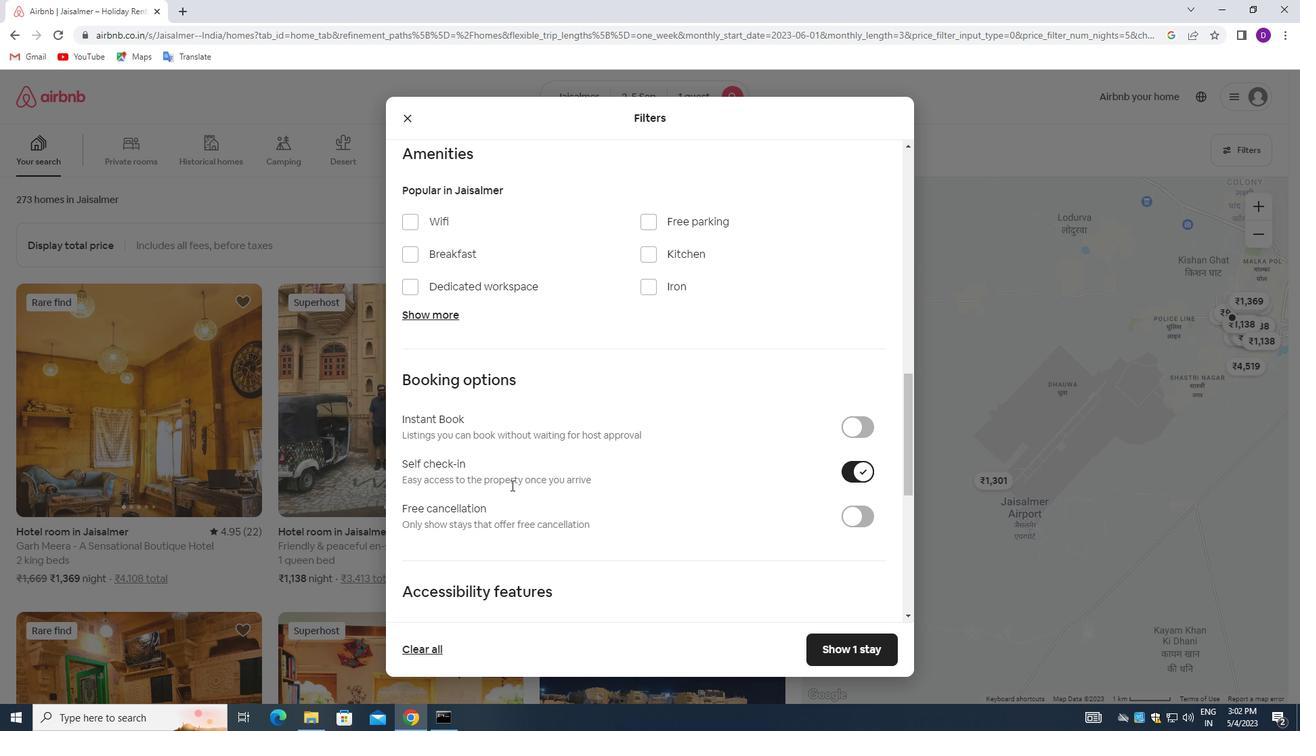 
Action: Mouse scrolled (509, 486) with delta (0, 0)
Screenshot: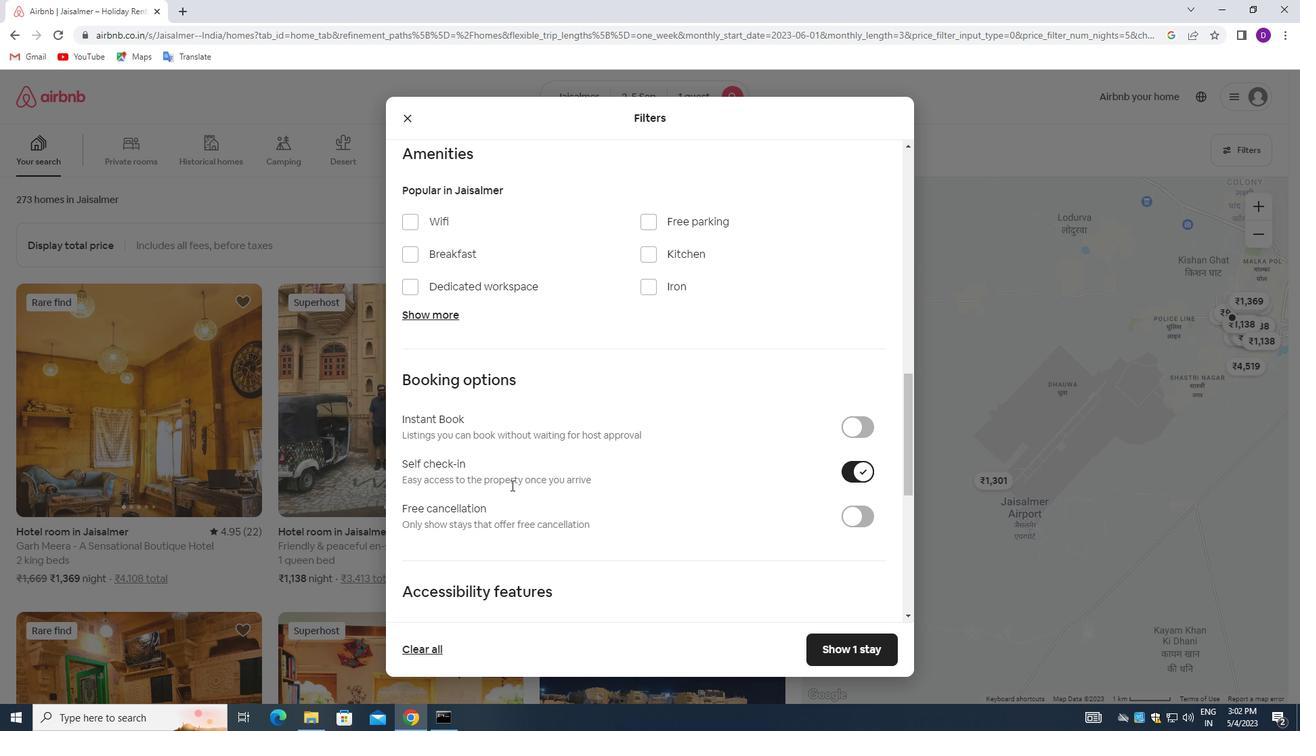 
Action: Mouse scrolled (509, 486) with delta (0, 0)
Screenshot: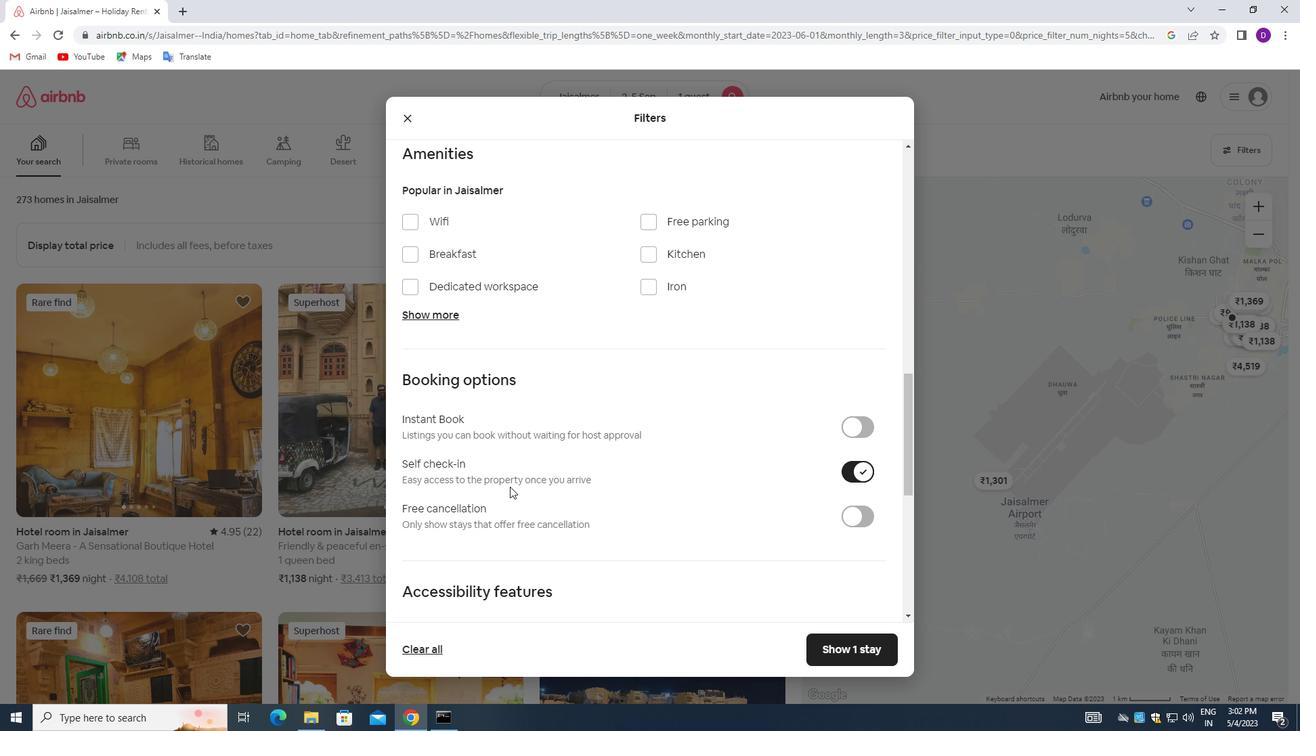 
Action: Mouse scrolled (509, 486) with delta (0, 0)
Screenshot: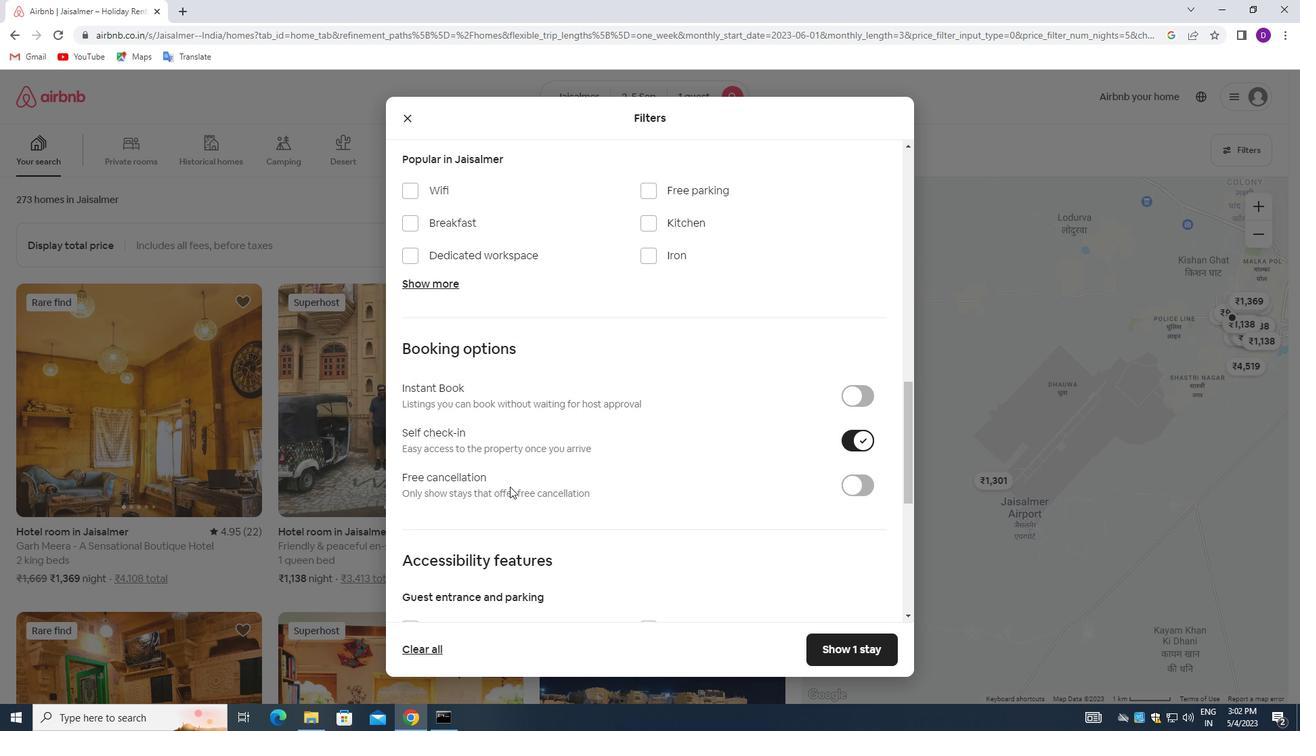 
Action: Mouse scrolled (509, 486) with delta (0, 0)
Screenshot: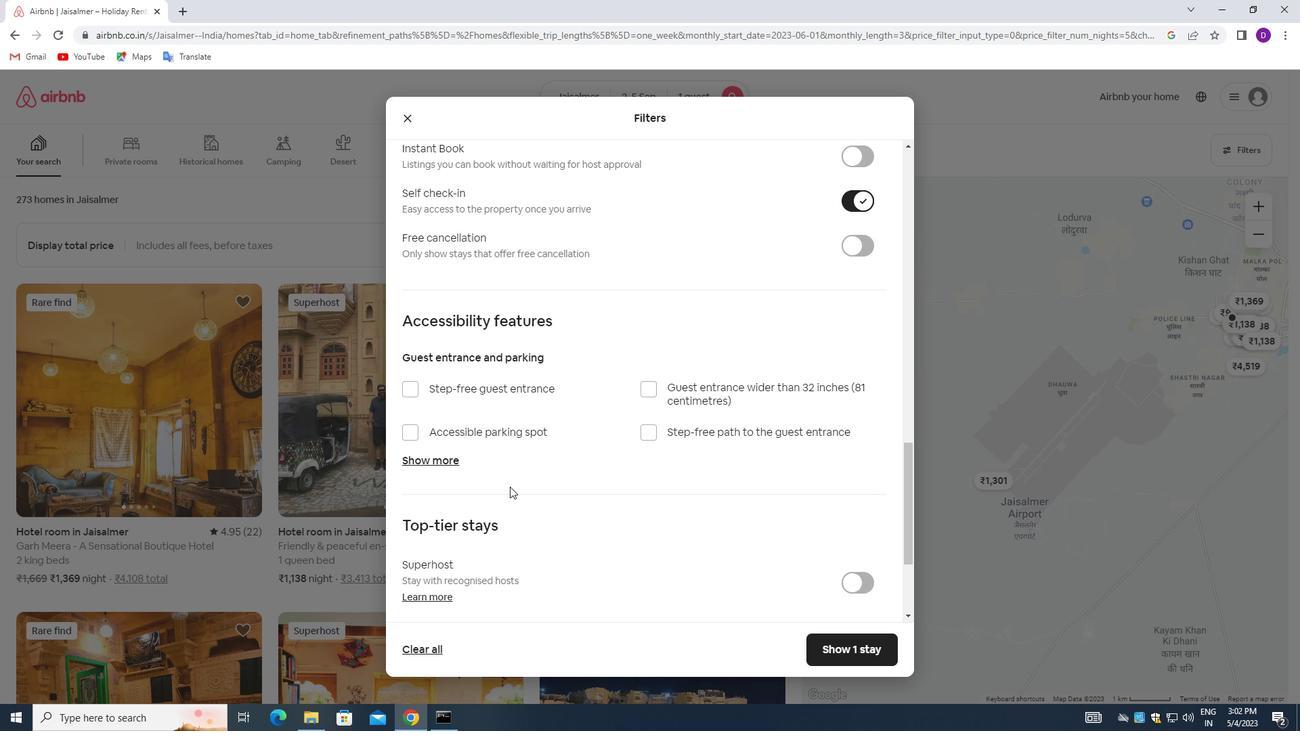 
Action: Mouse scrolled (509, 486) with delta (0, 0)
Screenshot: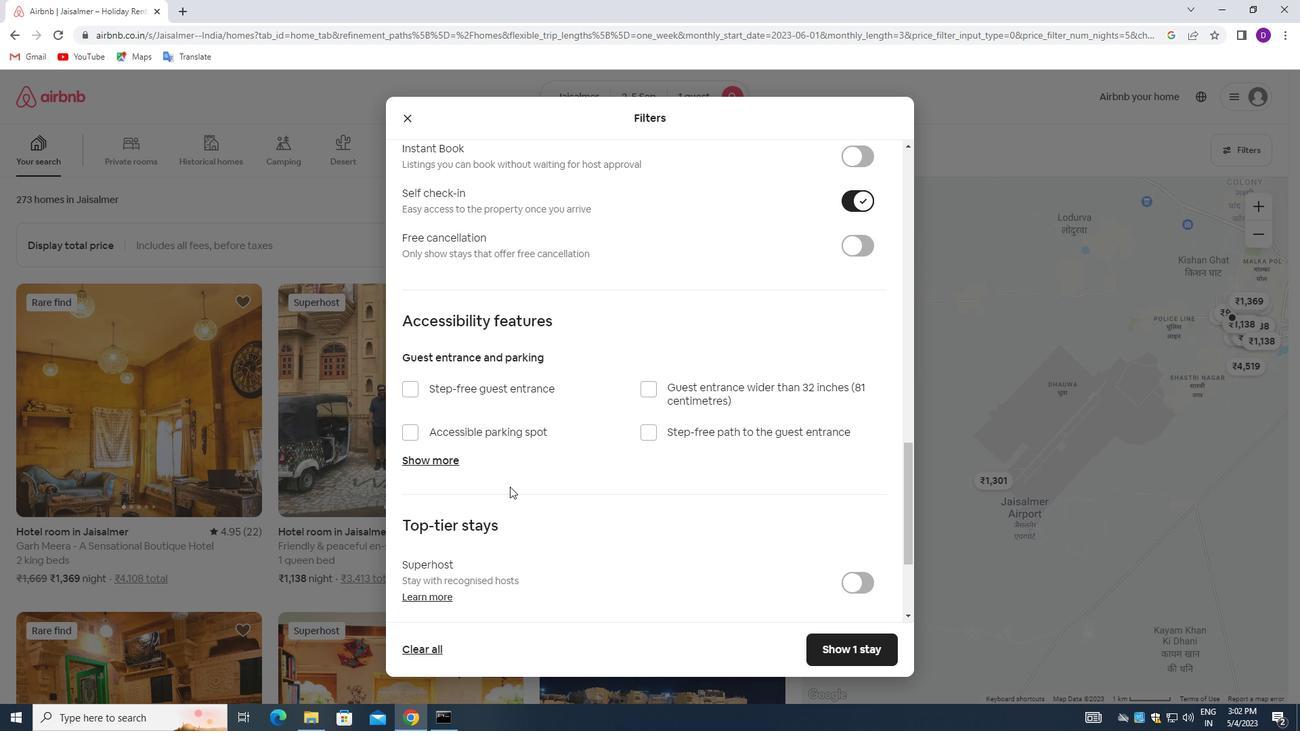 
Action: Mouse scrolled (509, 486) with delta (0, 0)
Screenshot: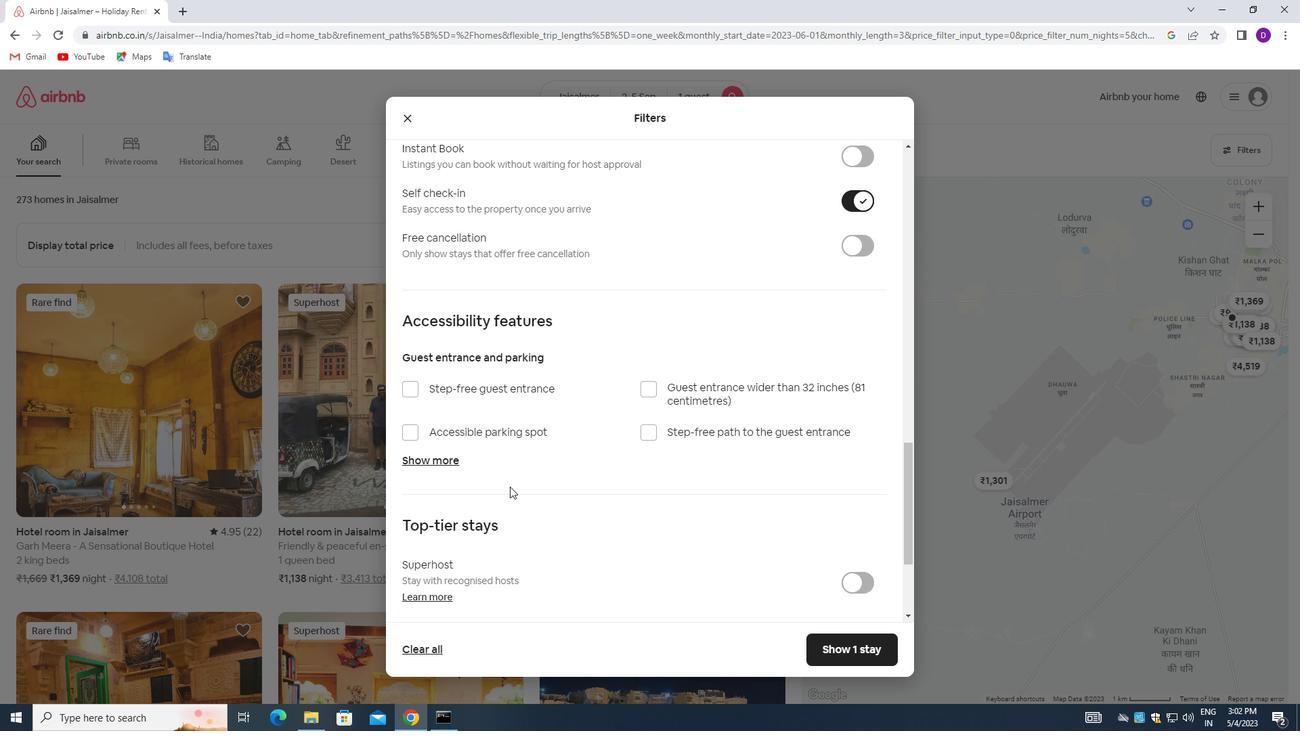 
Action: Mouse scrolled (509, 486) with delta (0, 0)
Screenshot: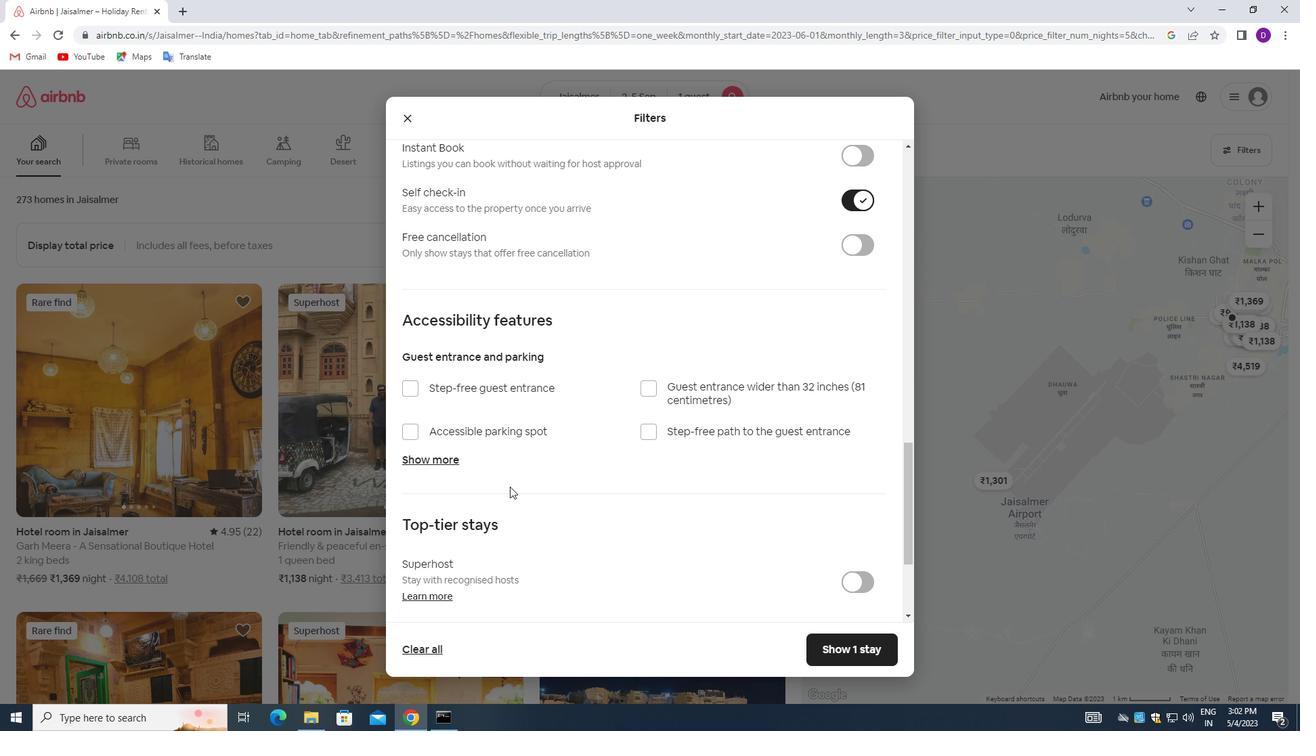
Action: Mouse moved to (414, 531)
Screenshot: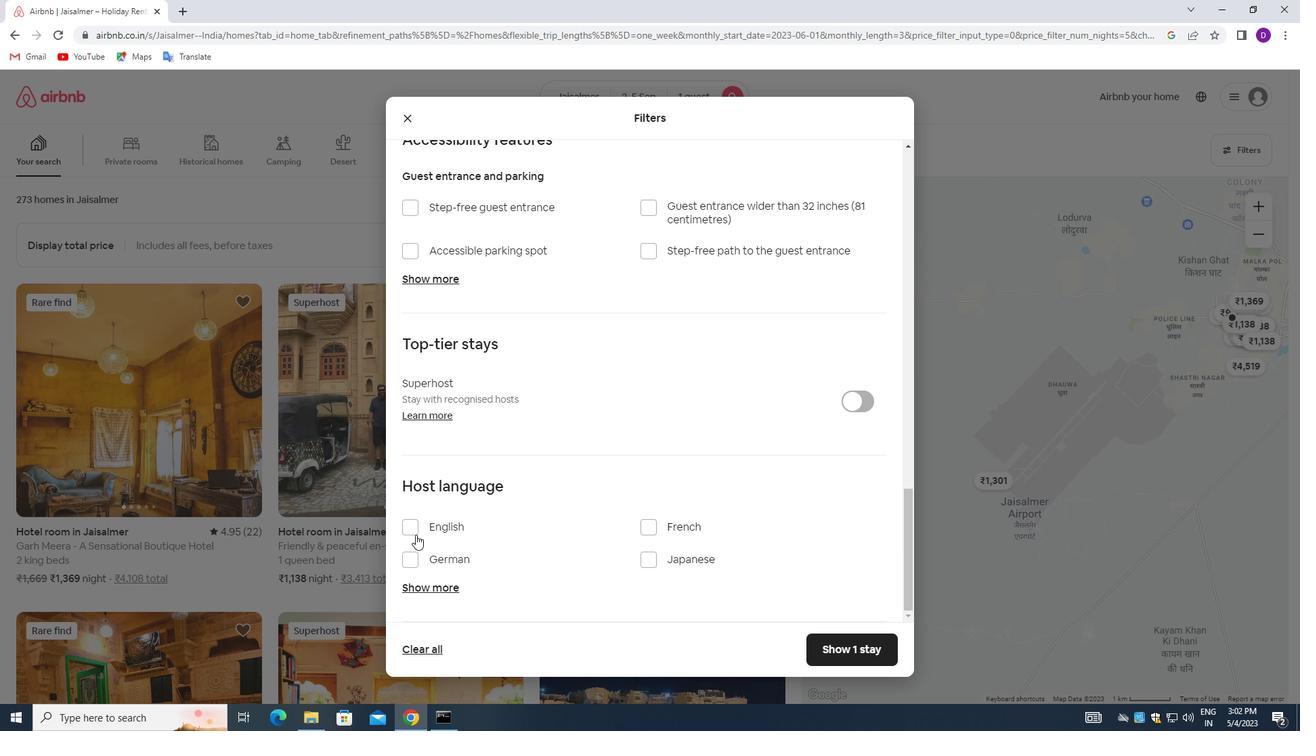 
Action: Mouse pressed left at (414, 531)
Screenshot: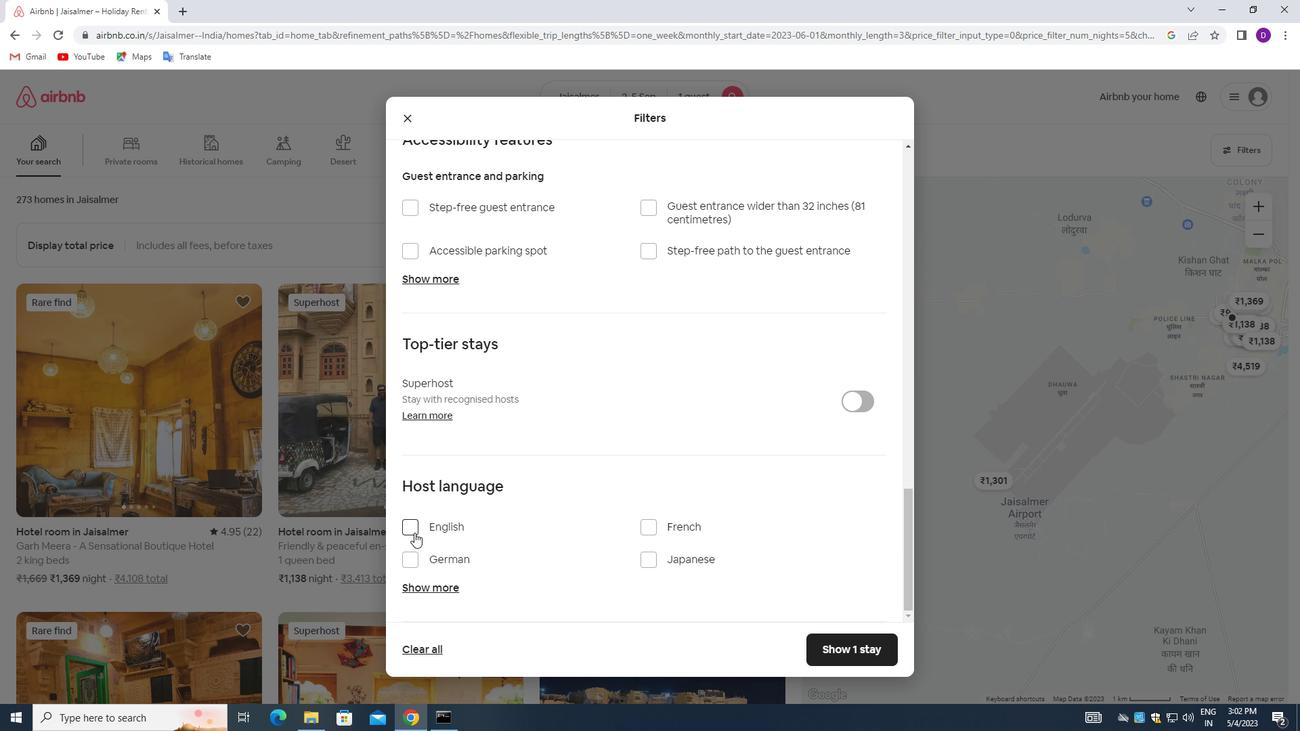 
Action: Mouse moved to (816, 643)
Screenshot: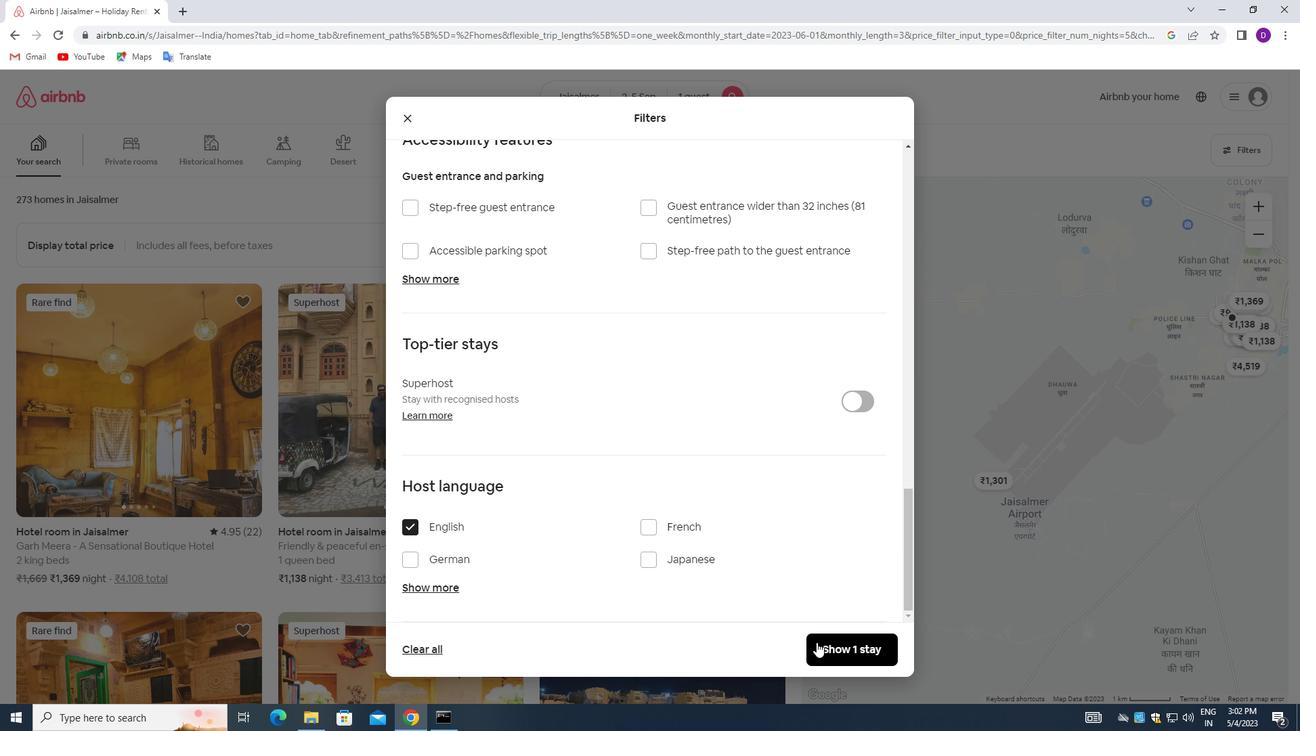 
Action: Mouse pressed left at (816, 643)
Screenshot: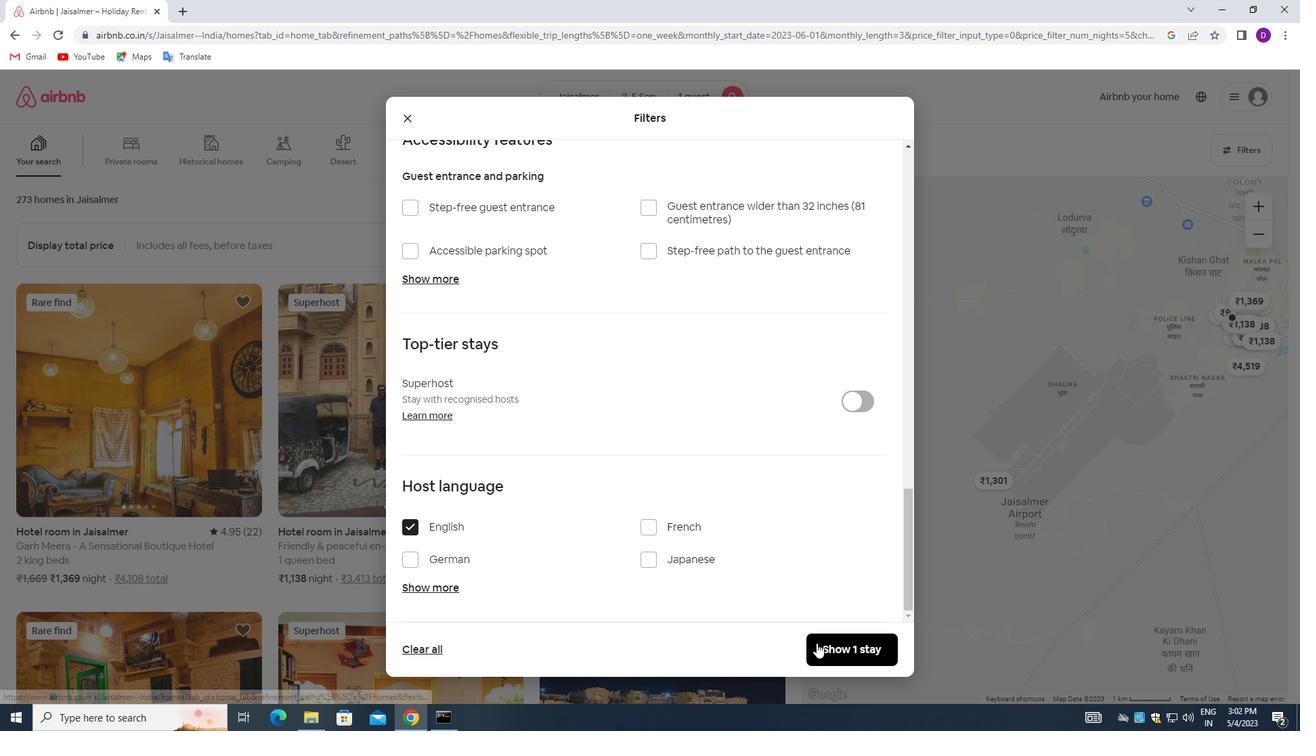 
Action: Mouse moved to (769, 424)
Screenshot: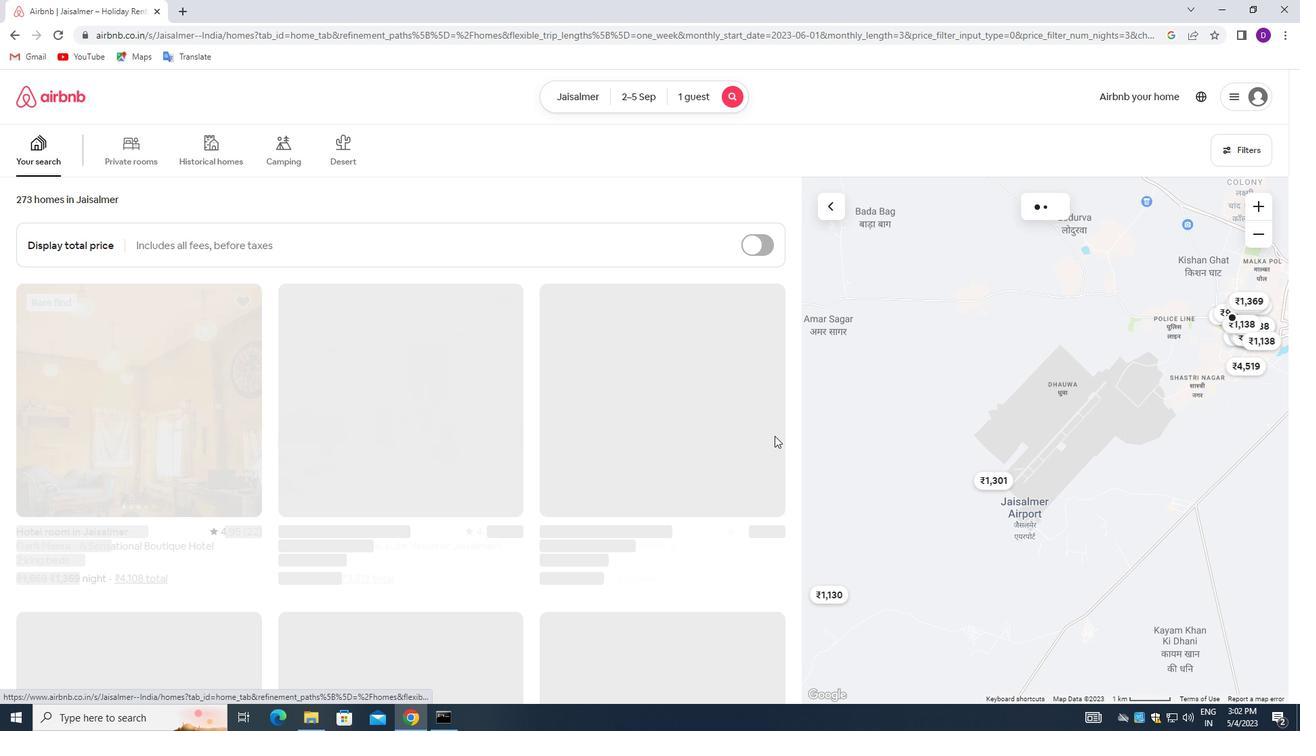 
